 Task: Find connections with filter location Bry-sur-Marne with filter topic #Moneywith filter profile language German with filter current company M. Gheewala Global HR Consultants with filter school Universiteit Maastricht with filter industry Human Resources Services with filter service category Software Testing with filter keywords title Dog Walker / Pet Sitter
Action: Mouse moved to (677, 95)
Screenshot: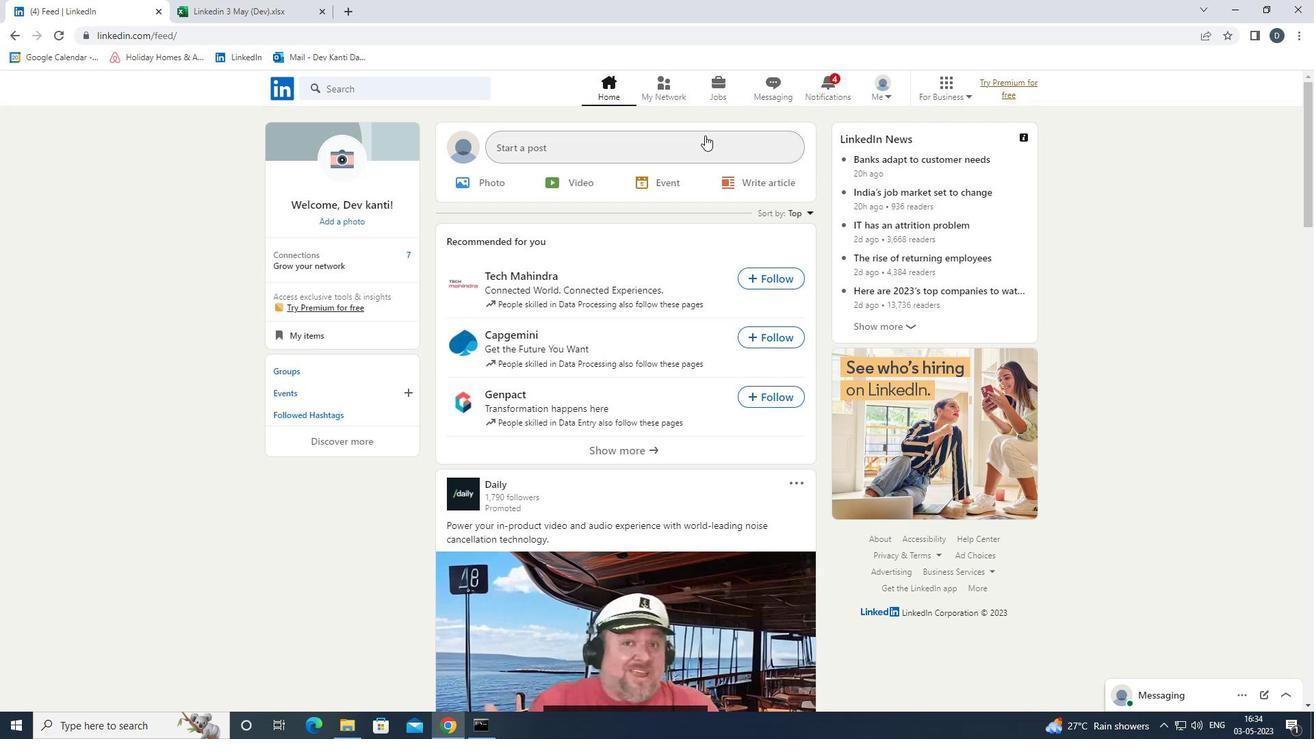 
Action: Mouse pressed left at (677, 95)
Screenshot: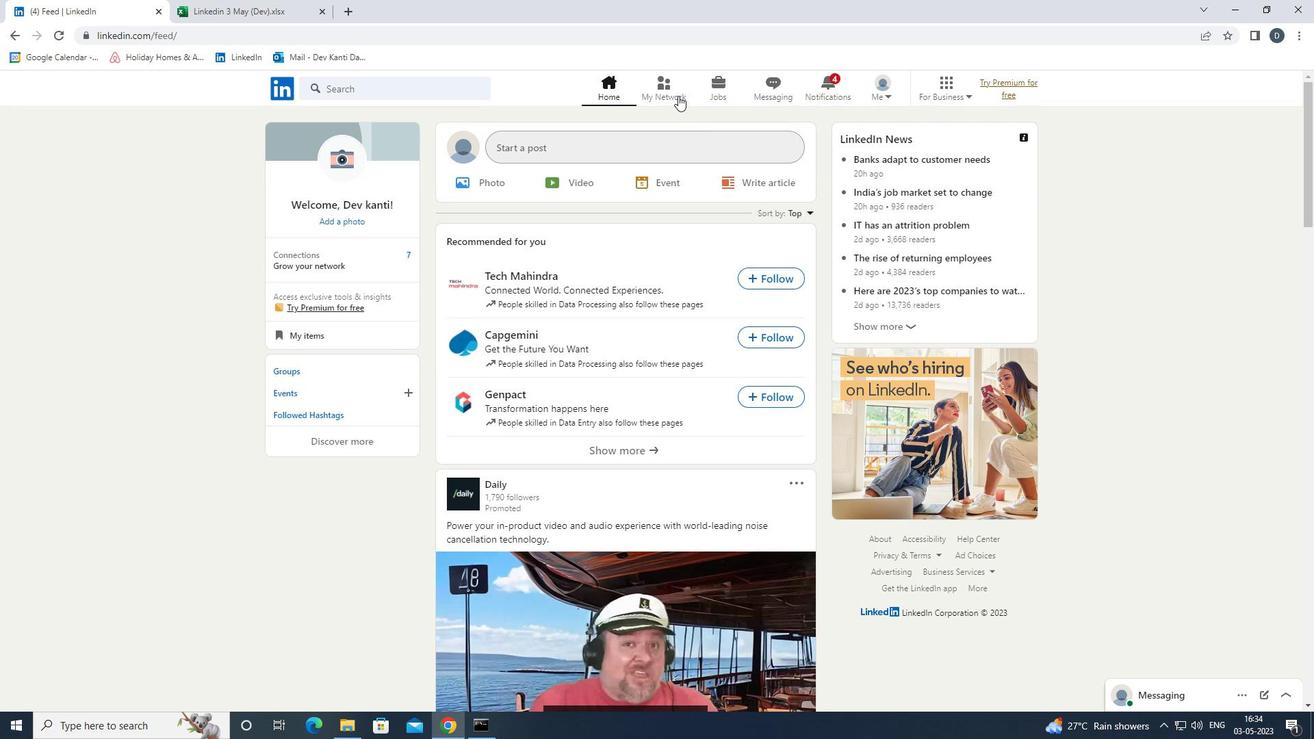 
Action: Mouse moved to (451, 167)
Screenshot: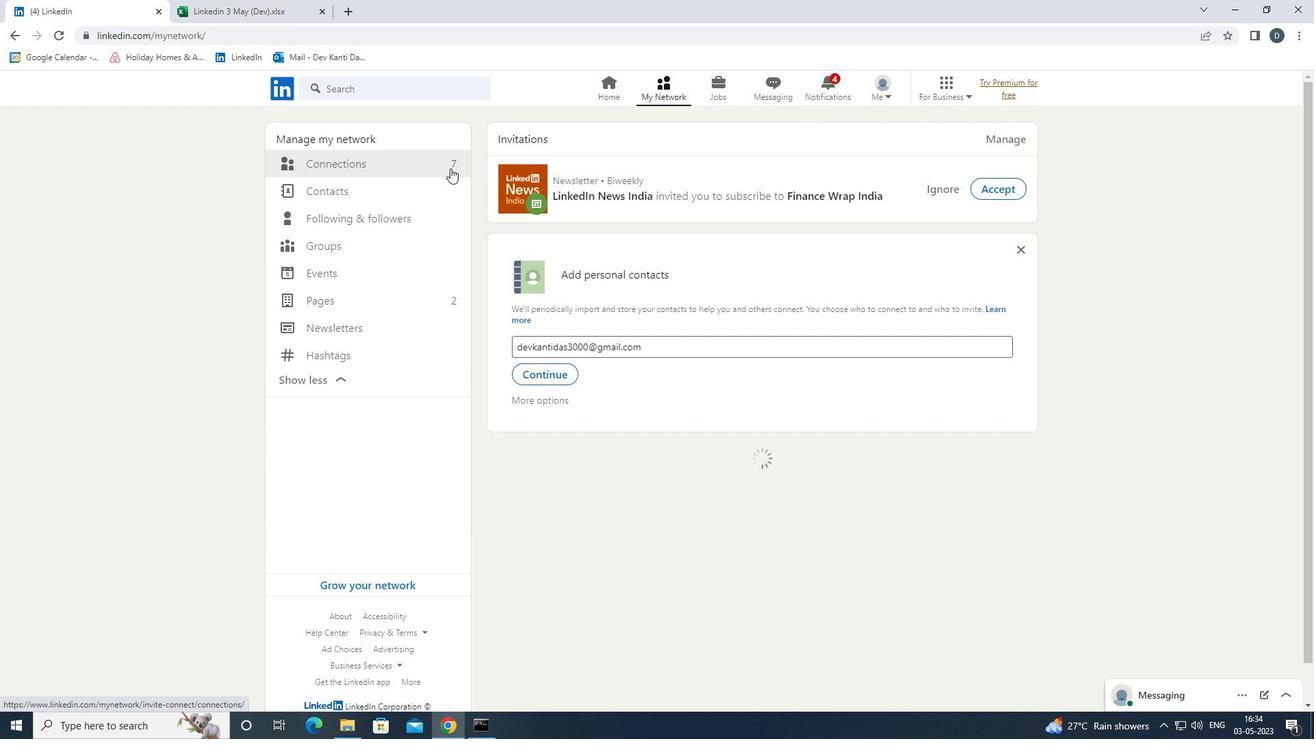 
Action: Mouse pressed left at (451, 167)
Screenshot: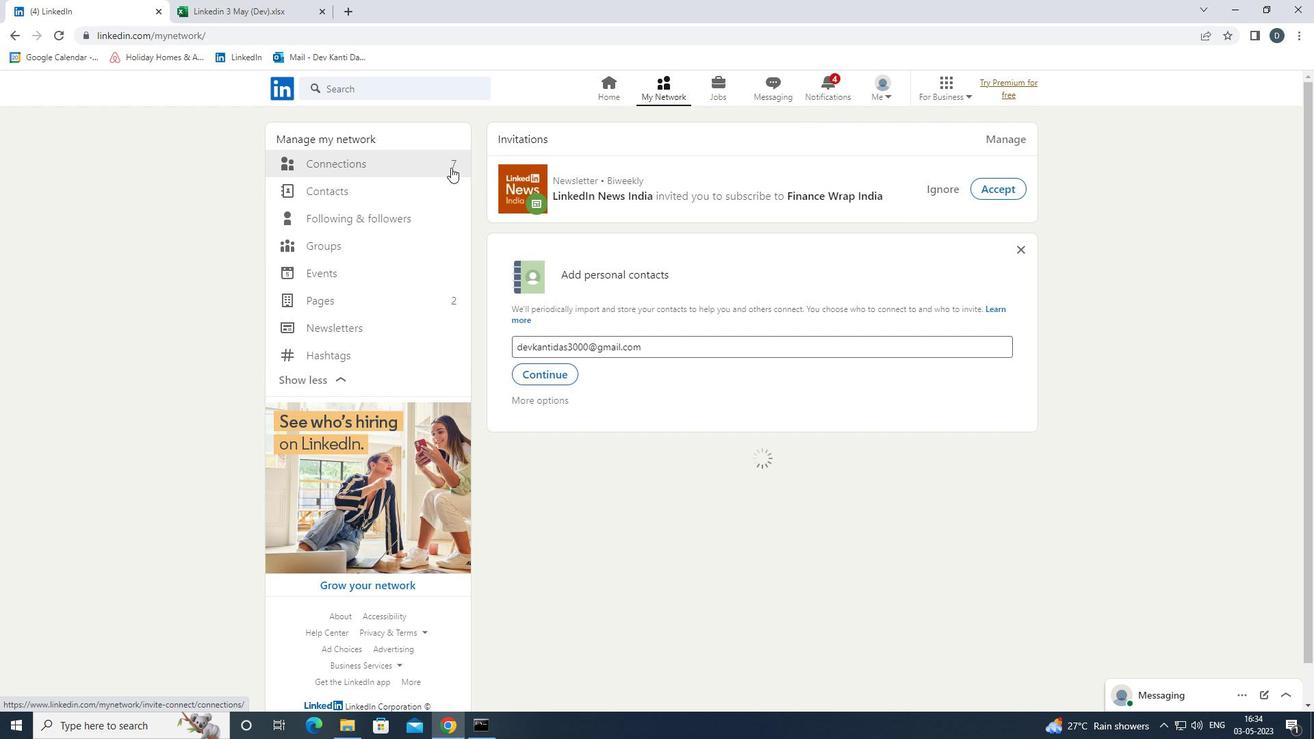 
Action: Mouse moved to (808, 165)
Screenshot: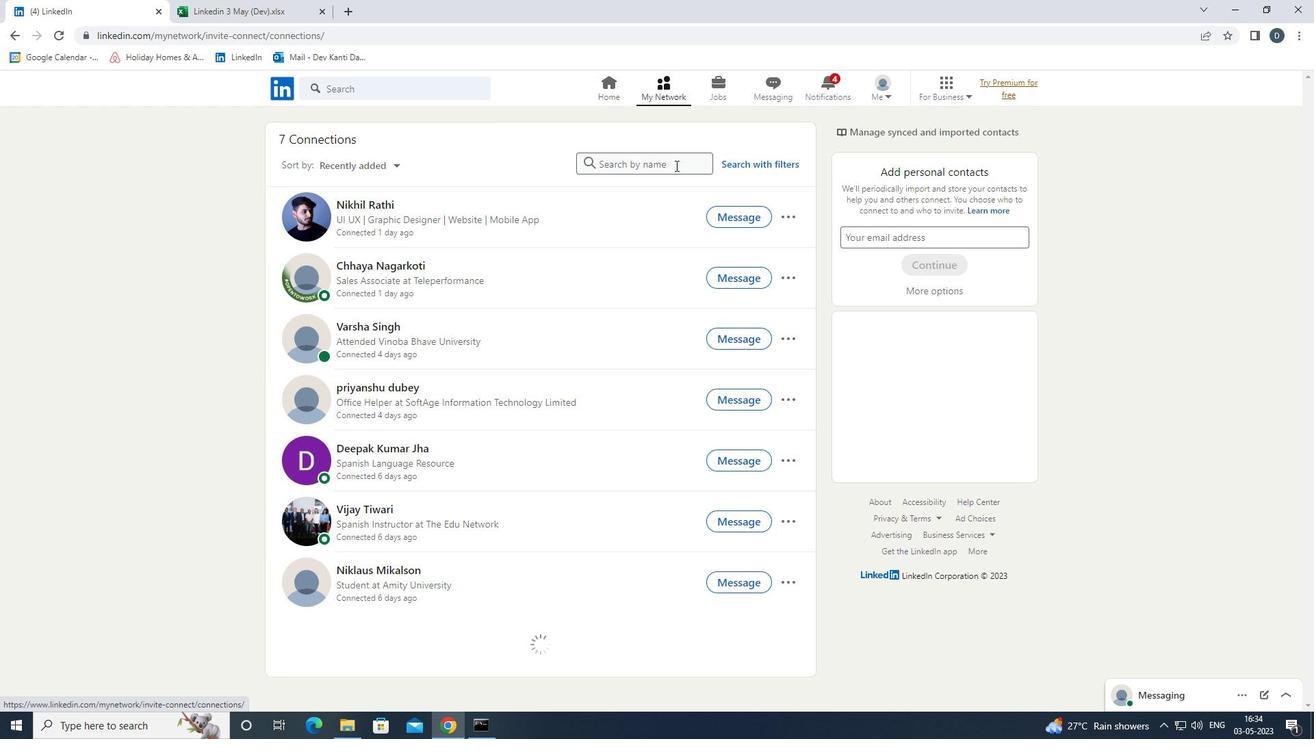 
Action: Mouse pressed left at (808, 165)
Screenshot: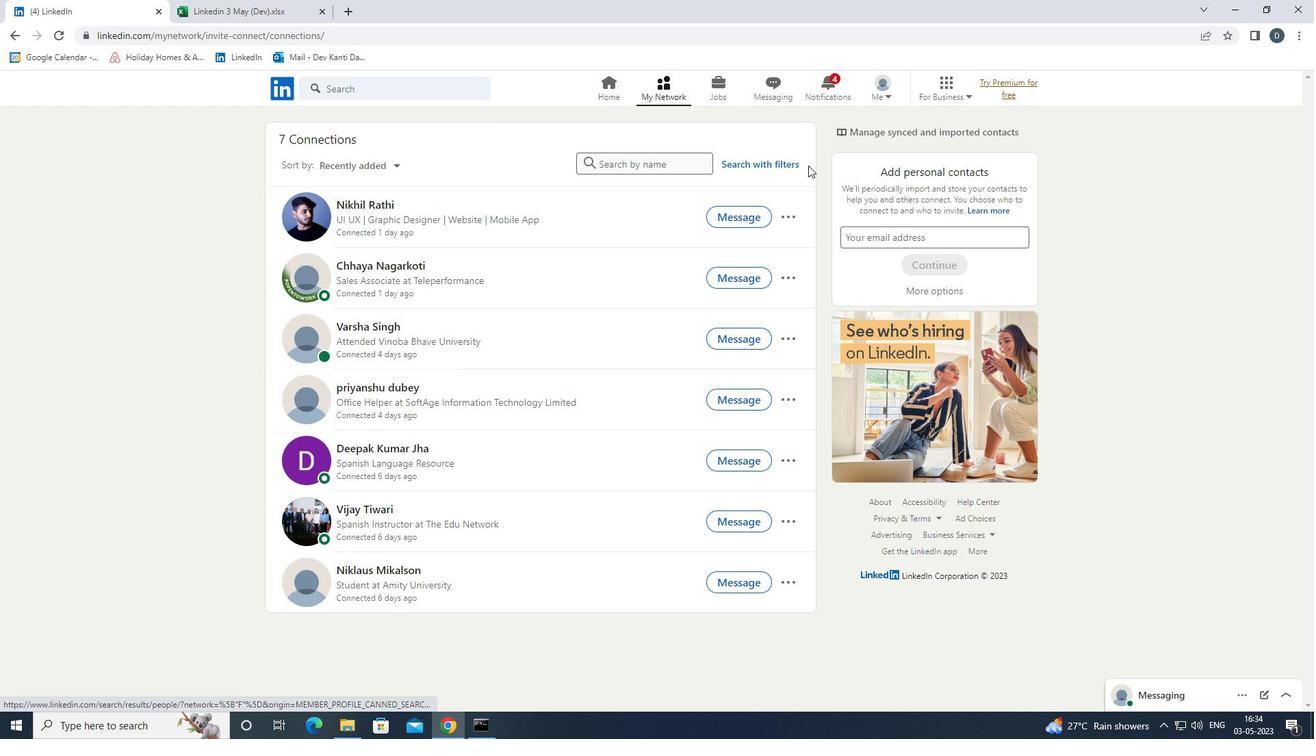 
Action: Mouse moved to (780, 165)
Screenshot: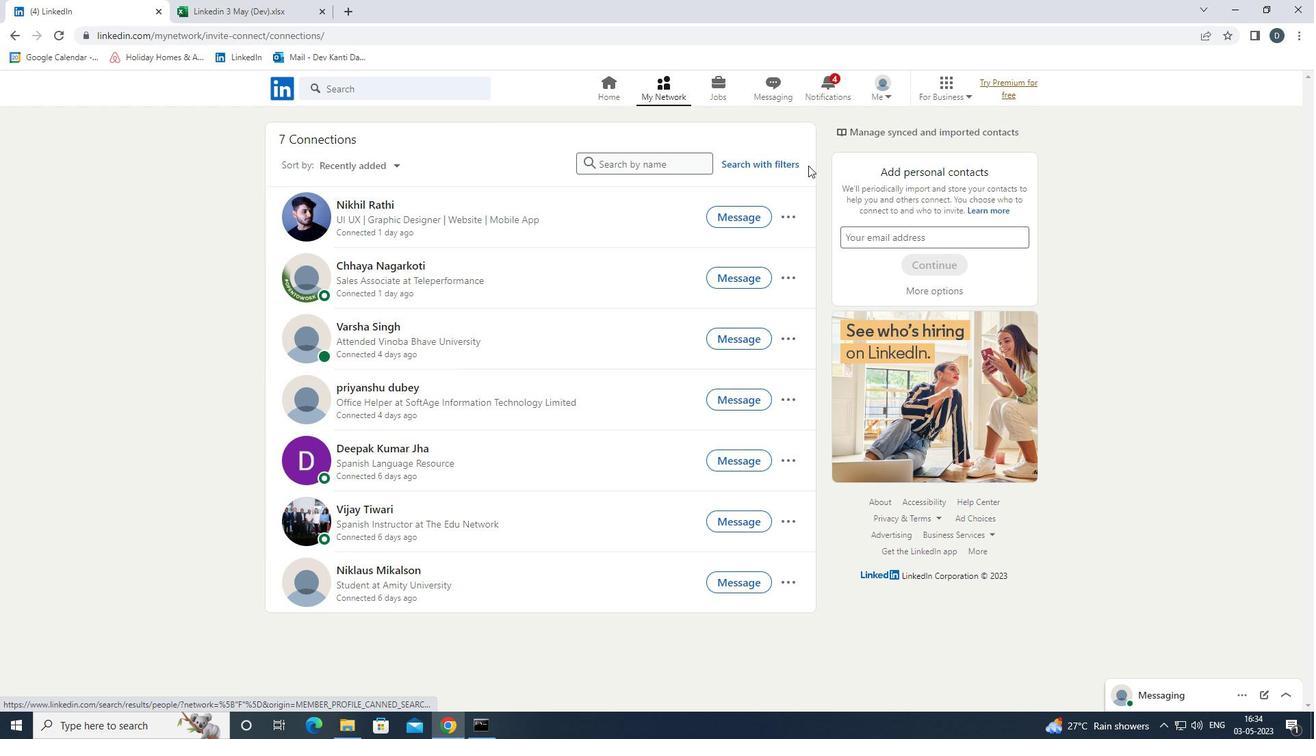 
Action: Mouse pressed left at (780, 165)
Screenshot: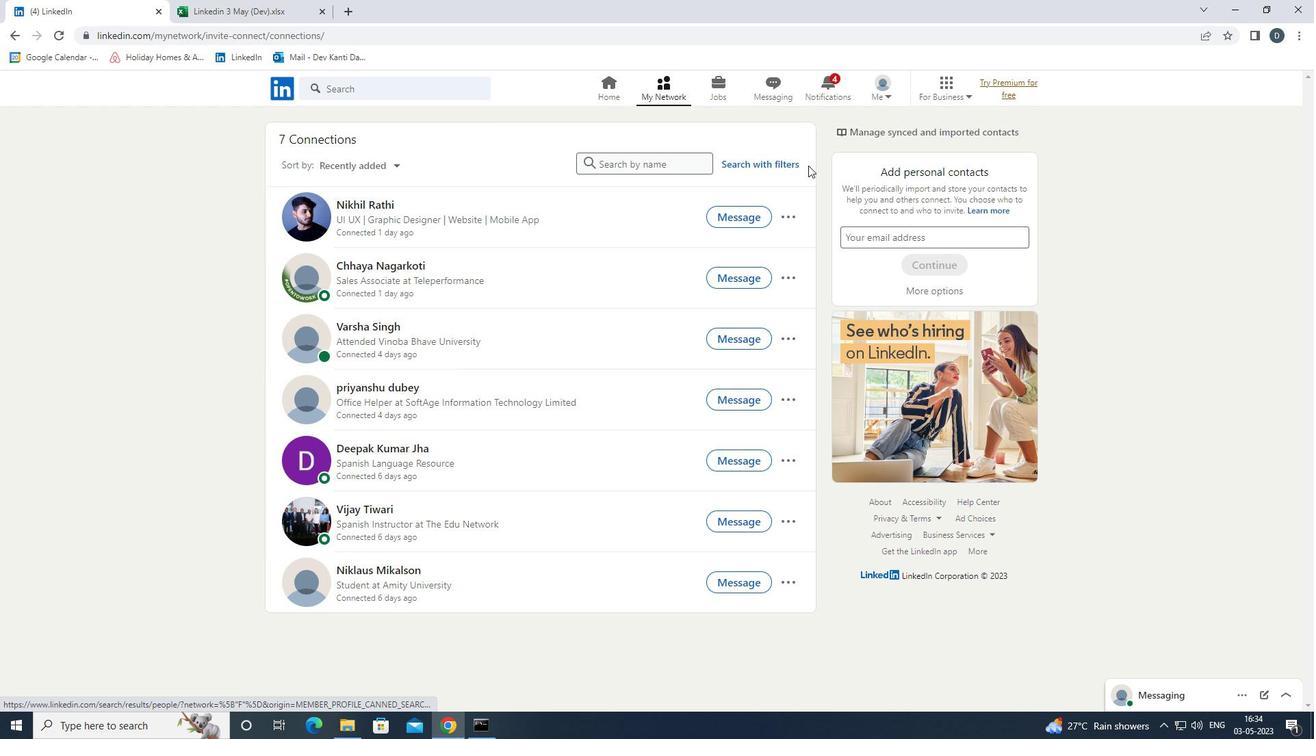 
Action: Mouse moved to (699, 124)
Screenshot: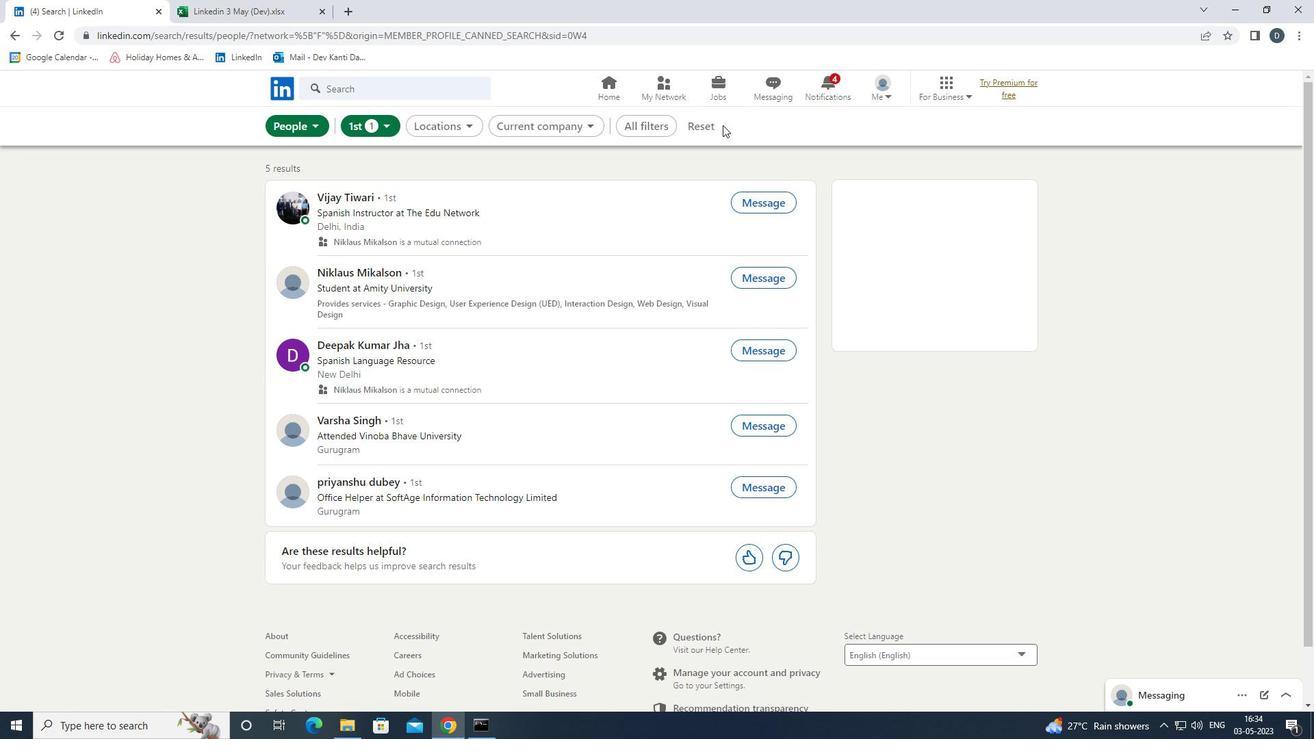 
Action: Mouse pressed left at (699, 124)
Screenshot: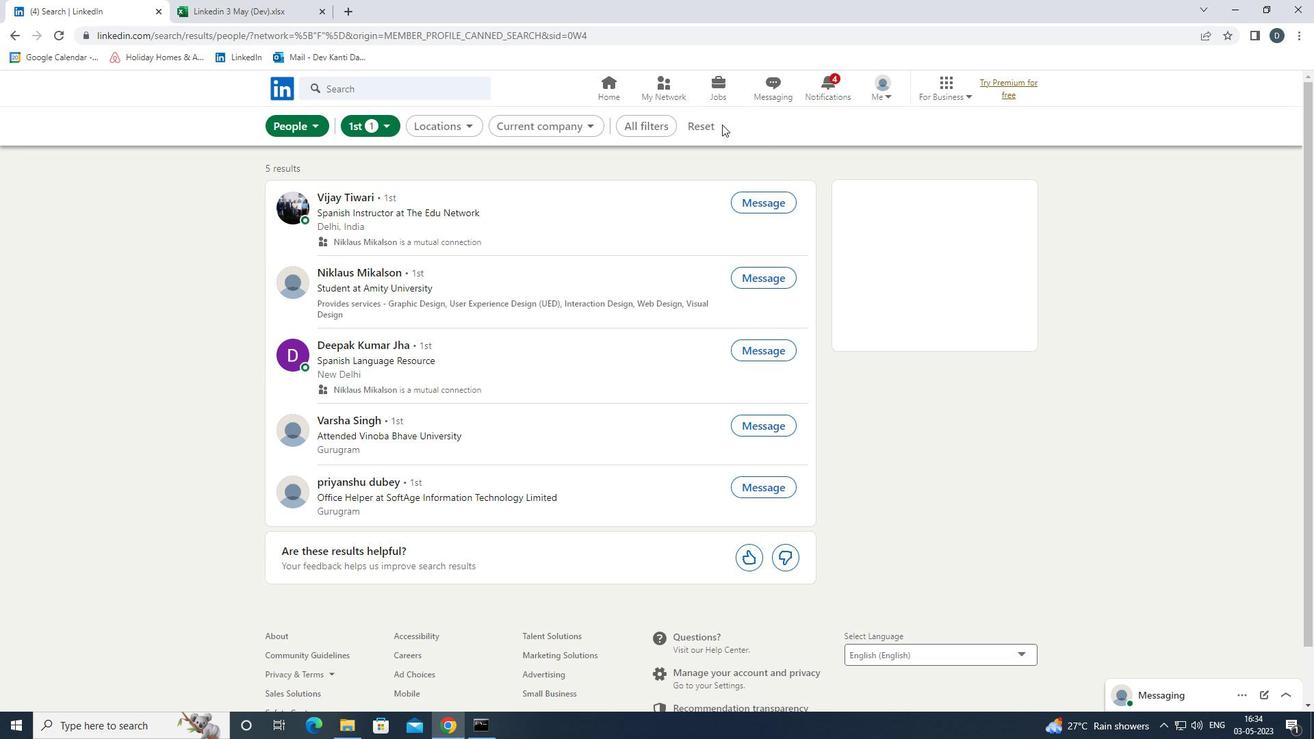 
Action: Mouse moved to (684, 126)
Screenshot: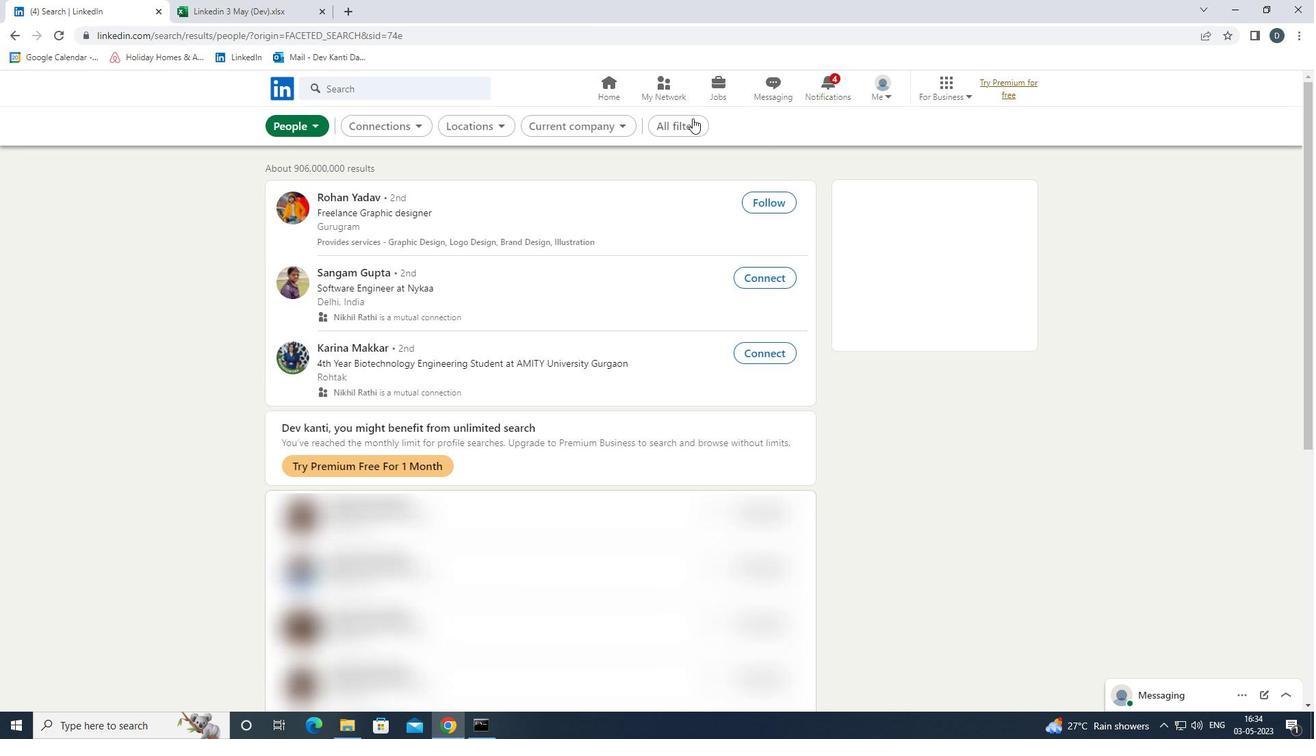 
Action: Mouse pressed left at (684, 126)
Screenshot: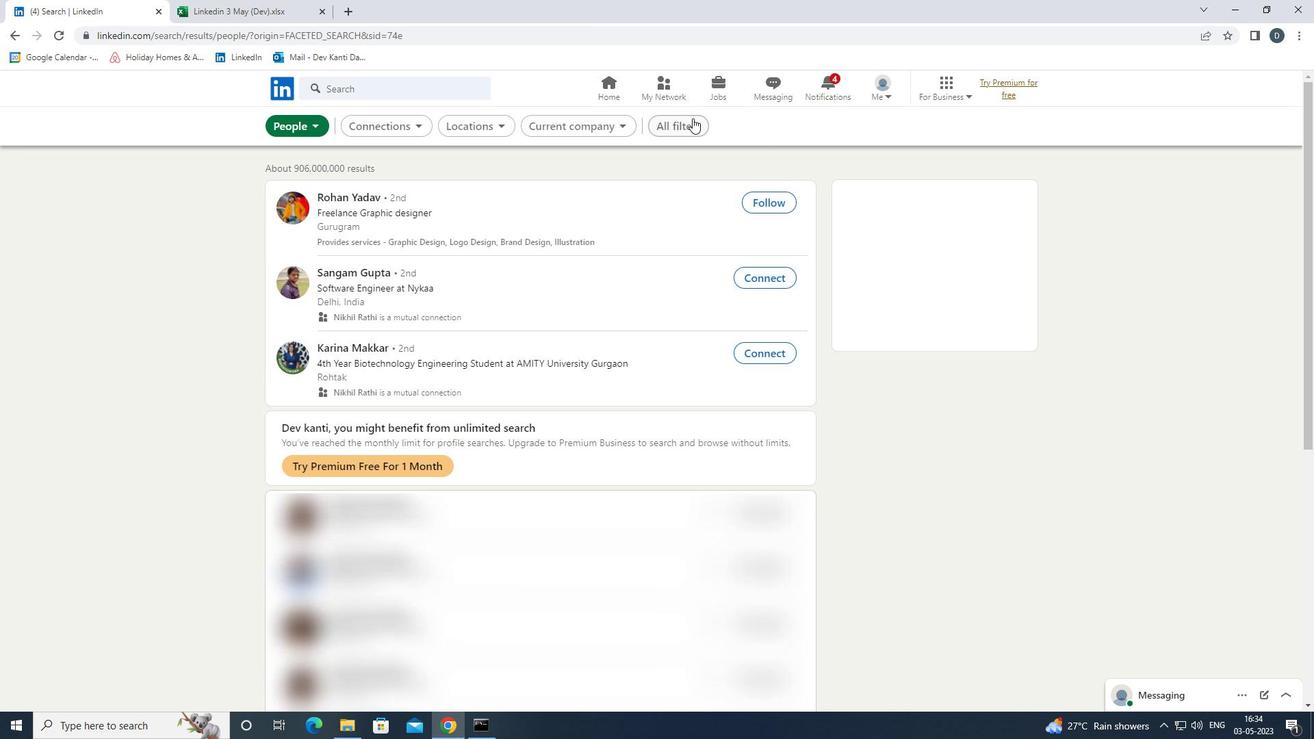 
Action: Mouse moved to (1204, 358)
Screenshot: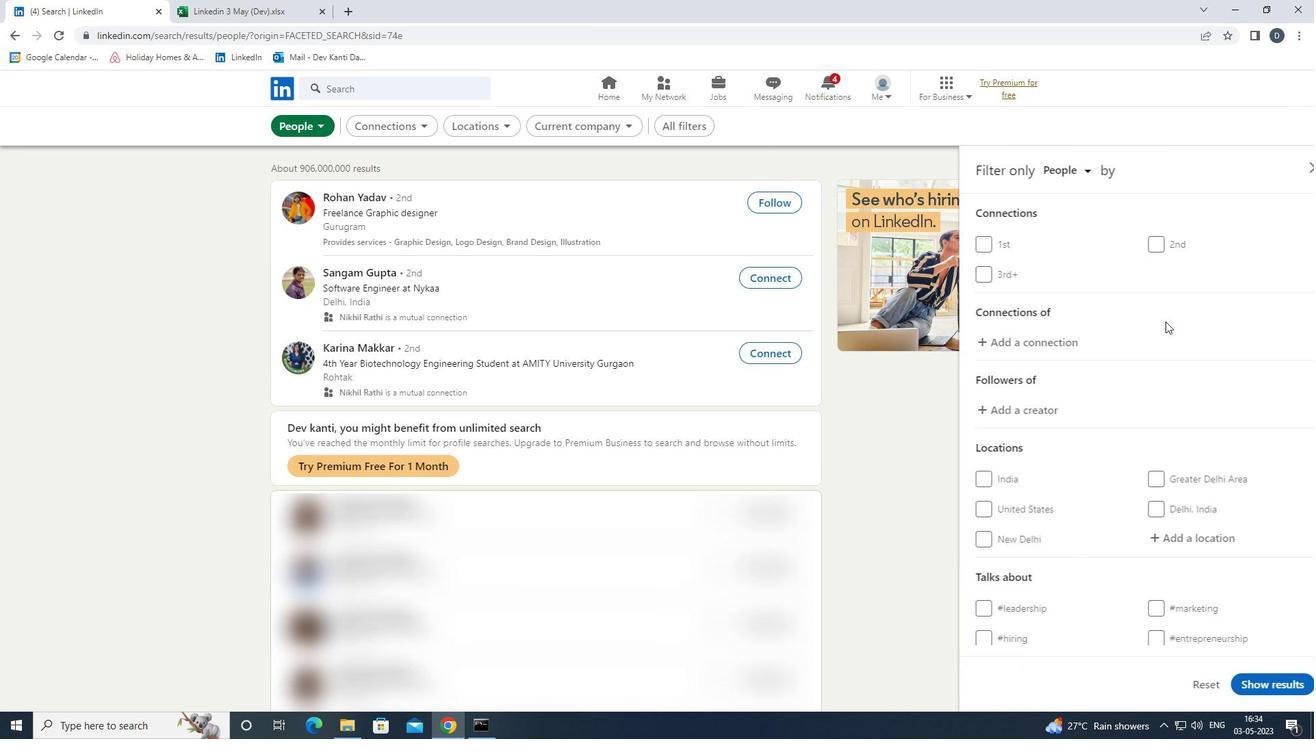 
Action: Mouse scrolled (1204, 358) with delta (0, 0)
Screenshot: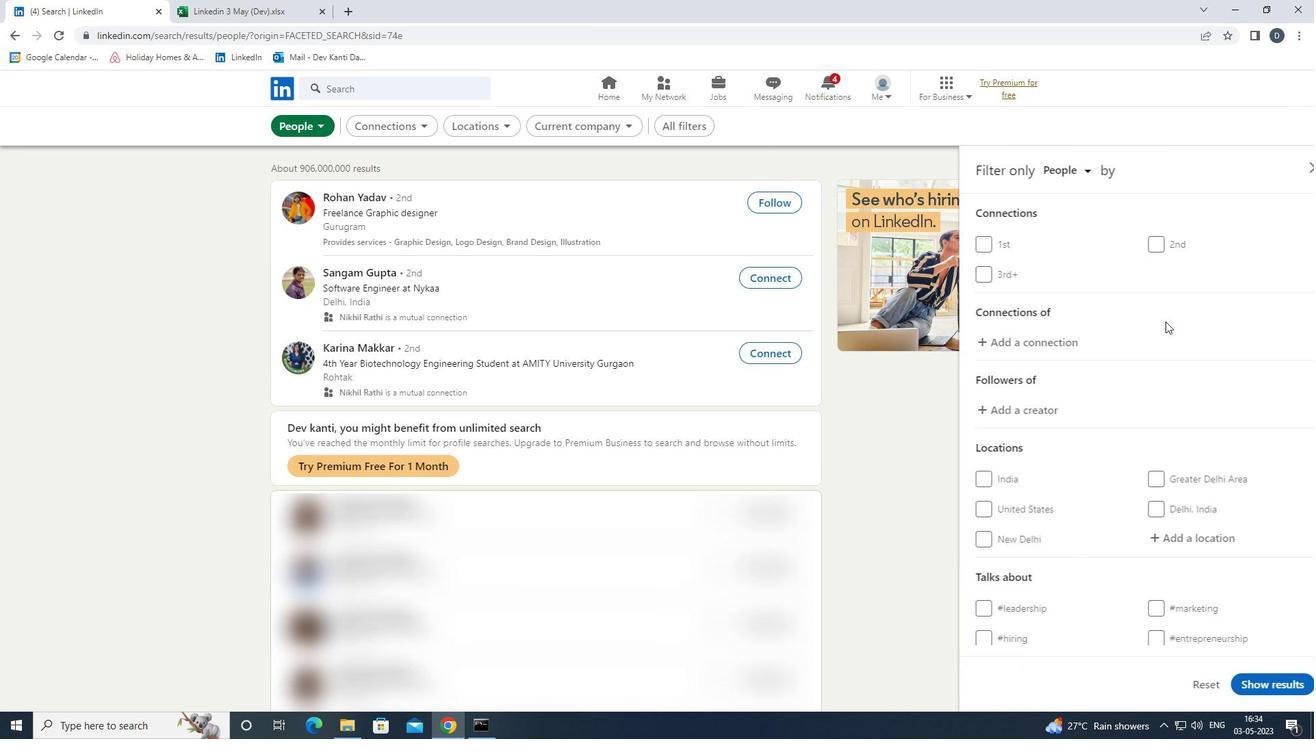 
Action: Mouse scrolled (1204, 358) with delta (0, 0)
Screenshot: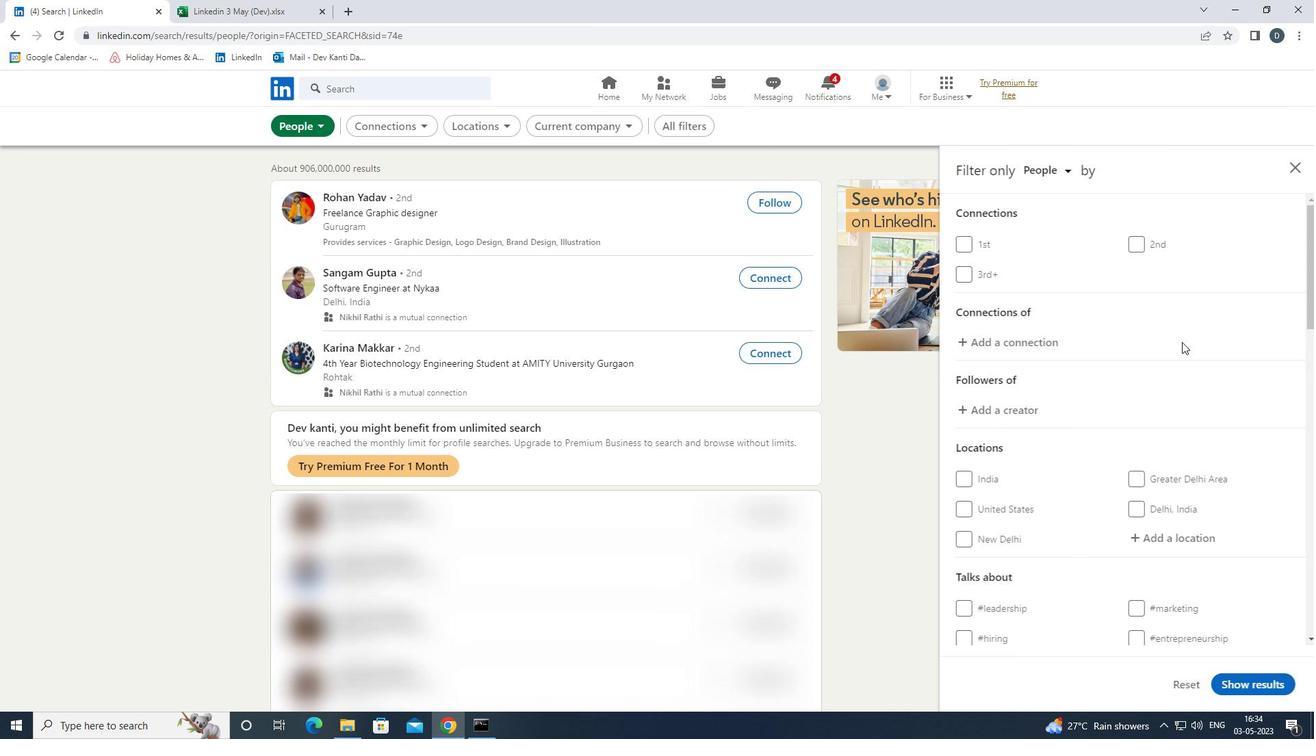 
Action: Mouse moved to (1182, 400)
Screenshot: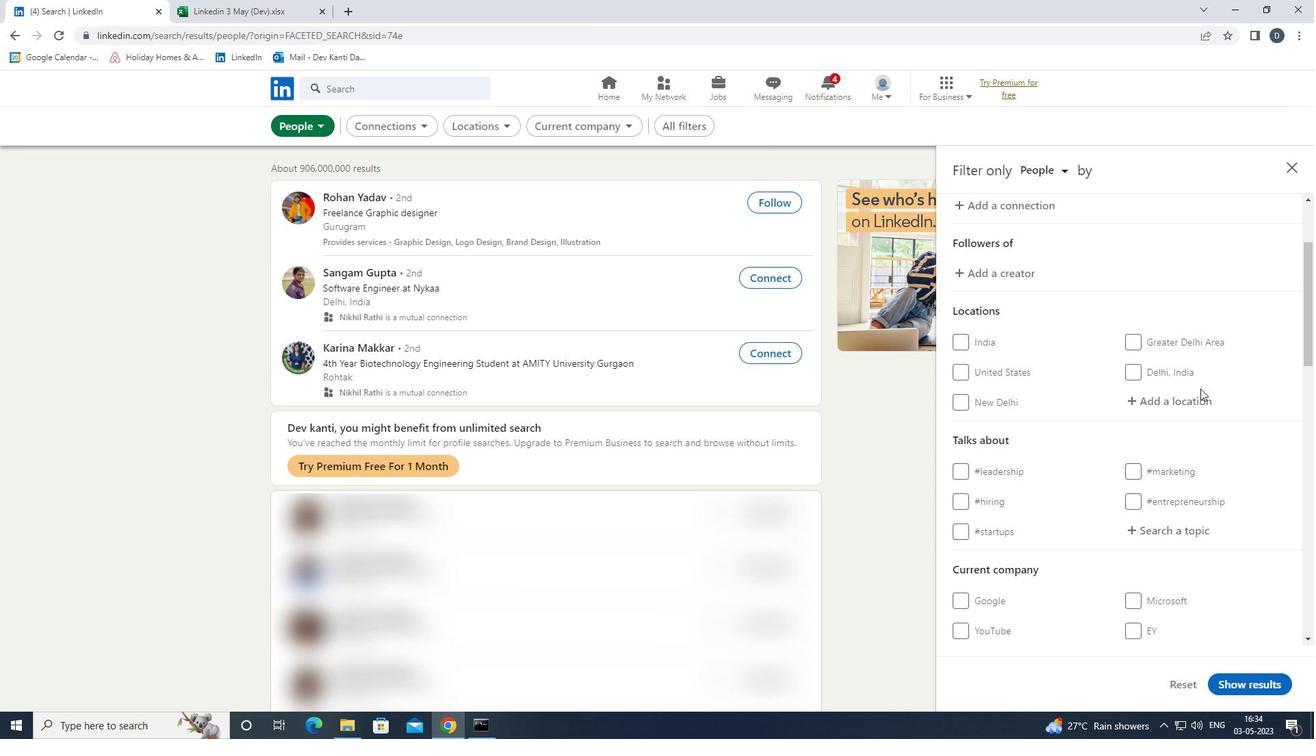 
Action: Mouse pressed left at (1182, 400)
Screenshot: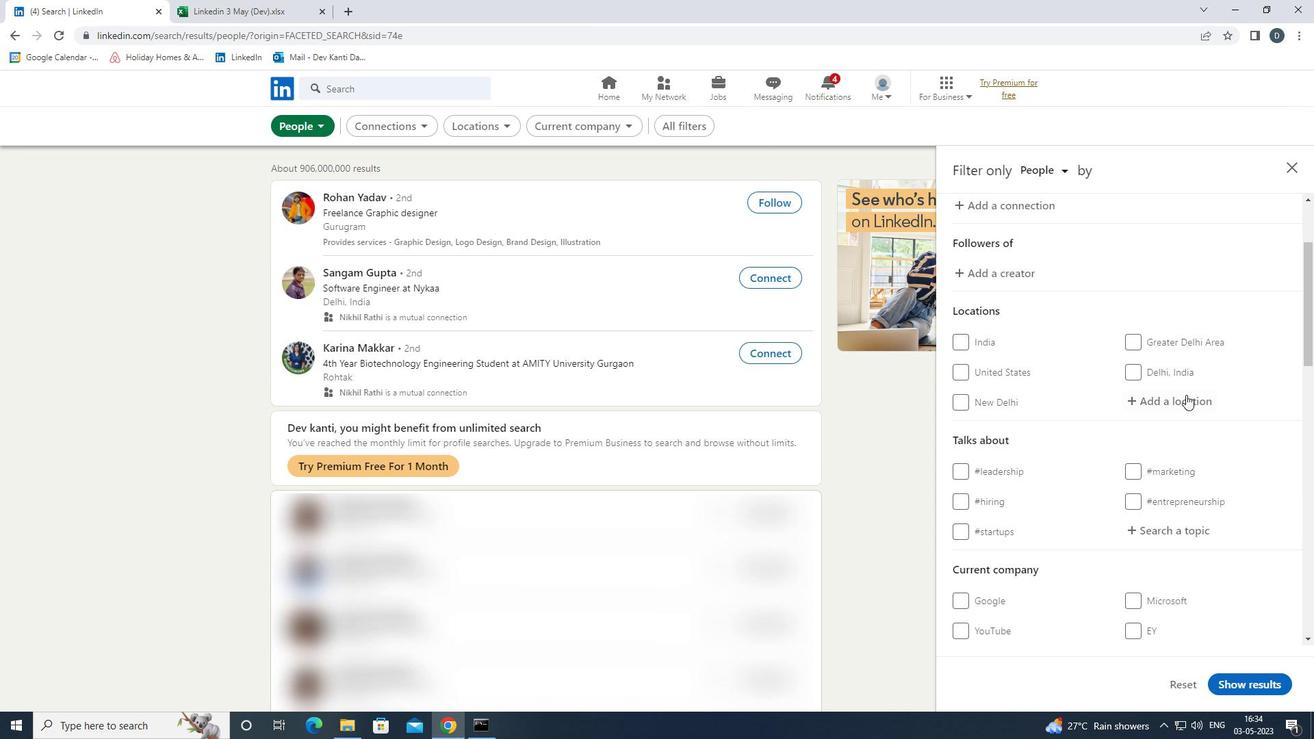 
Action: Mouse moved to (1175, 393)
Screenshot: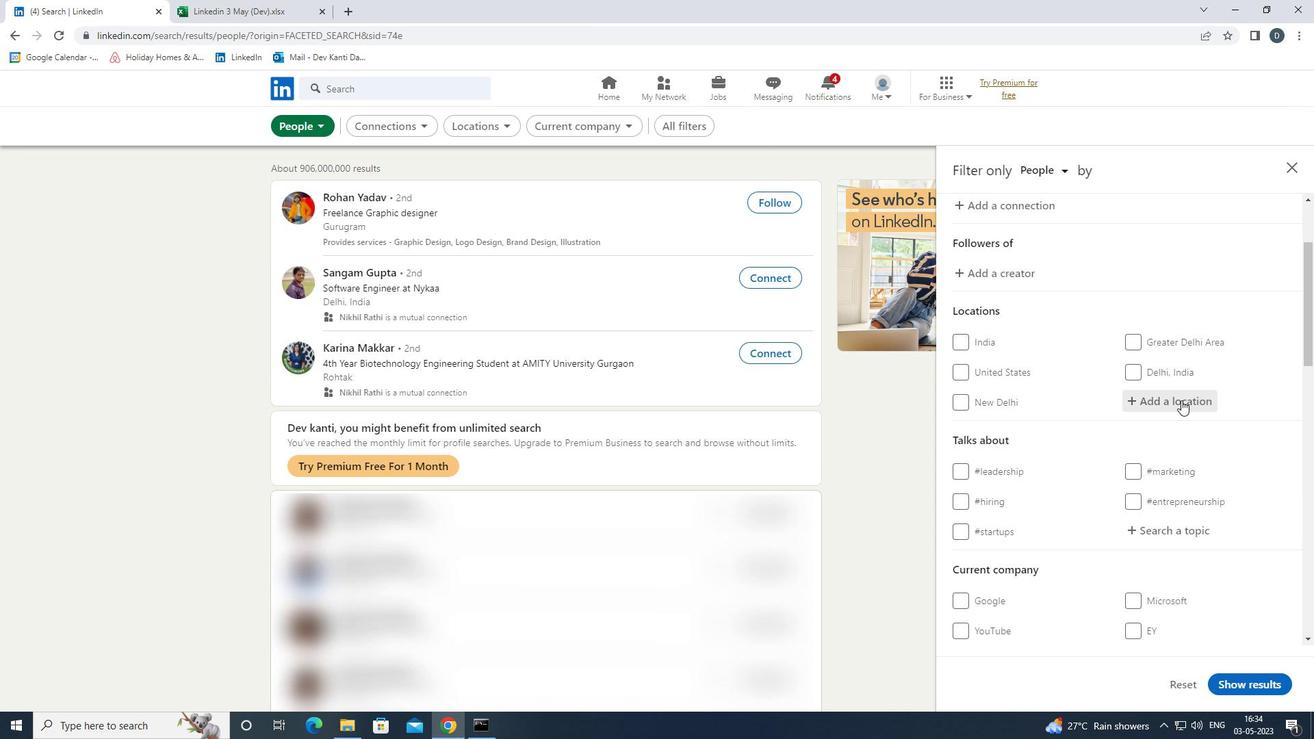 
Action: Key pressed <Key.shift><Key.shift>BRY-<Key.shift>SUR<Key.backspace><Key.backspace><Key.backspace>SUR-<Key.shift>MARNE<Key.enter>
Screenshot: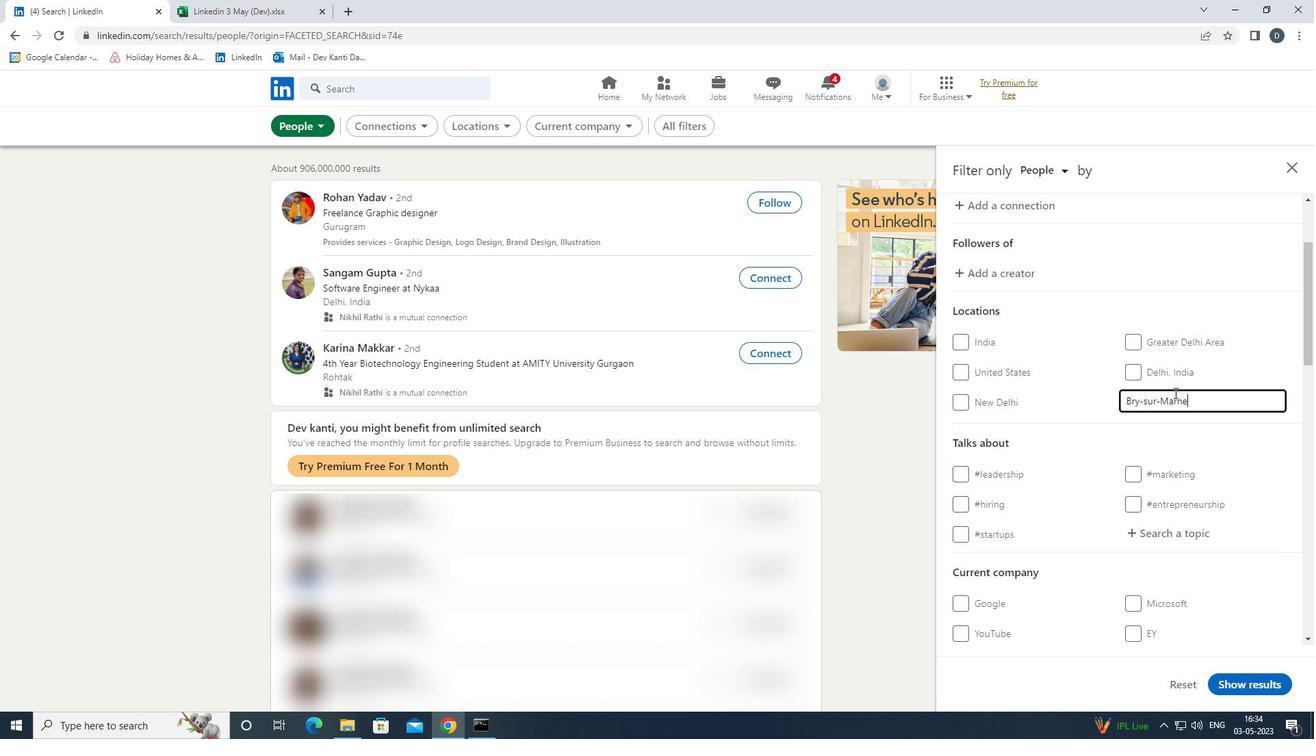 
Action: Mouse scrolled (1175, 392) with delta (0, 0)
Screenshot: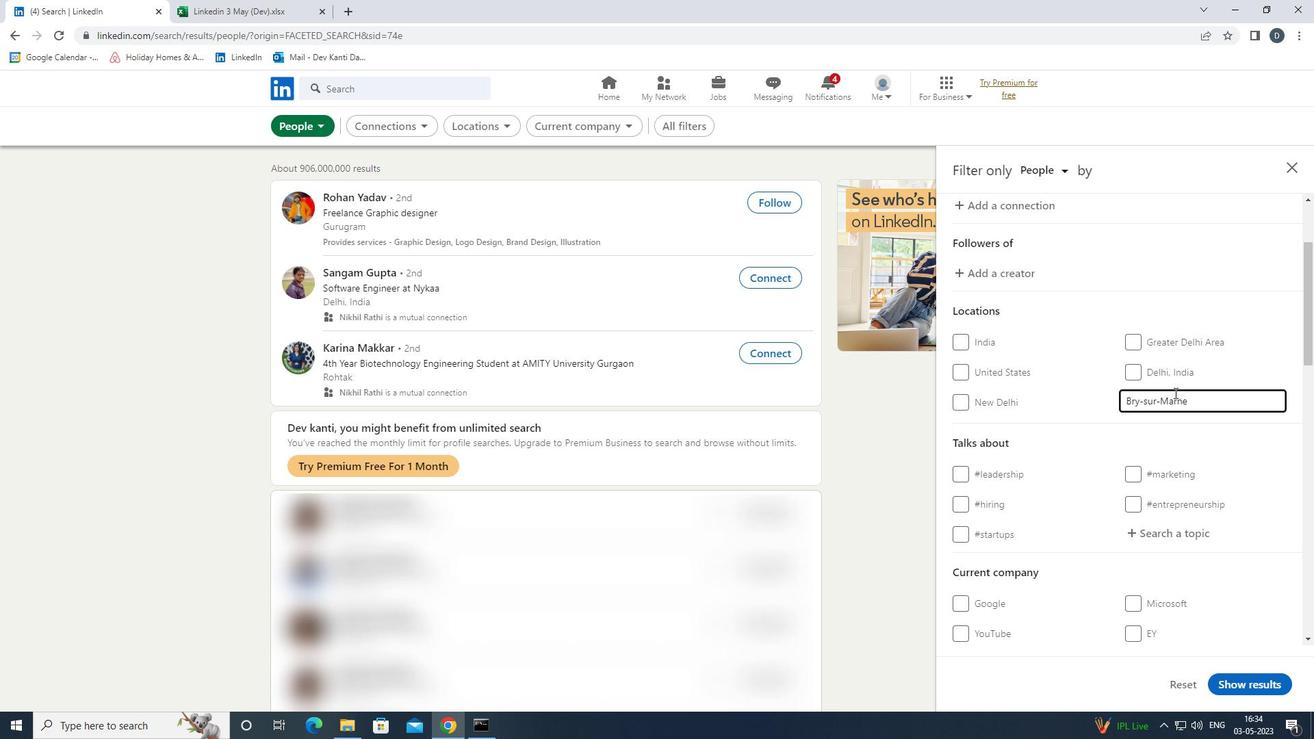 
Action: Mouse scrolled (1175, 392) with delta (0, 0)
Screenshot: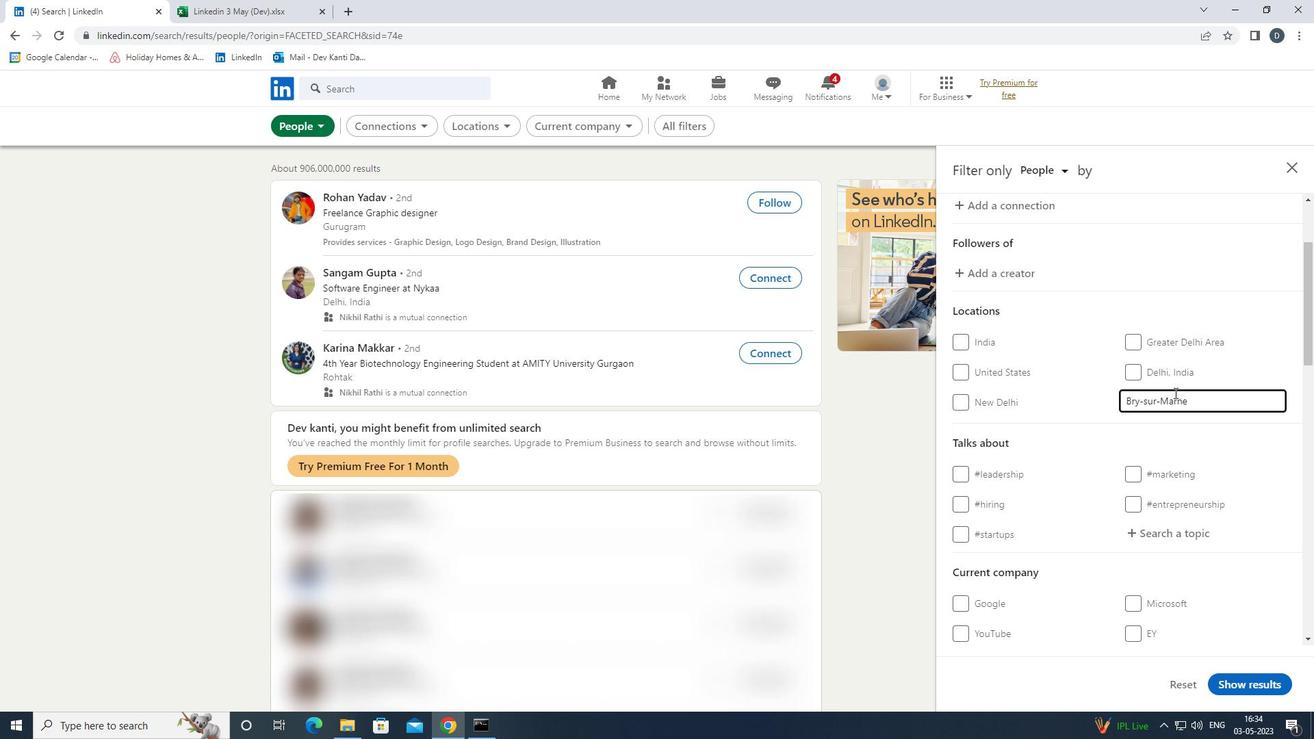 
Action: Mouse moved to (1176, 393)
Screenshot: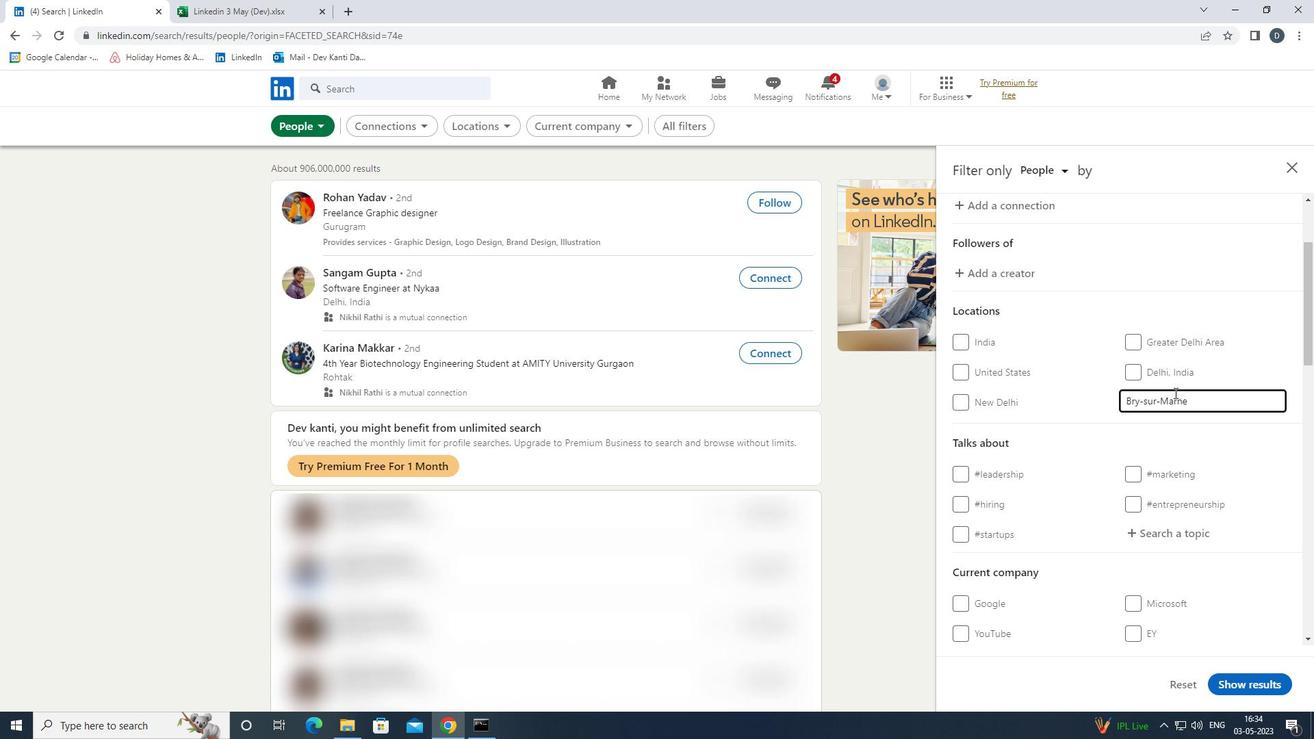 
Action: Mouse scrolled (1176, 393) with delta (0, 0)
Screenshot: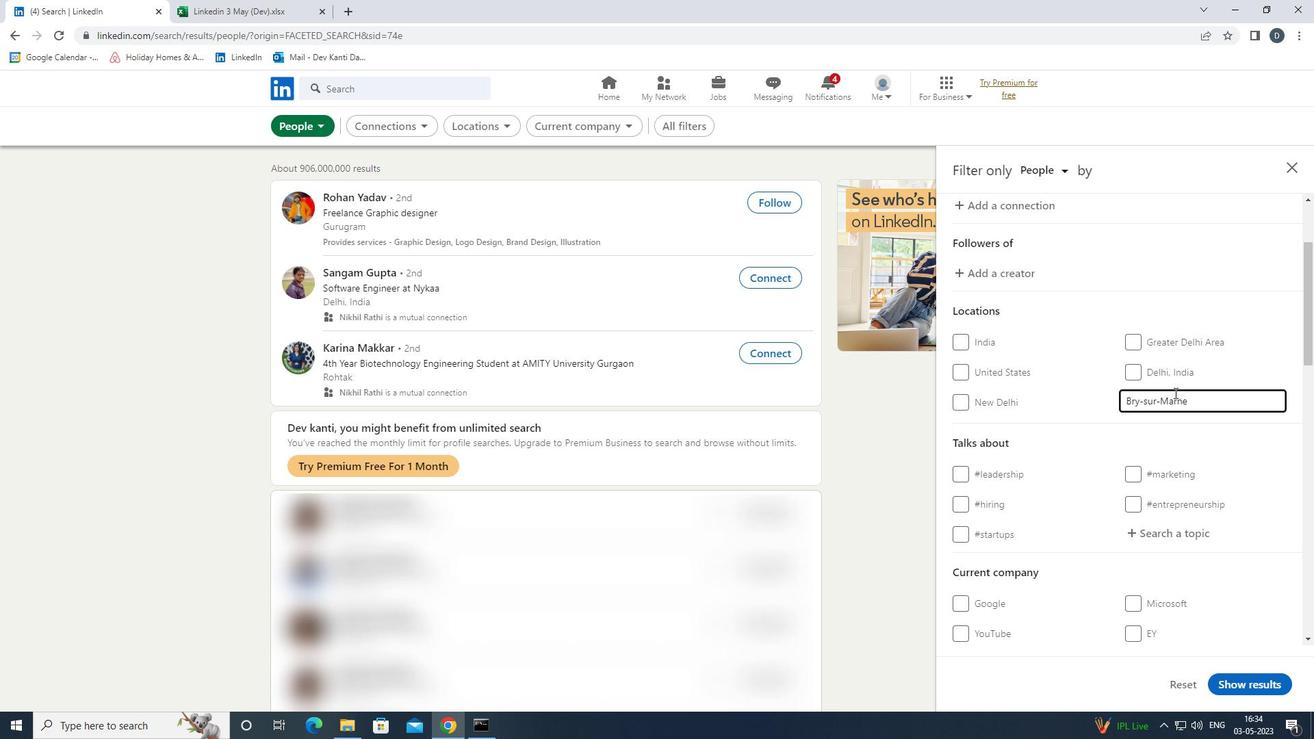 
Action: Mouse moved to (1169, 328)
Screenshot: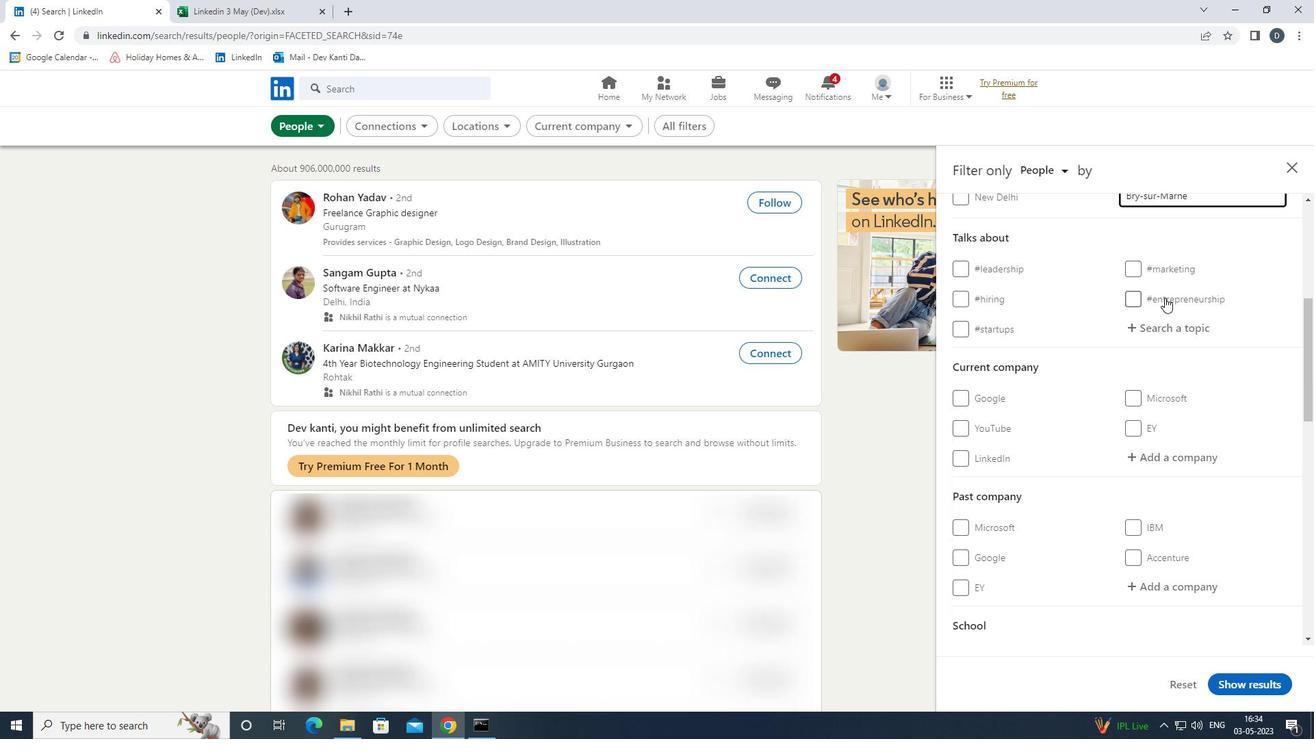 
Action: Mouse pressed left at (1169, 328)
Screenshot: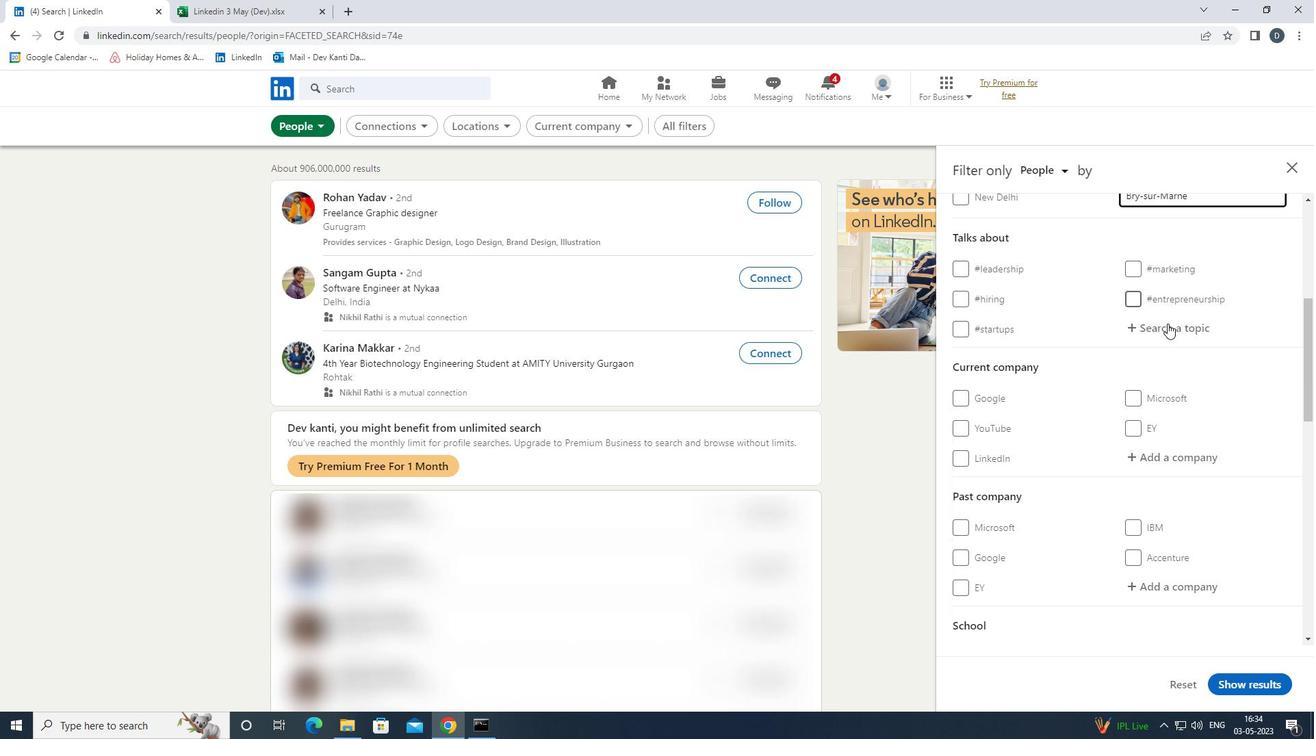 
Action: Mouse moved to (1169, 328)
Screenshot: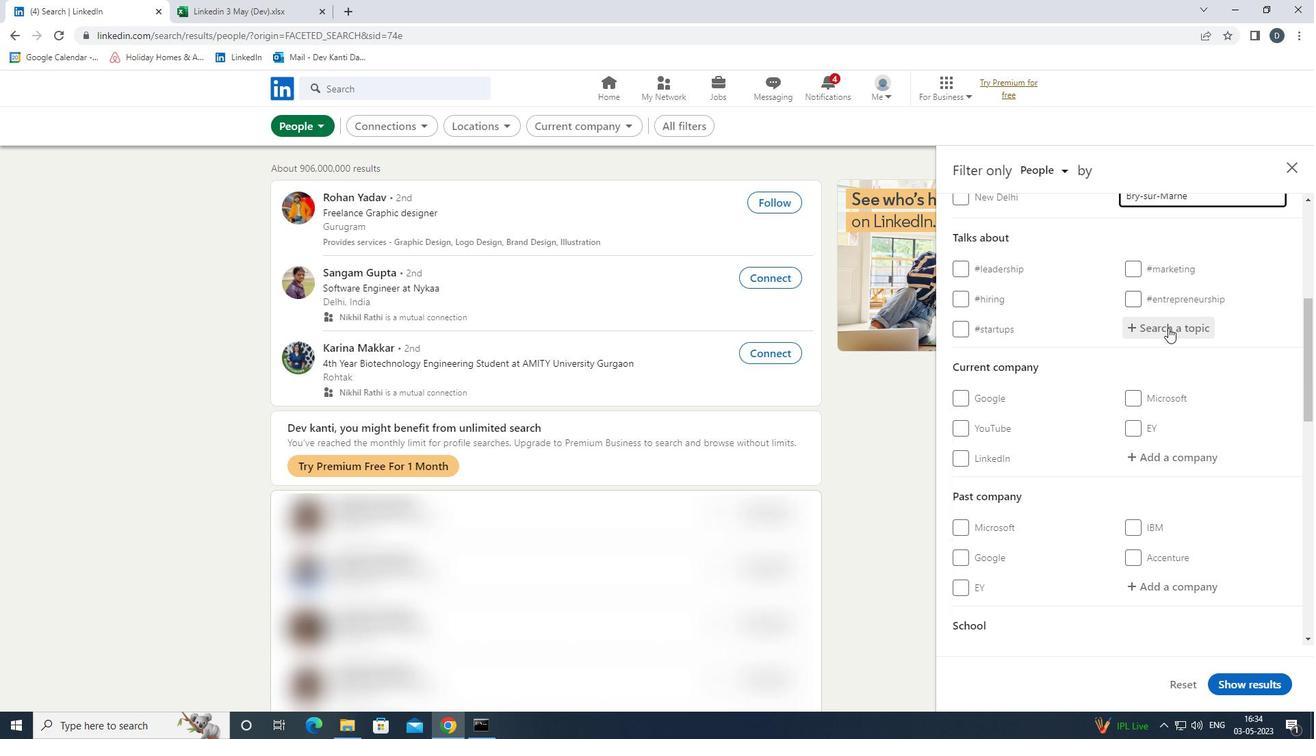 
Action: Key pressed <Key.shift>MONEY<Key.down><Key.enter>
Screenshot: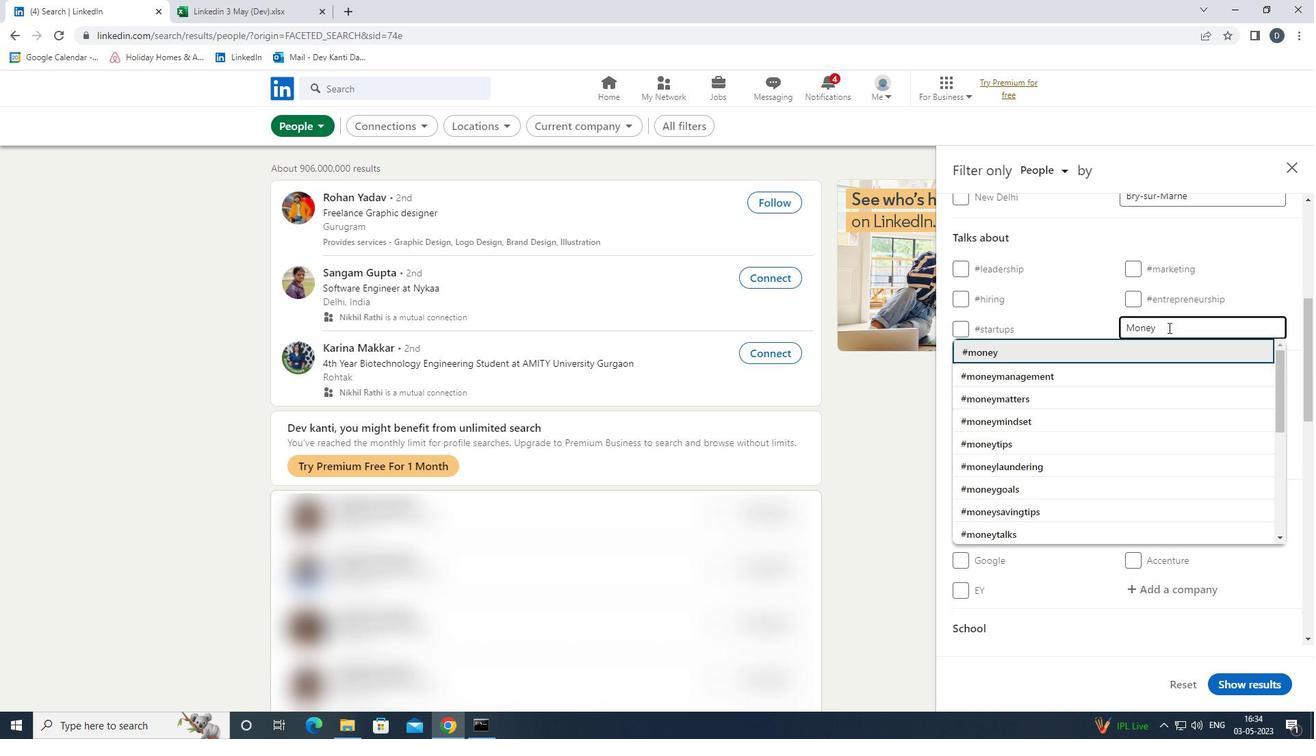 
Action: Mouse moved to (1156, 310)
Screenshot: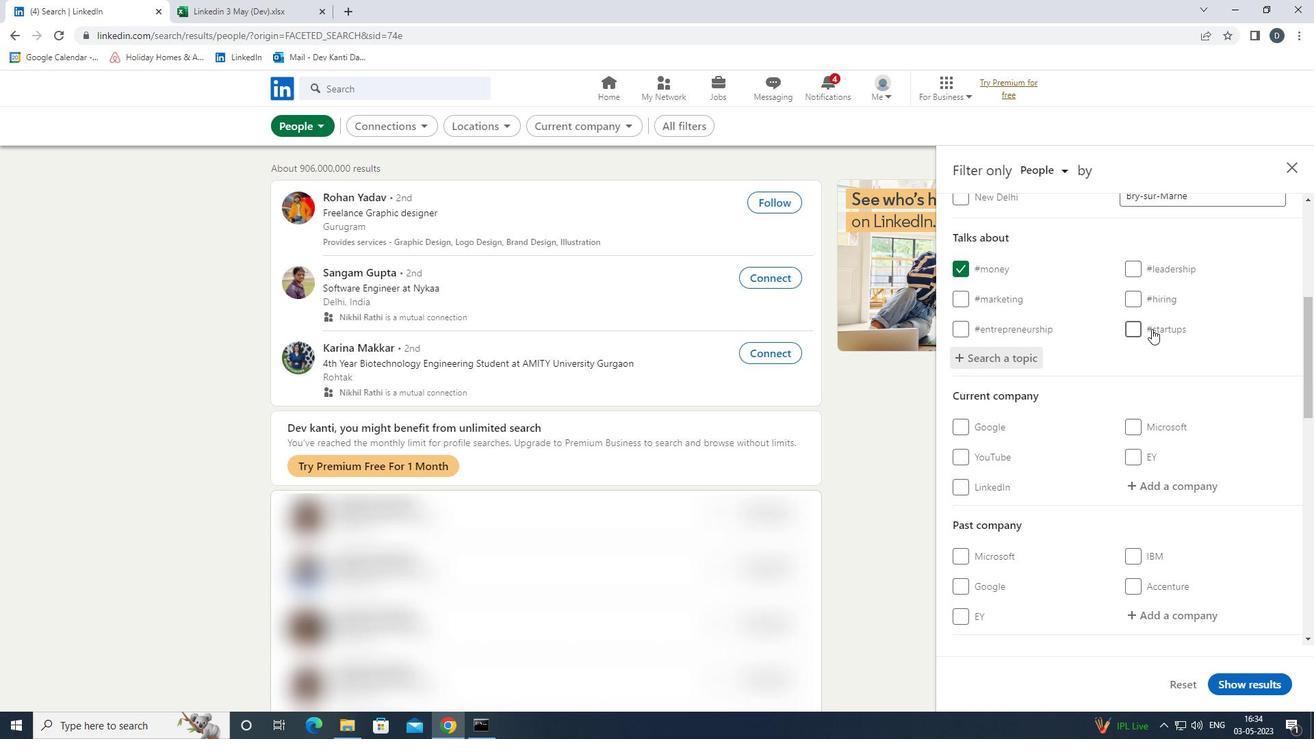 
Action: Mouse scrolled (1156, 310) with delta (0, 0)
Screenshot: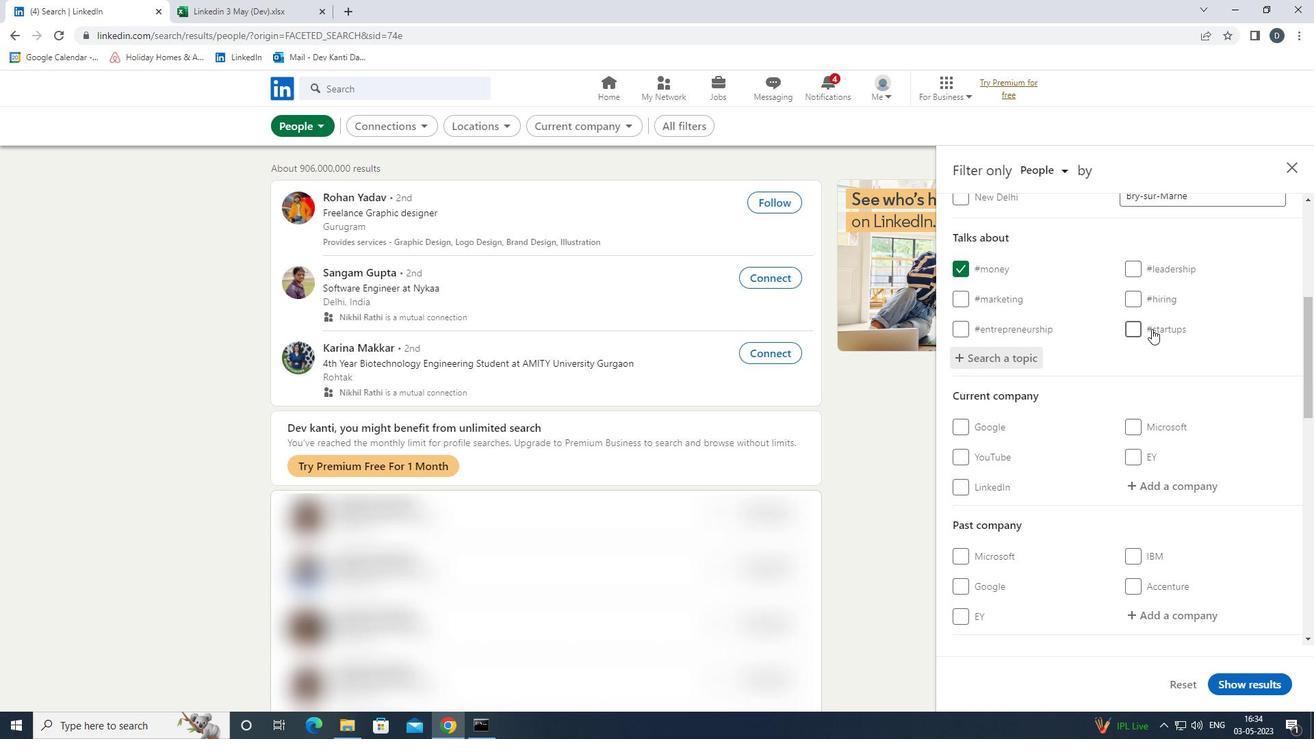 
Action: Mouse scrolled (1156, 310) with delta (0, 0)
Screenshot: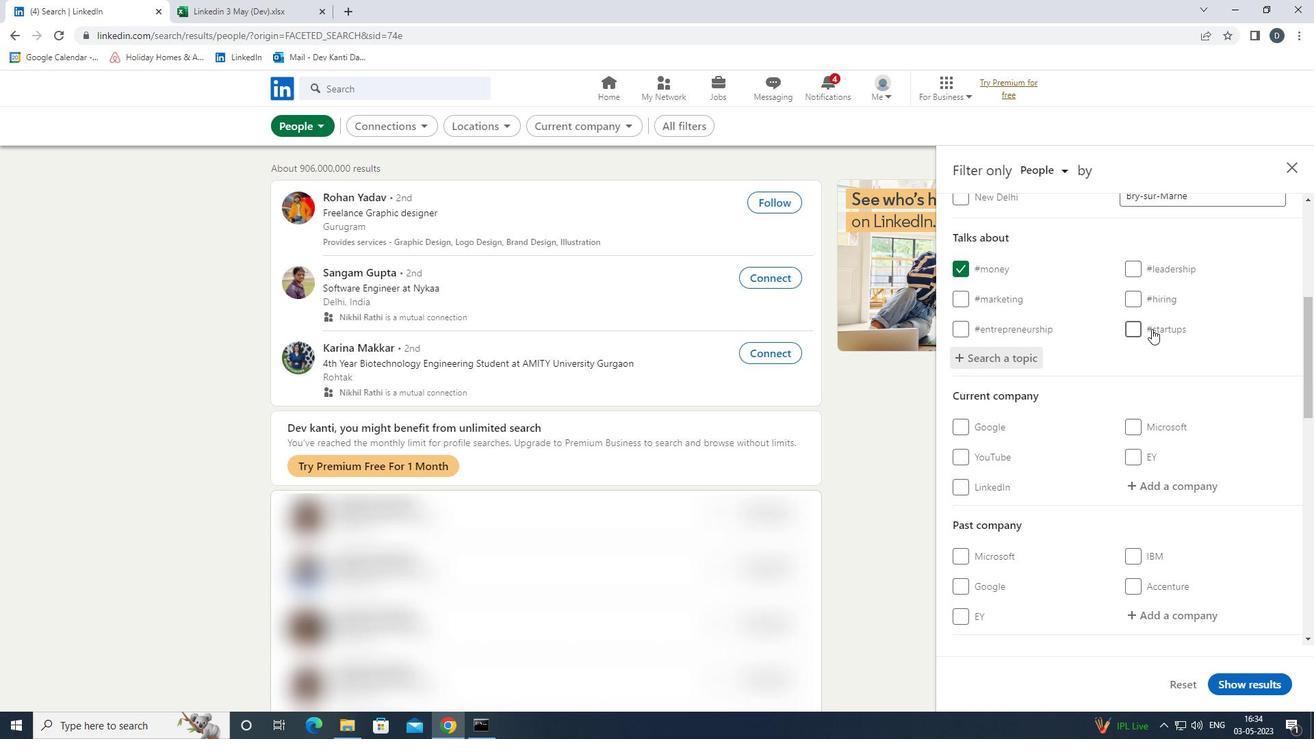 
Action: Mouse moved to (1156, 310)
Screenshot: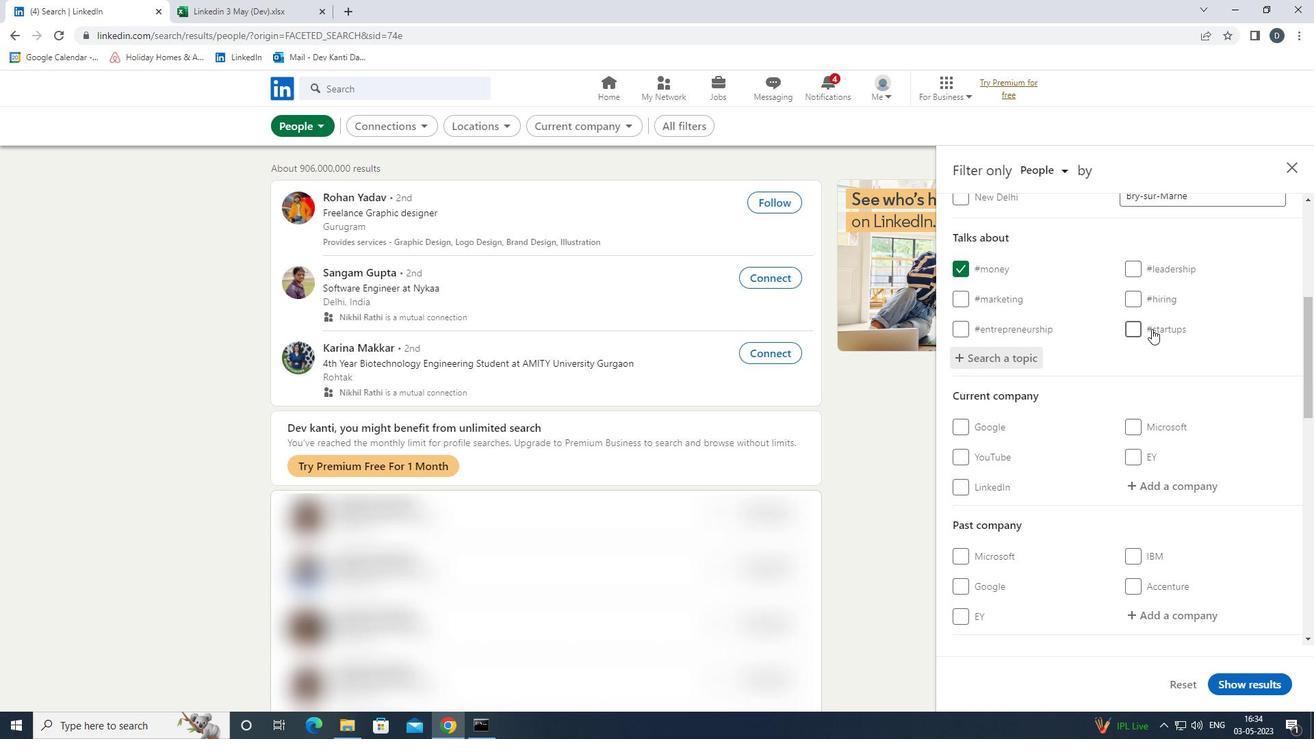 
Action: Mouse scrolled (1156, 310) with delta (0, 0)
Screenshot: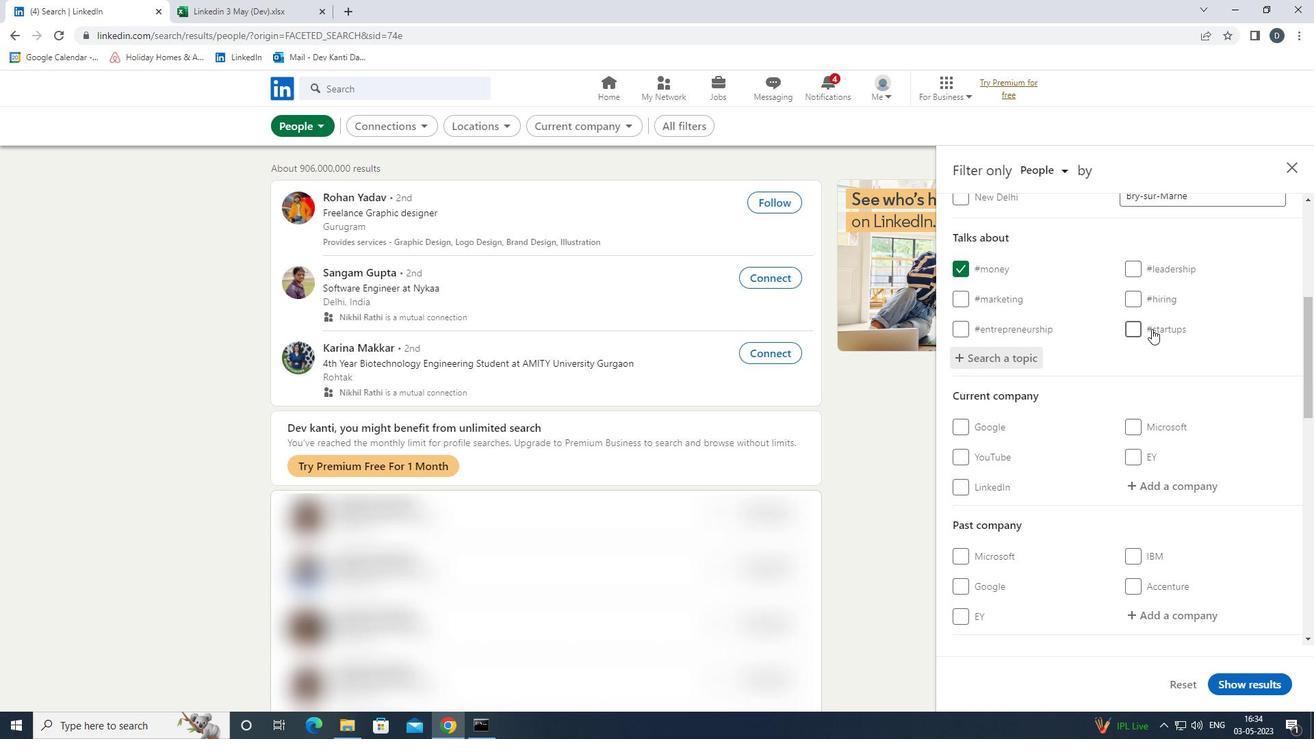 
Action: Mouse scrolled (1156, 310) with delta (0, 0)
Screenshot: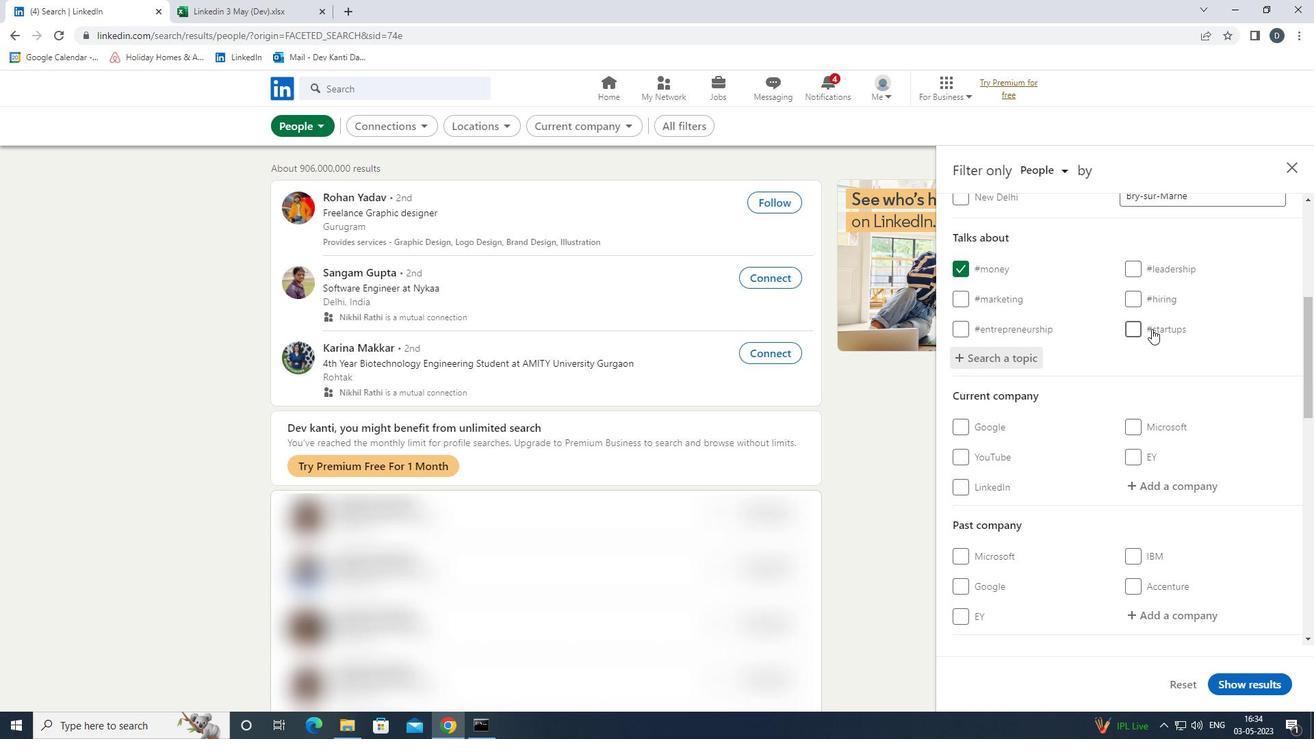 
Action: Mouse scrolled (1156, 310) with delta (0, 0)
Screenshot: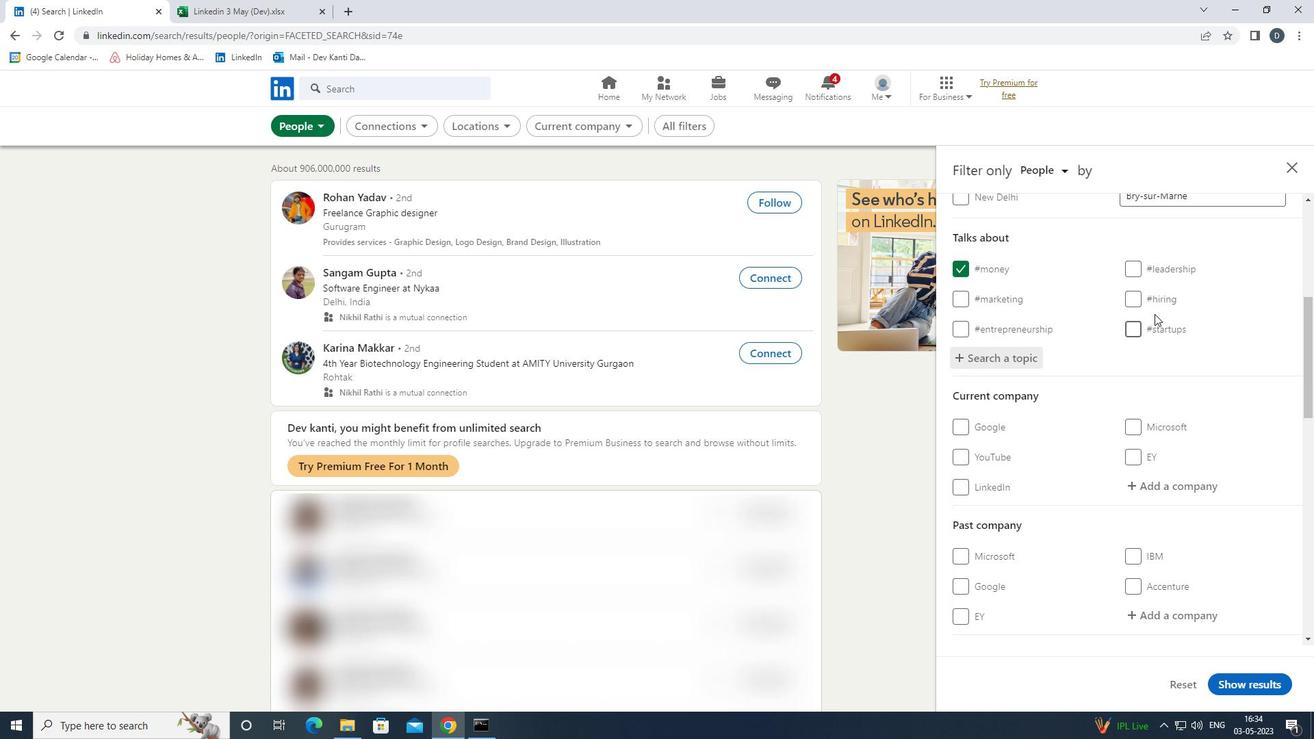 
Action: Mouse scrolled (1156, 310) with delta (0, 0)
Screenshot: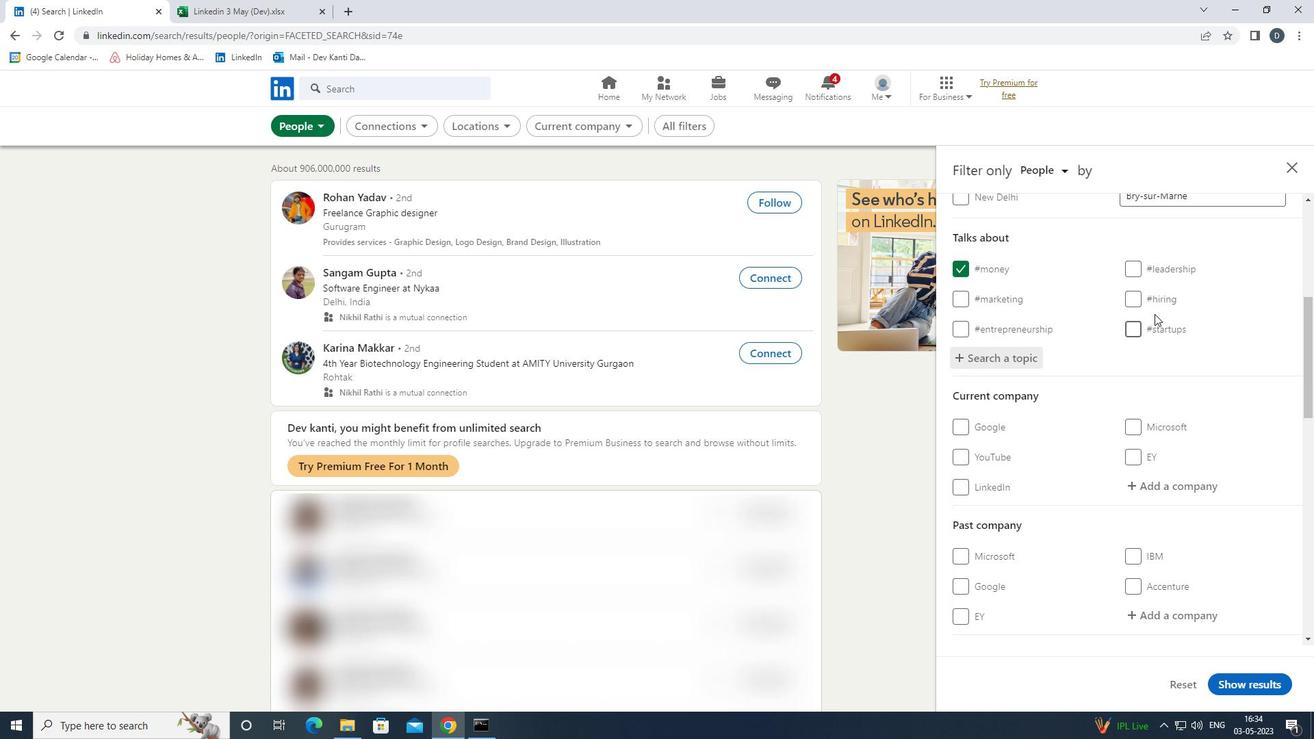 
Action: Mouse moved to (1143, 358)
Screenshot: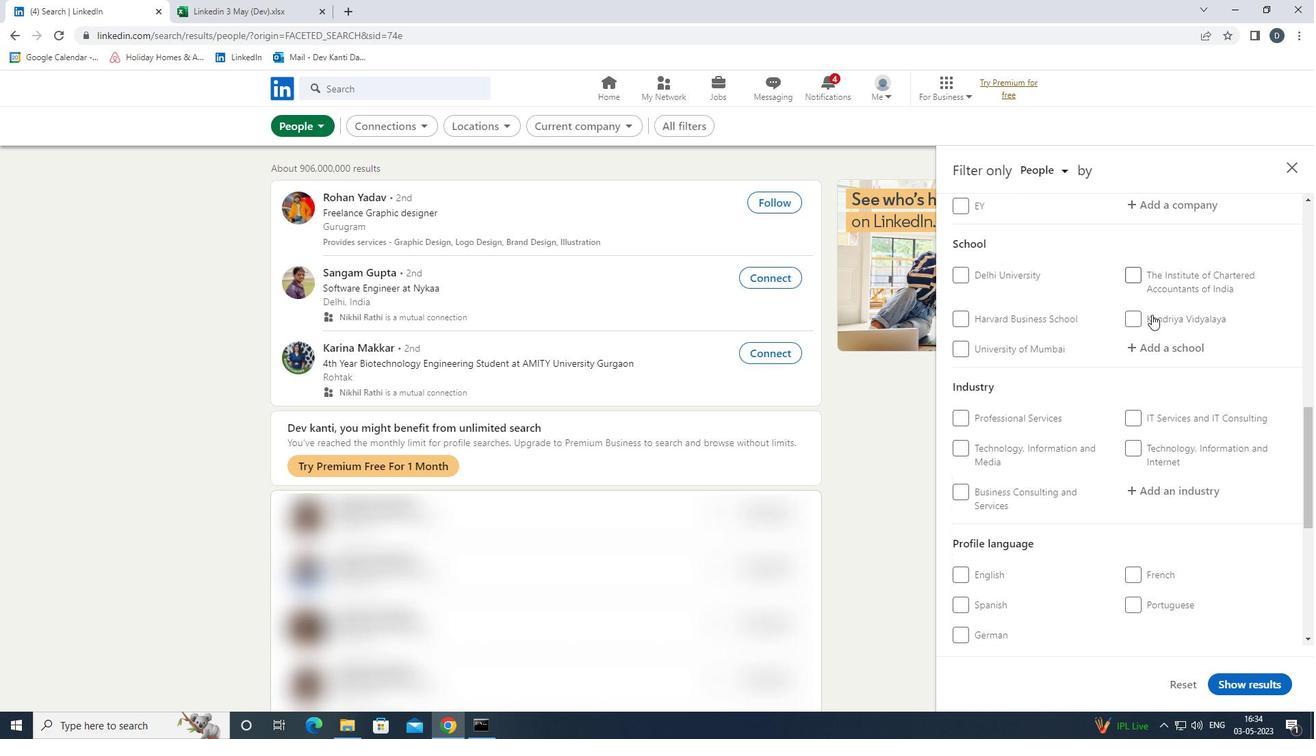 
Action: Mouse scrolled (1143, 357) with delta (0, 0)
Screenshot: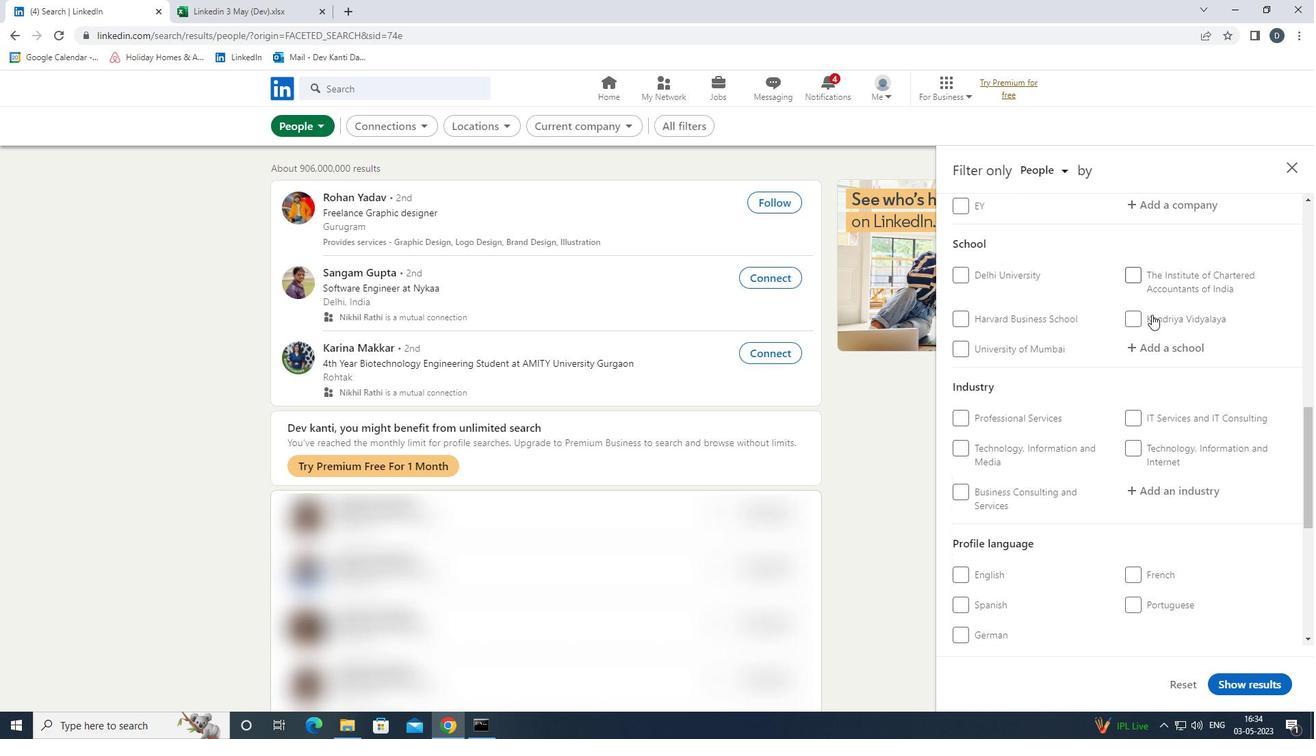 
Action: Mouse moved to (1143, 363)
Screenshot: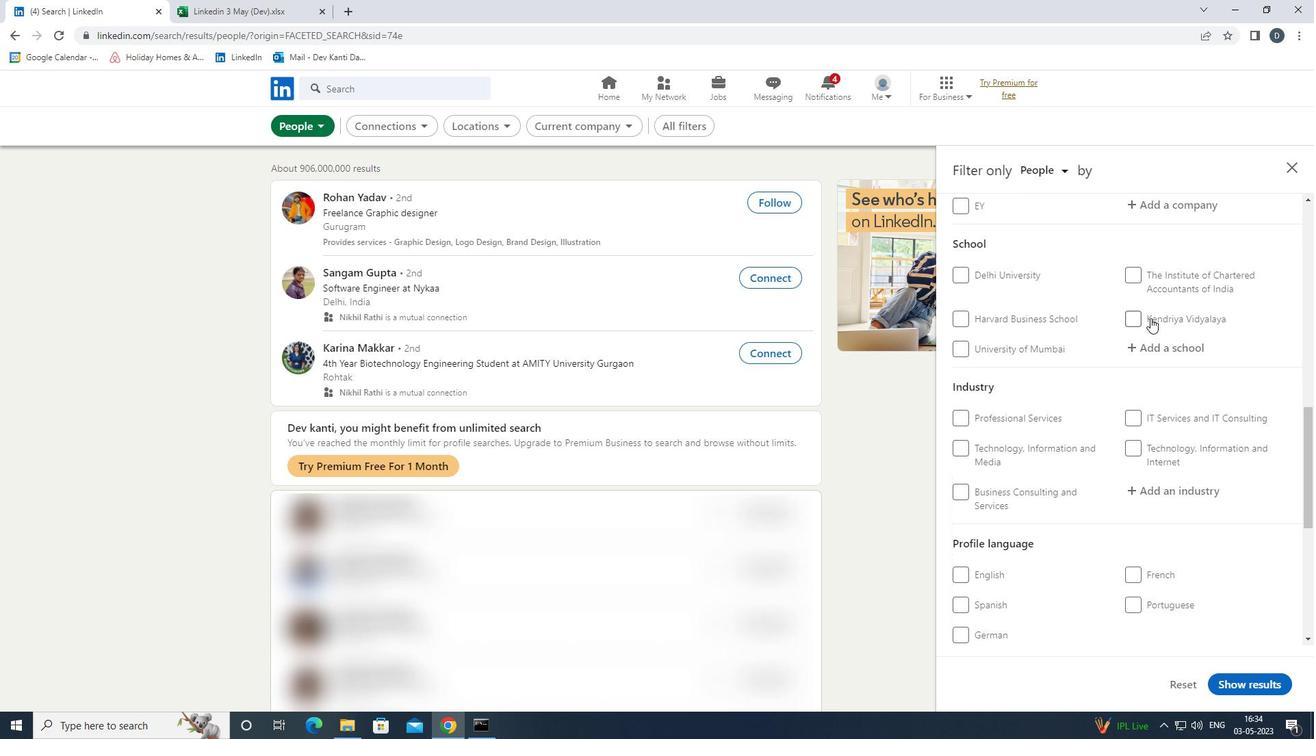 
Action: Mouse scrolled (1143, 362) with delta (0, 0)
Screenshot: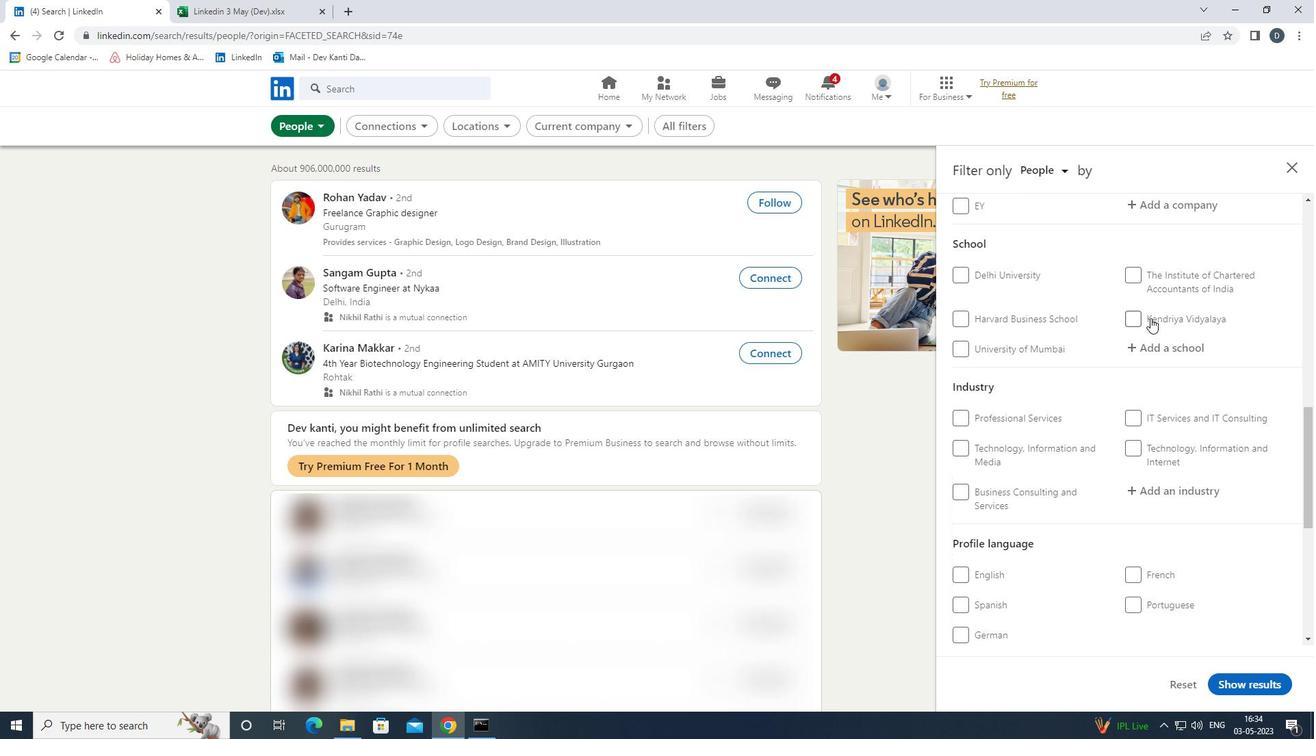 
Action: Mouse moved to (1143, 365)
Screenshot: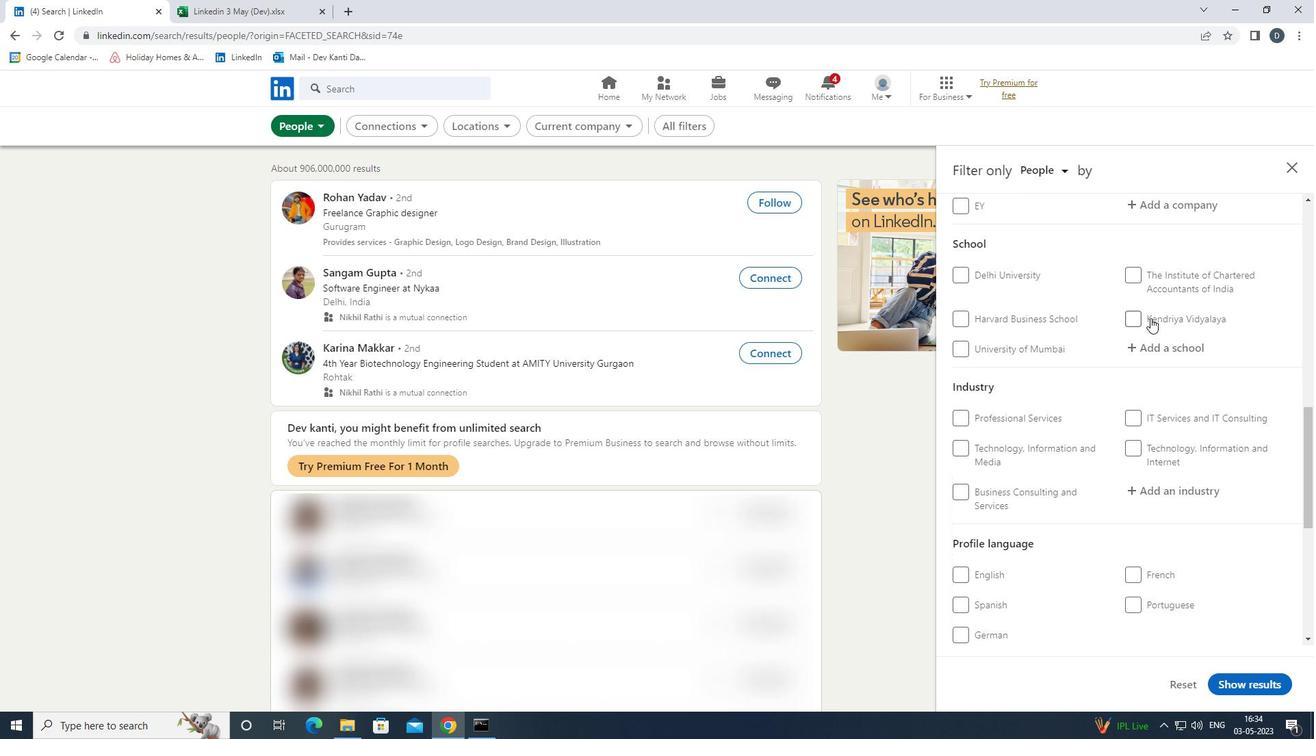 
Action: Mouse scrolled (1143, 365) with delta (0, 0)
Screenshot: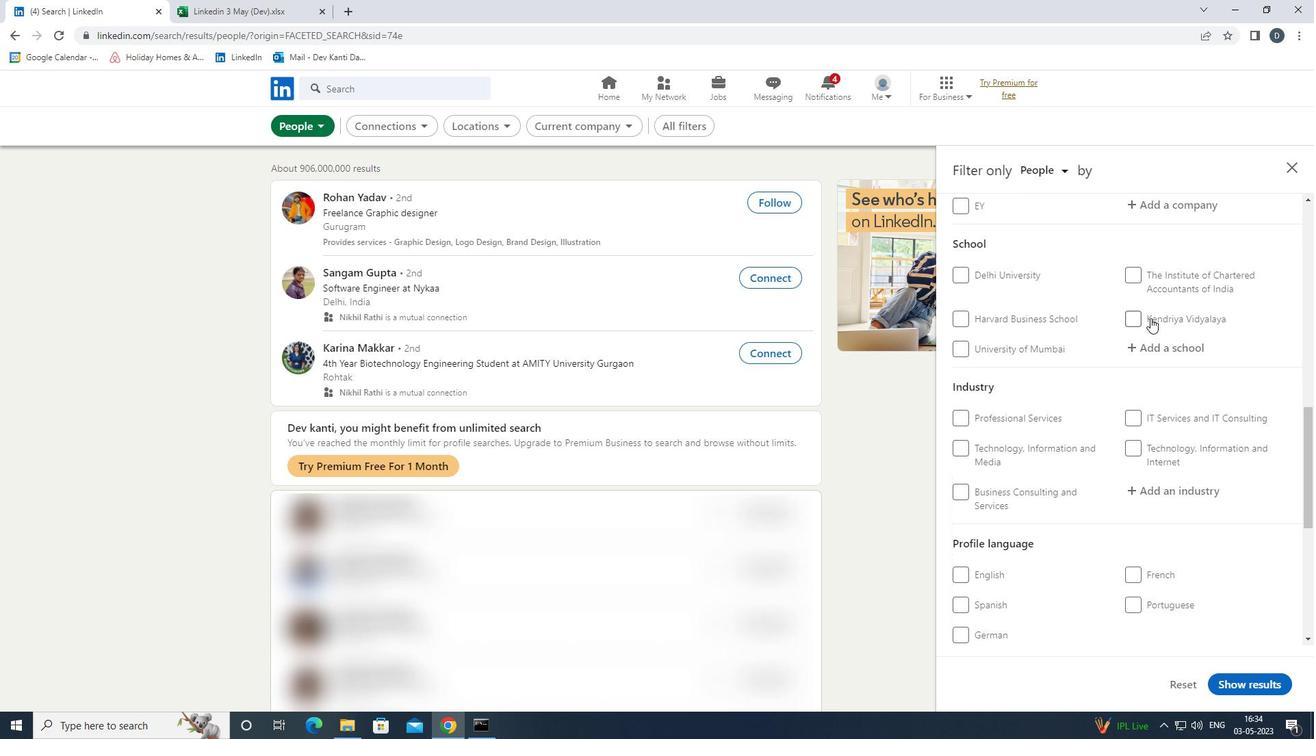 
Action: Mouse moved to (1143, 366)
Screenshot: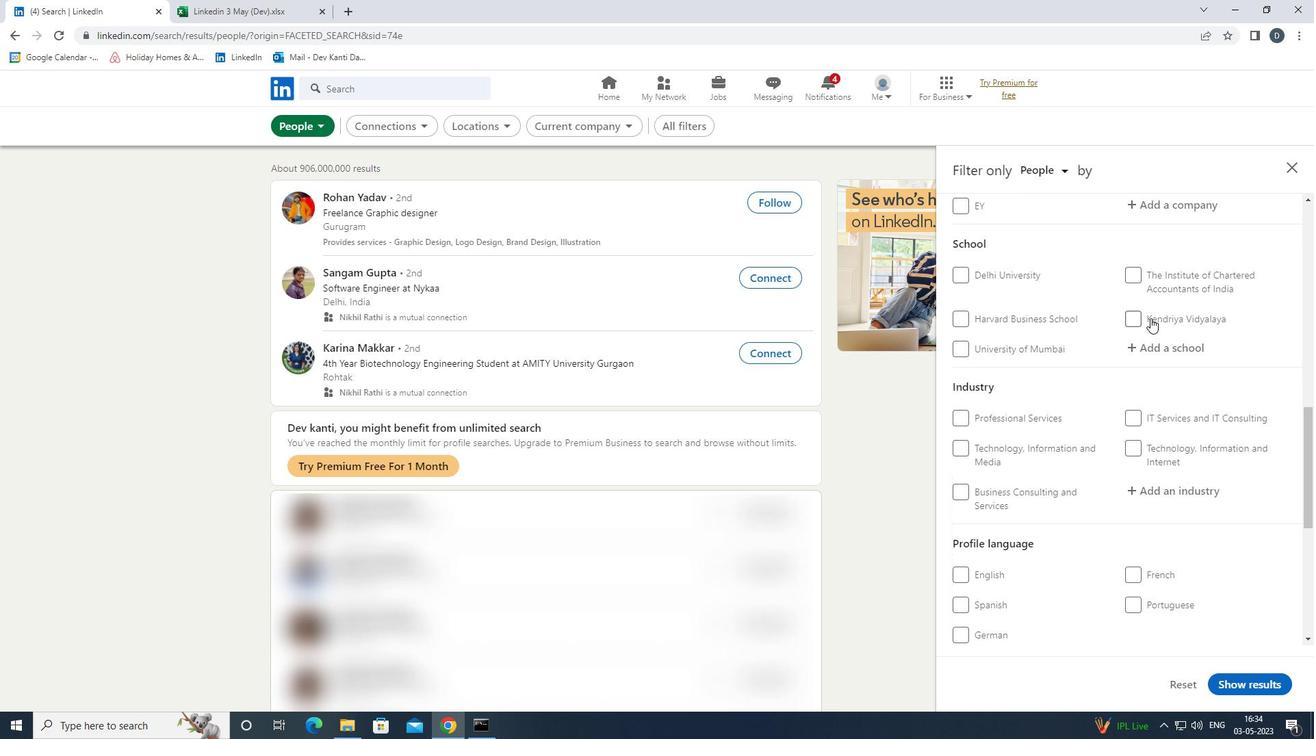 
Action: Mouse scrolled (1143, 365) with delta (0, 0)
Screenshot: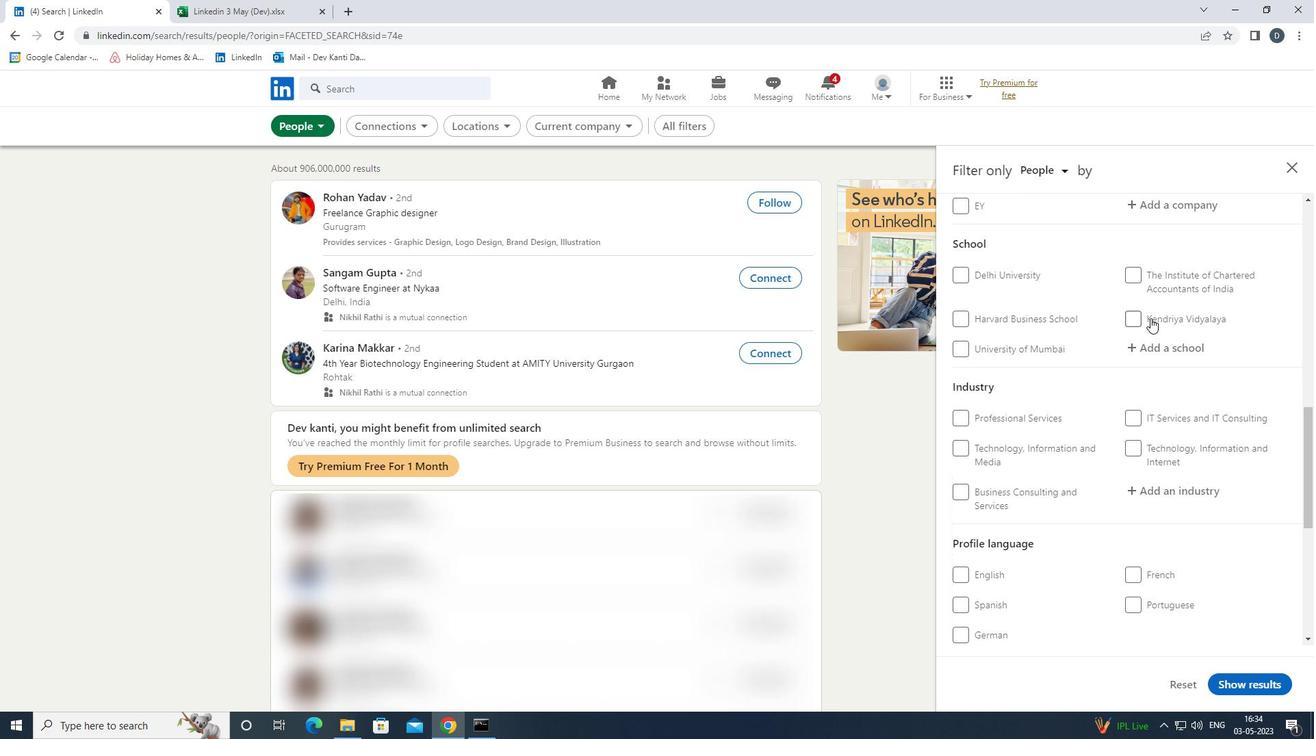 
Action: Mouse moved to (1144, 367)
Screenshot: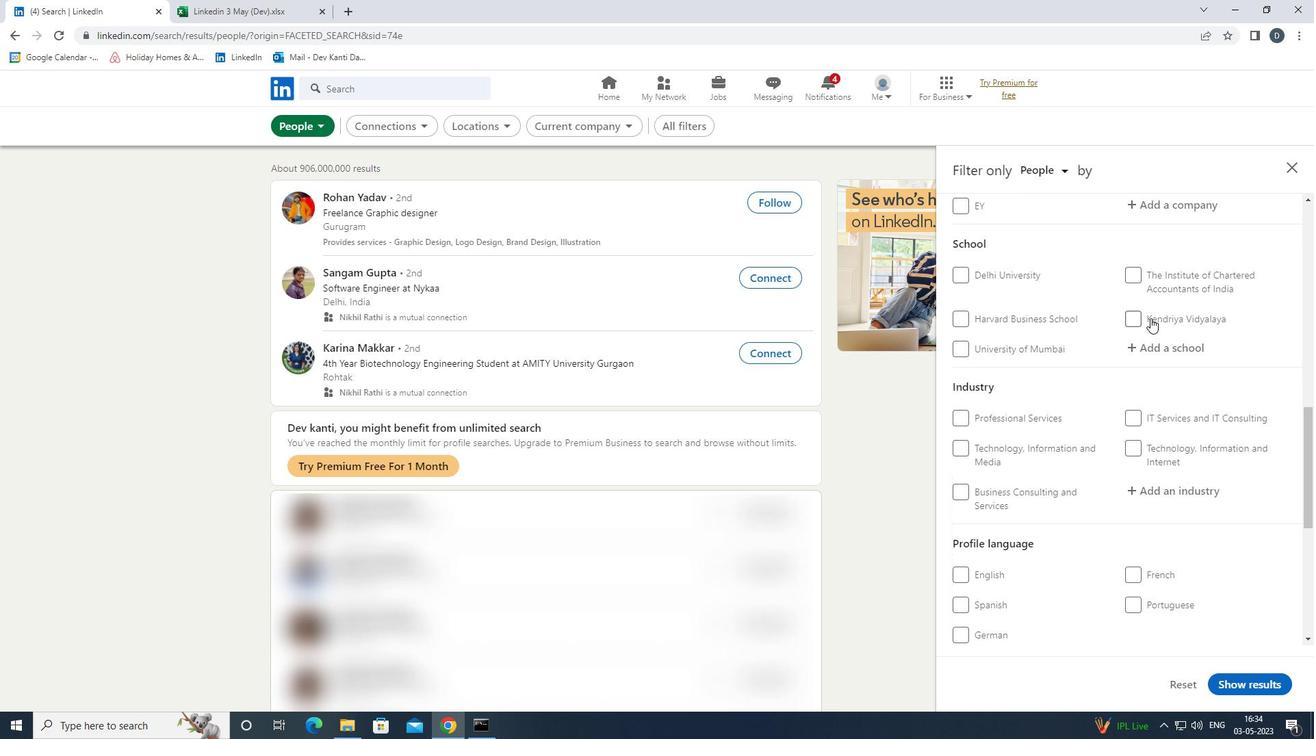 
Action: Mouse scrolled (1144, 366) with delta (0, 0)
Screenshot: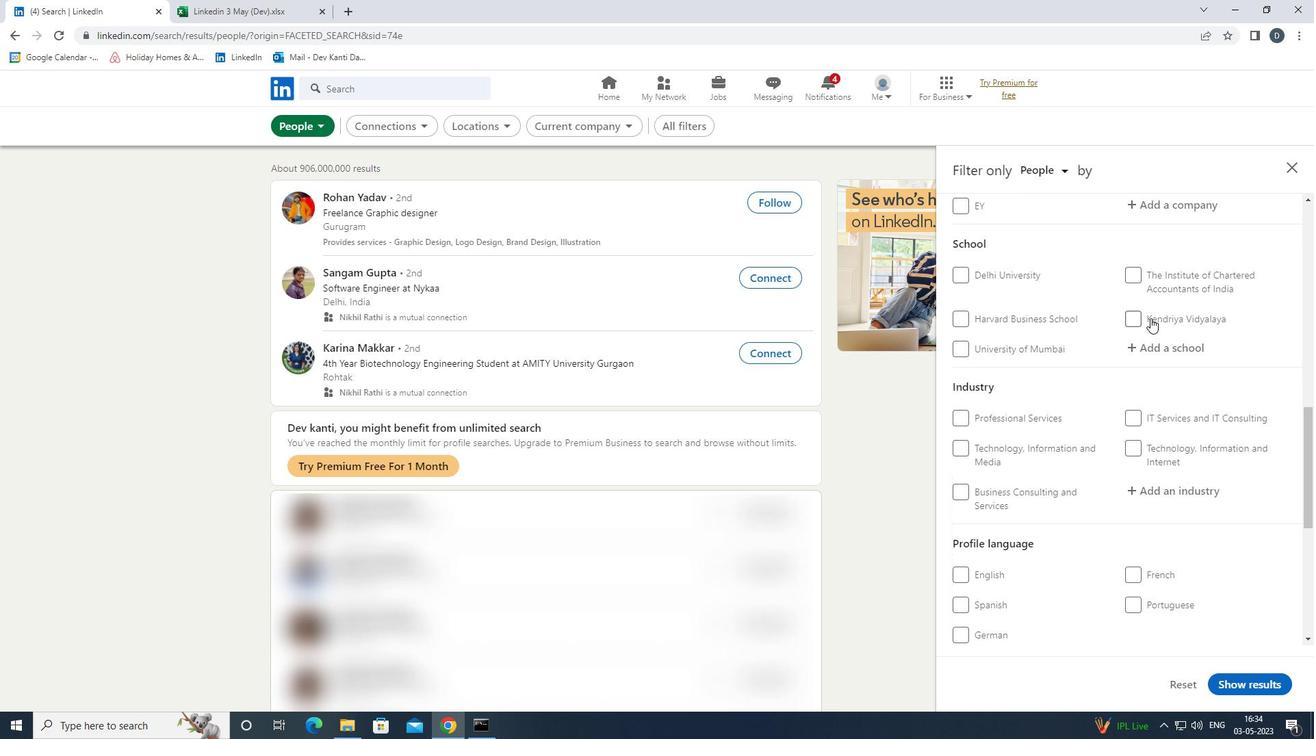 
Action: Mouse moved to (979, 291)
Screenshot: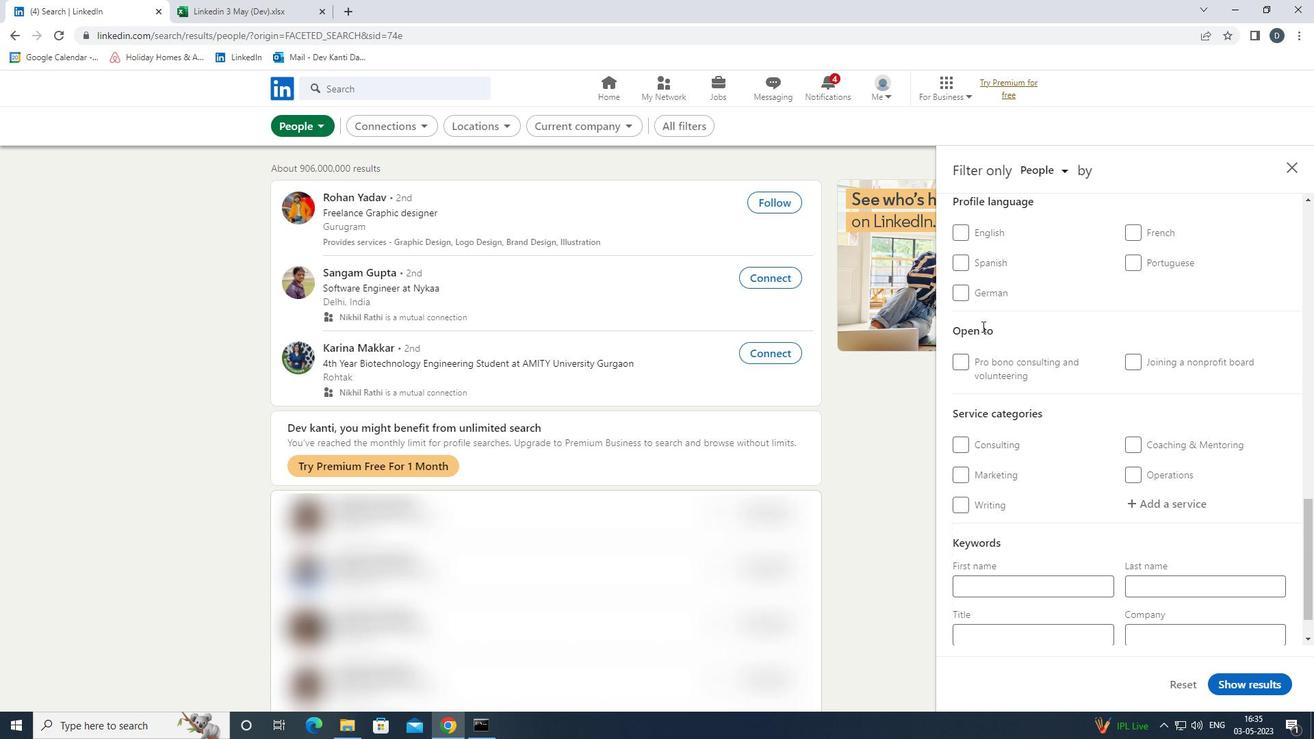 
Action: Mouse pressed left at (979, 291)
Screenshot: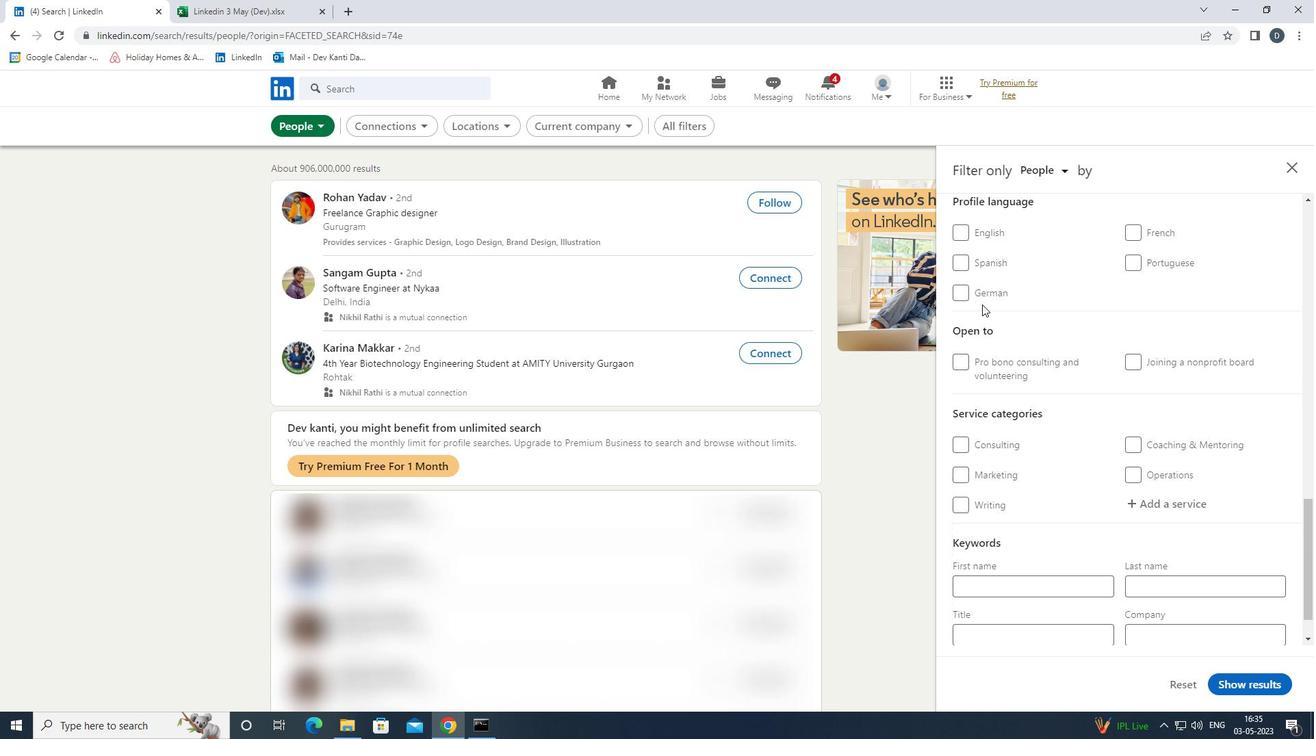 
Action: Mouse moved to (1048, 345)
Screenshot: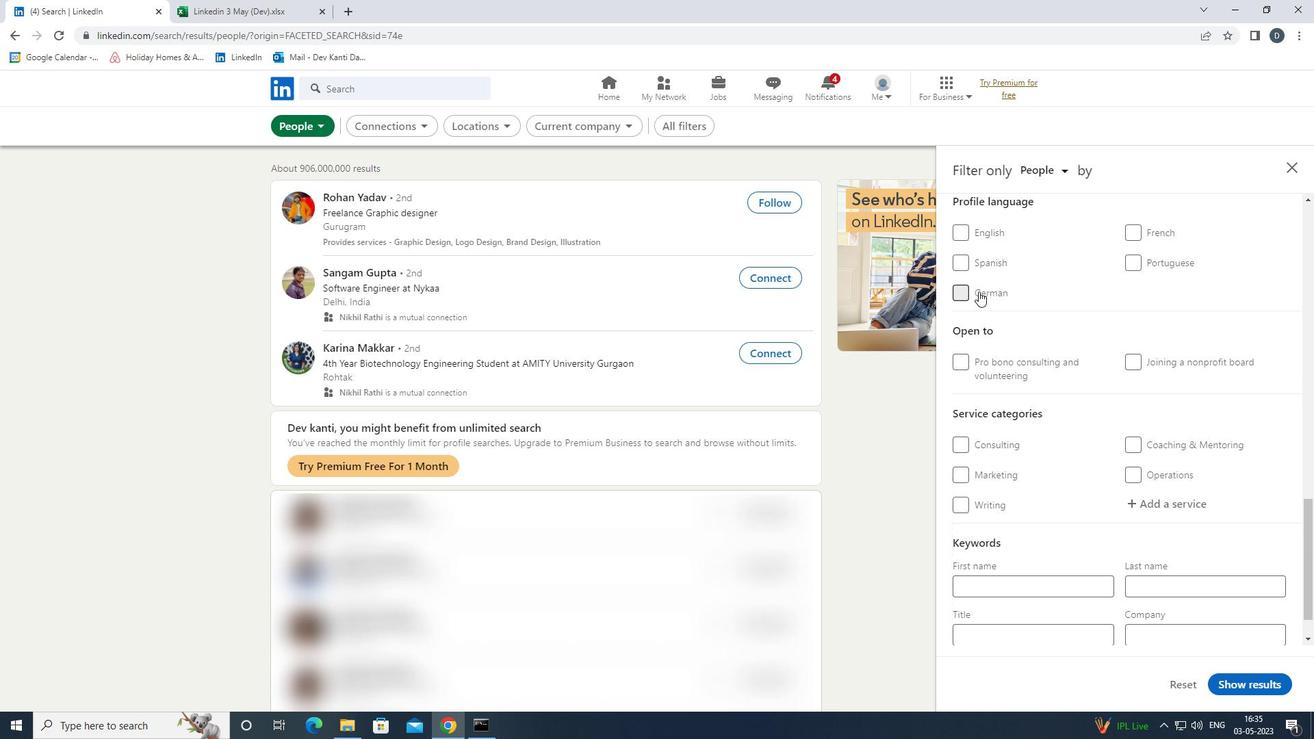 
Action: Mouse scrolled (1048, 346) with delta (0, 0)
Screenshot: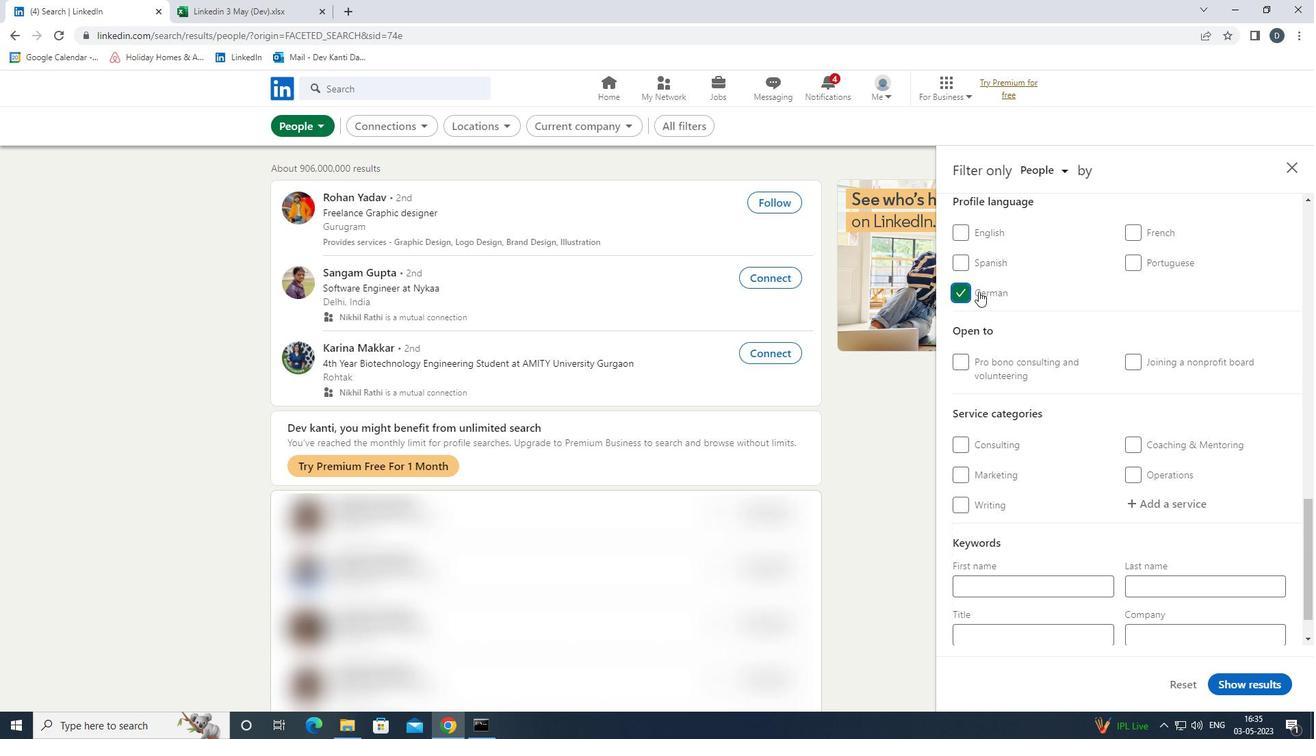 
Action: Mouse scrolled (1048, 346) with delta (0, 0)
Screenshot: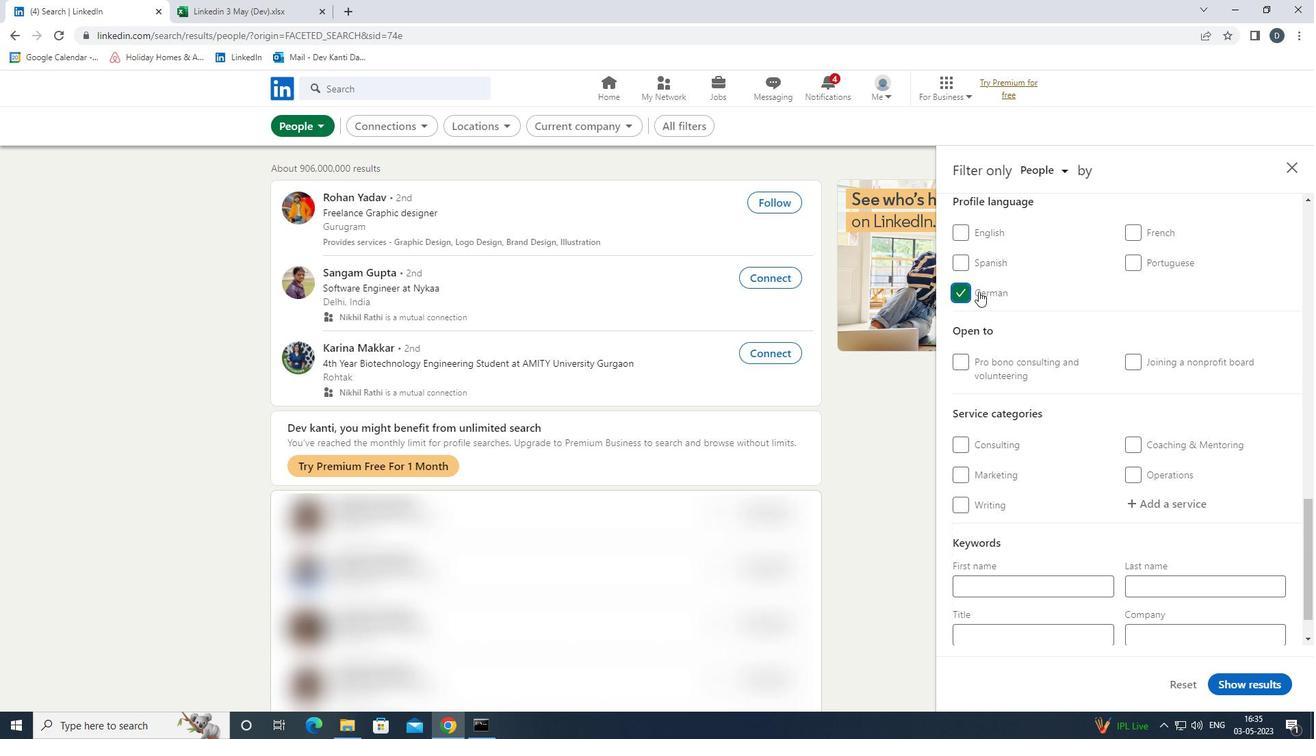 
Action: Mouse scrolled (1048, 346) with delta (0, 0)
Screenshot: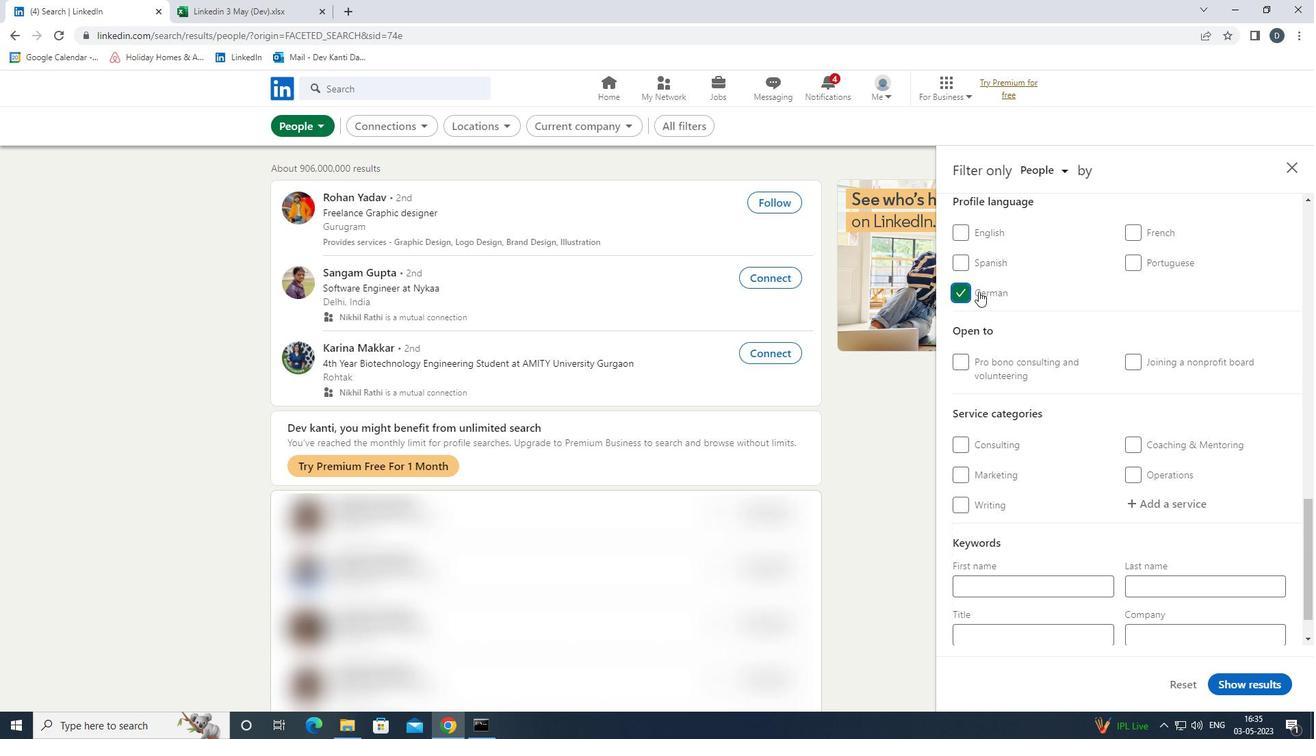 
Action: Mouse scrolled (1048, 346) with delta (0, 0)
Screenshot: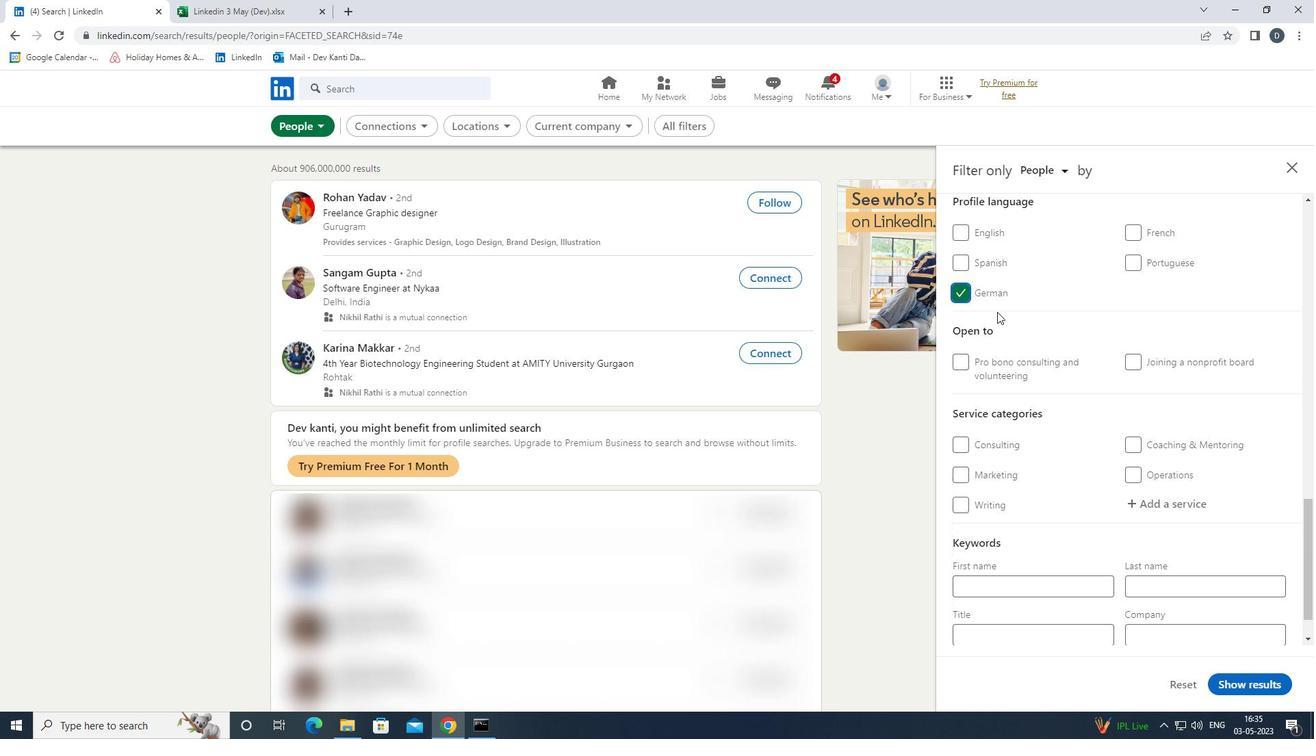 
Action: Mouse scrolled (1048, 346) with delta (0, 0)
Screenshot: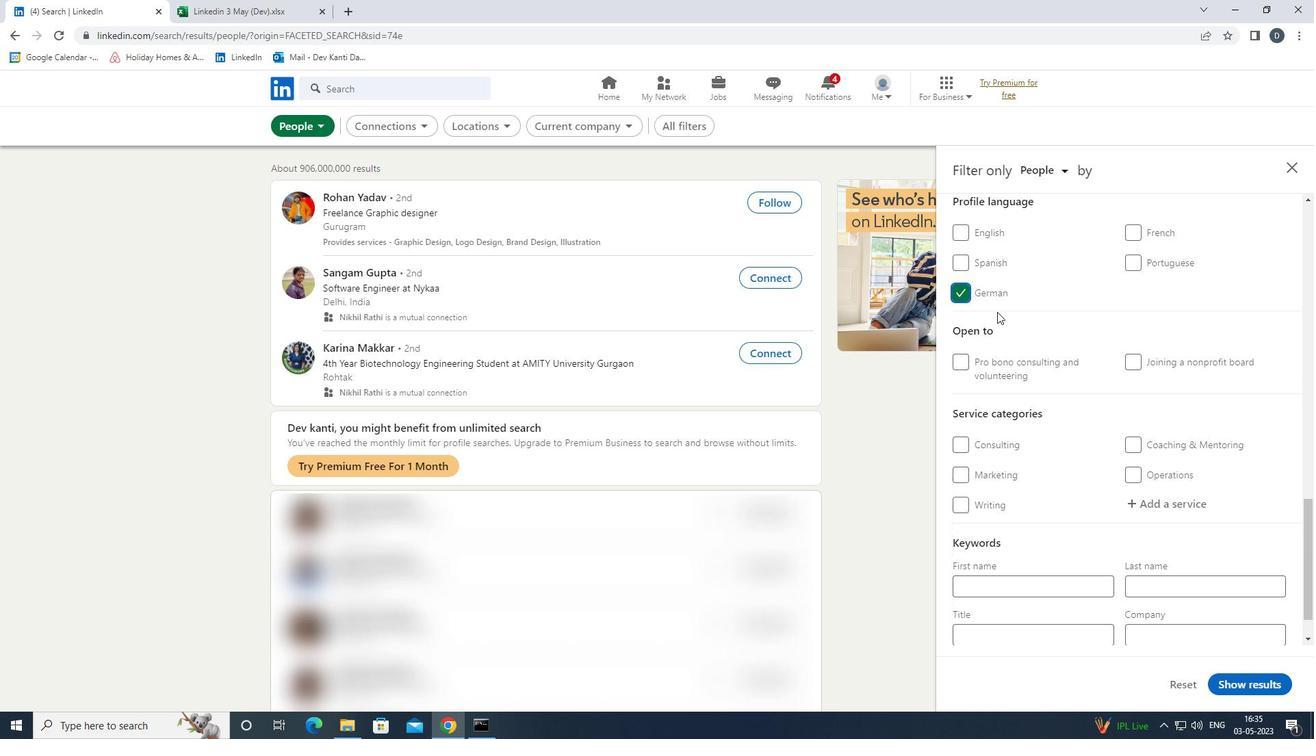 
Action: Mouse scrolled (1048, 346) with delta (0, 0)
Screenshot: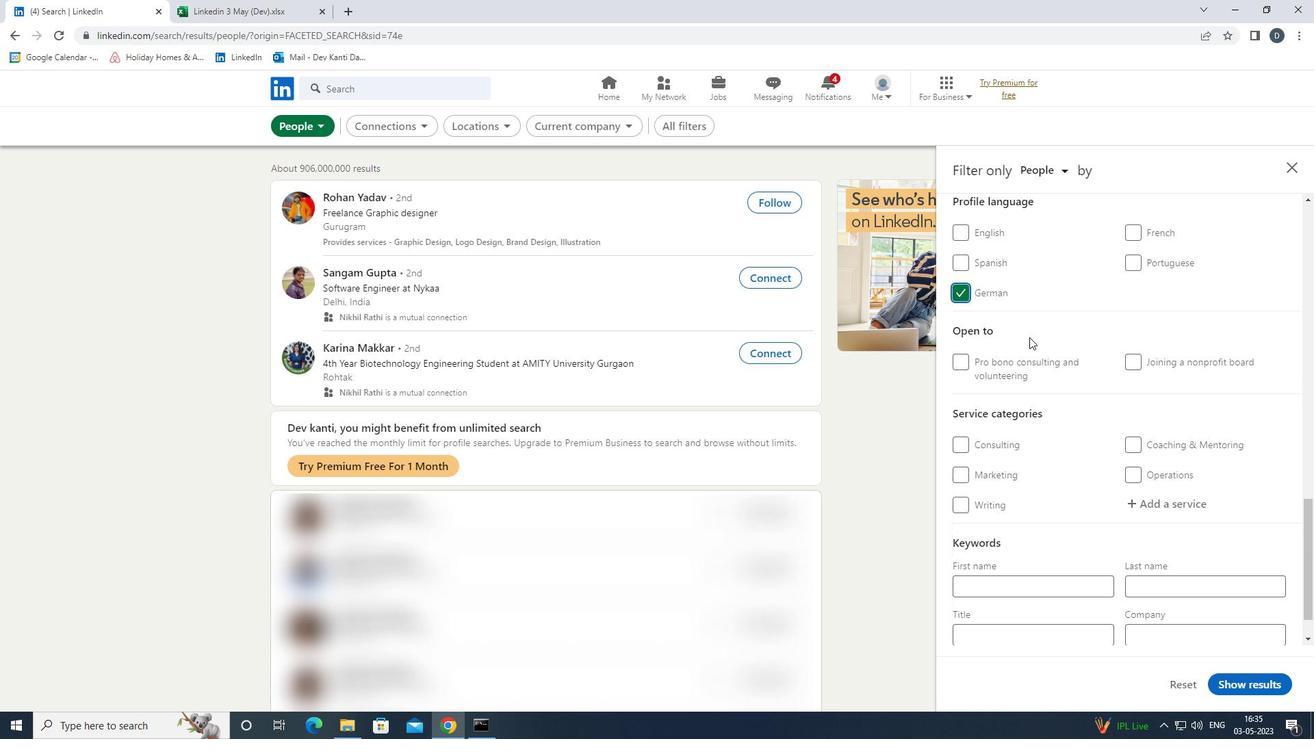 
Action: Mouse moved to (1054, 347)
Screenshot: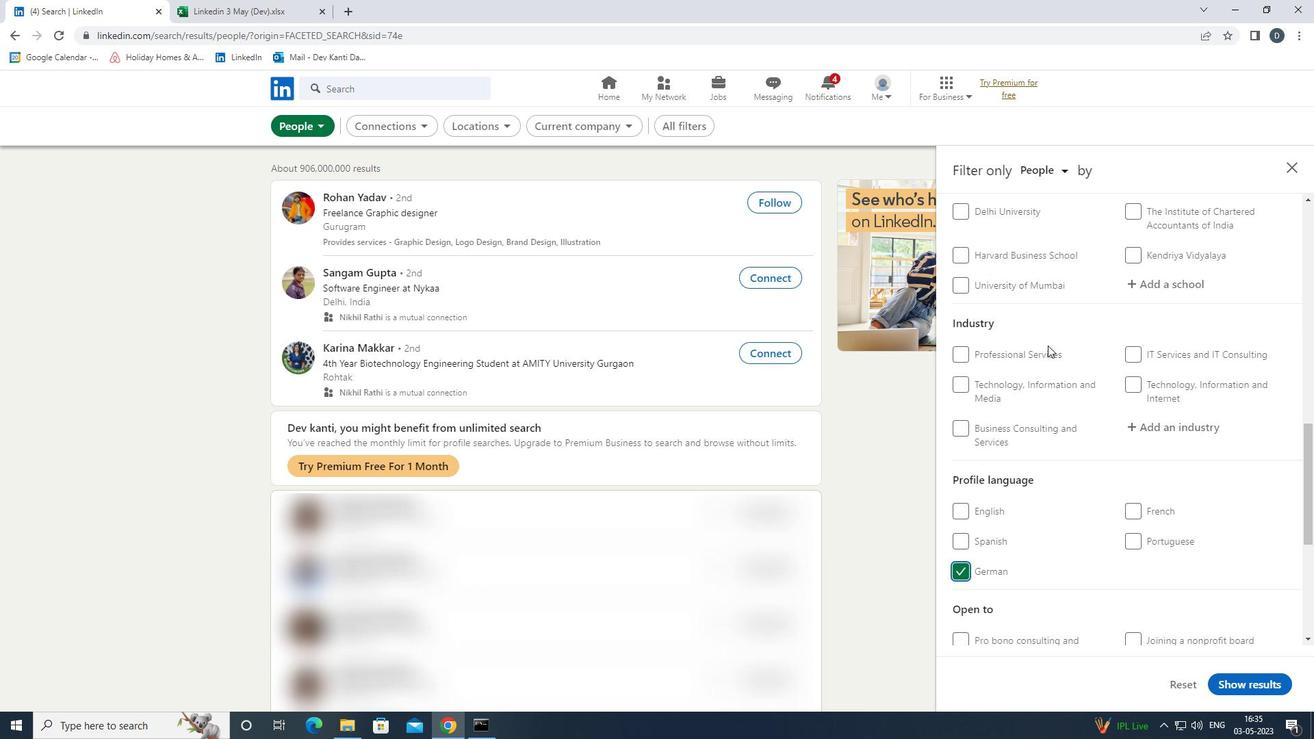 
Action: Mouse scrolled (1054, 347) with delta (0, 0)
Screenshot: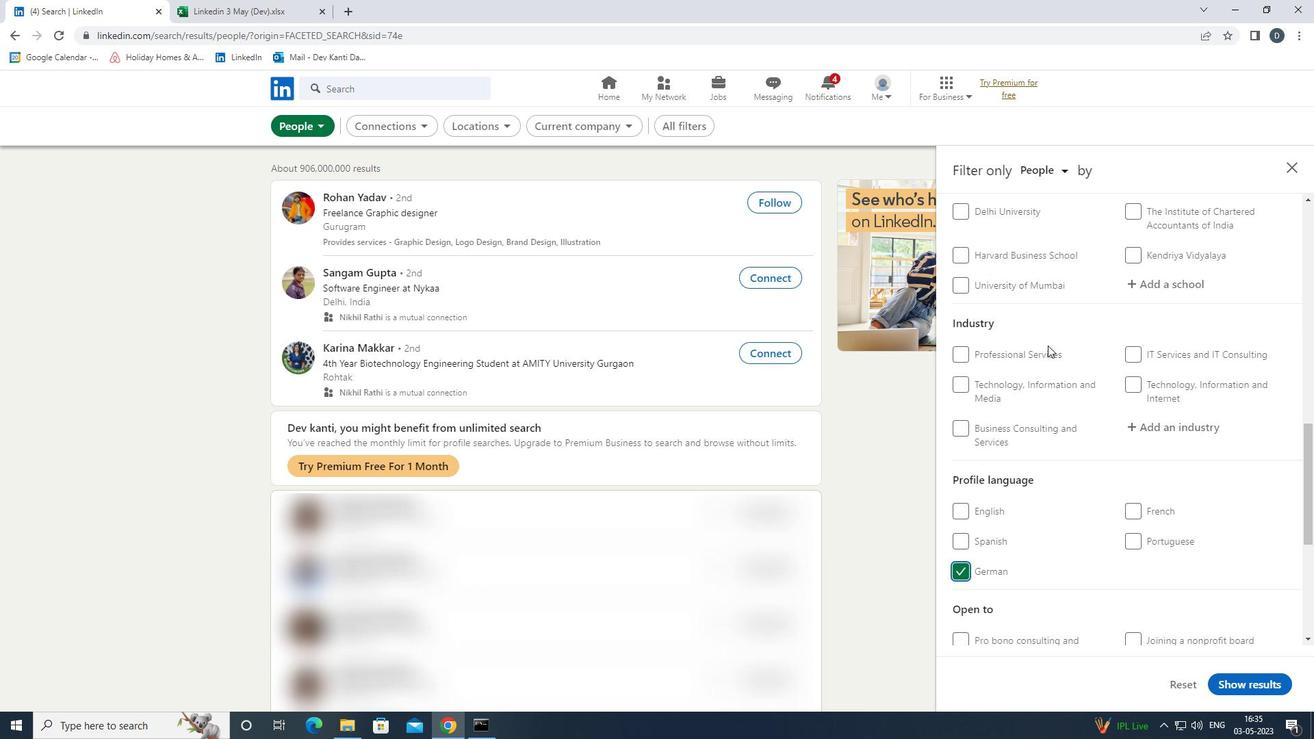 
Action: Mouse scrolled (1054, 347) with delta (0, 0)
Screenshot: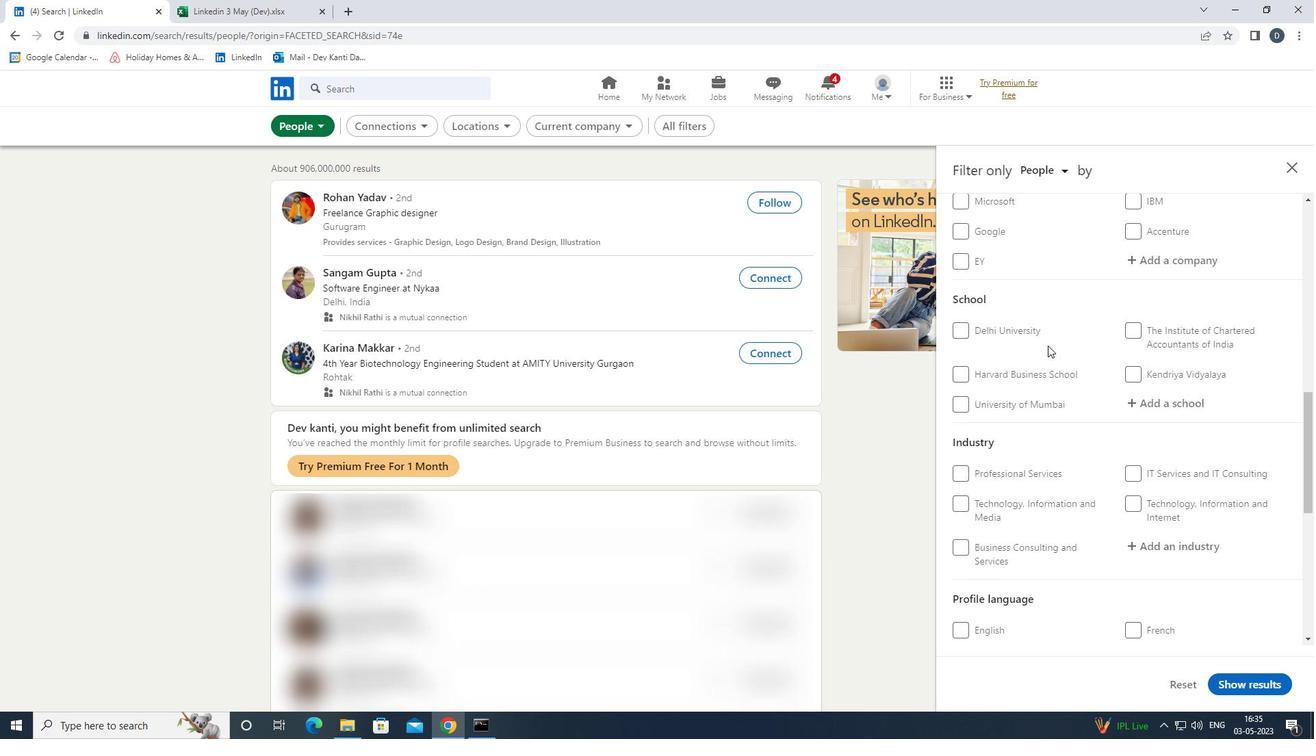 
Action: Mouse scrolled (1054, 347) with delta (0, 0)
Screenshot: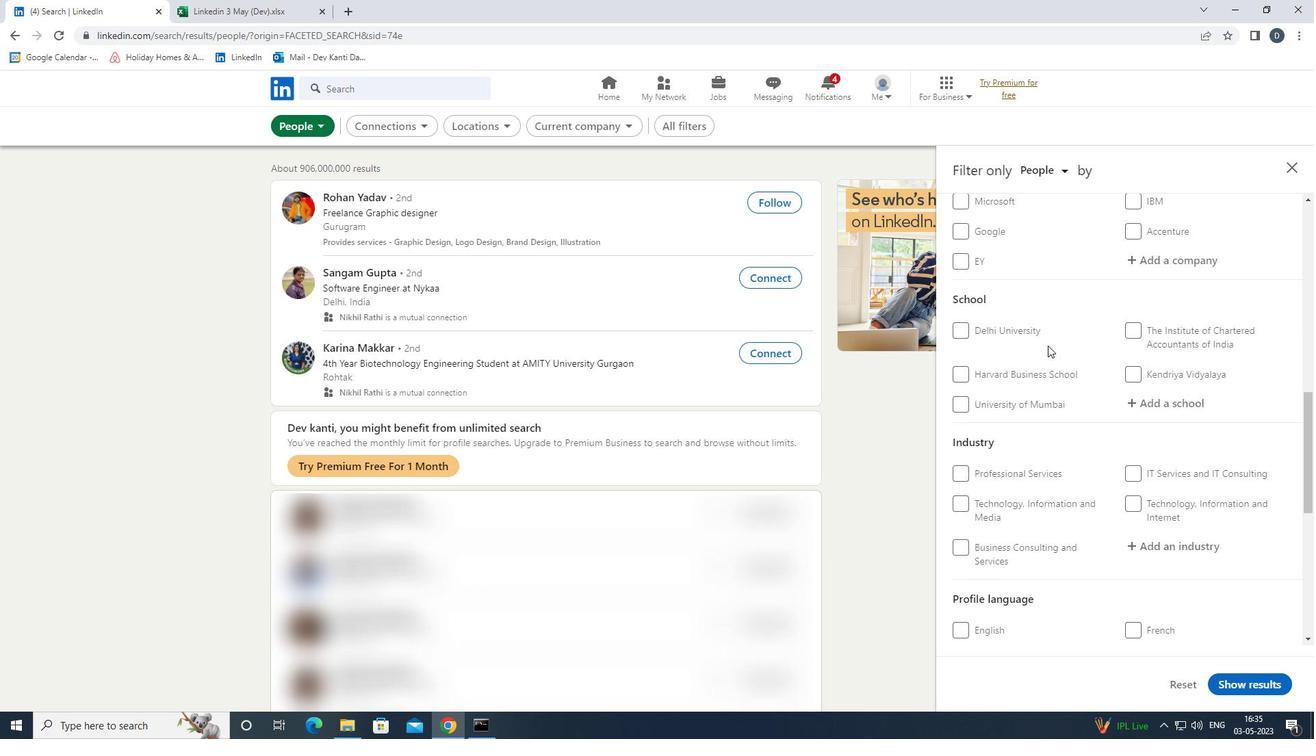 
Action: Mouse scrolled (1054, 347) with delta (0, 0)
Screenshot: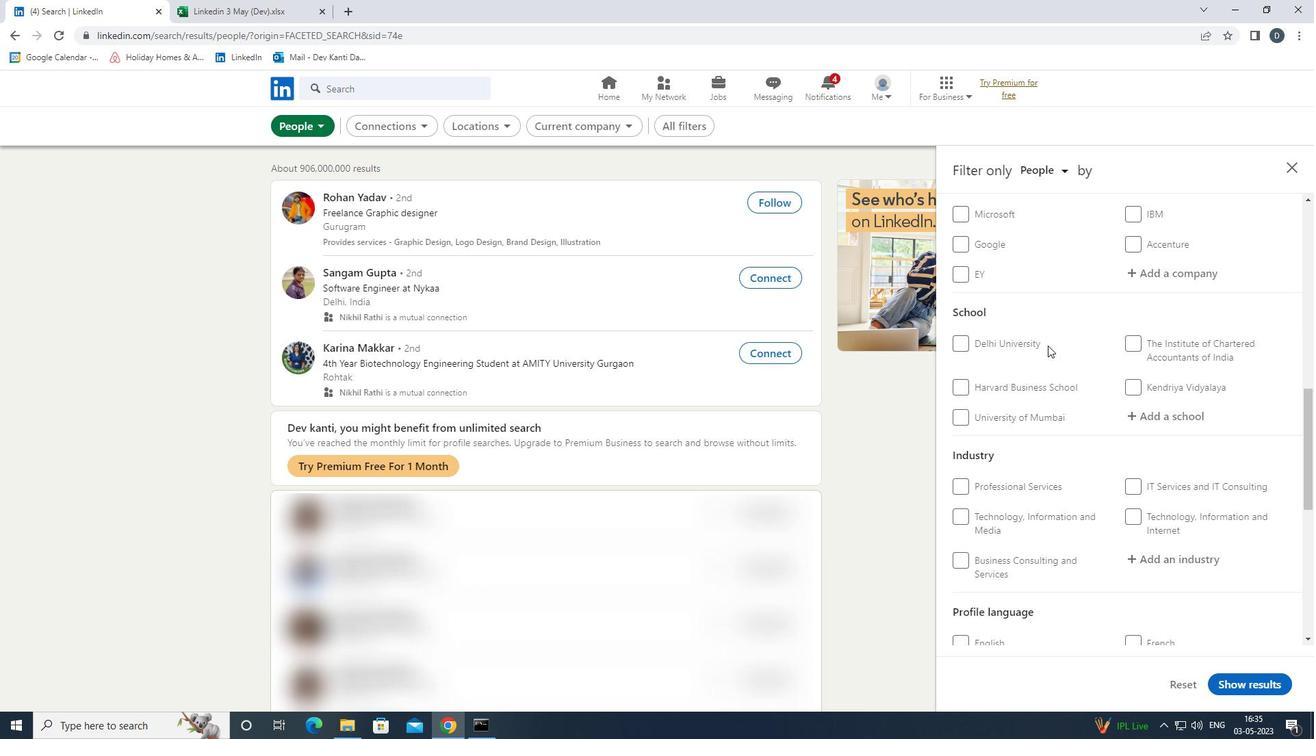 
Action: Mouse moved to (1173, 419)
Screenshot: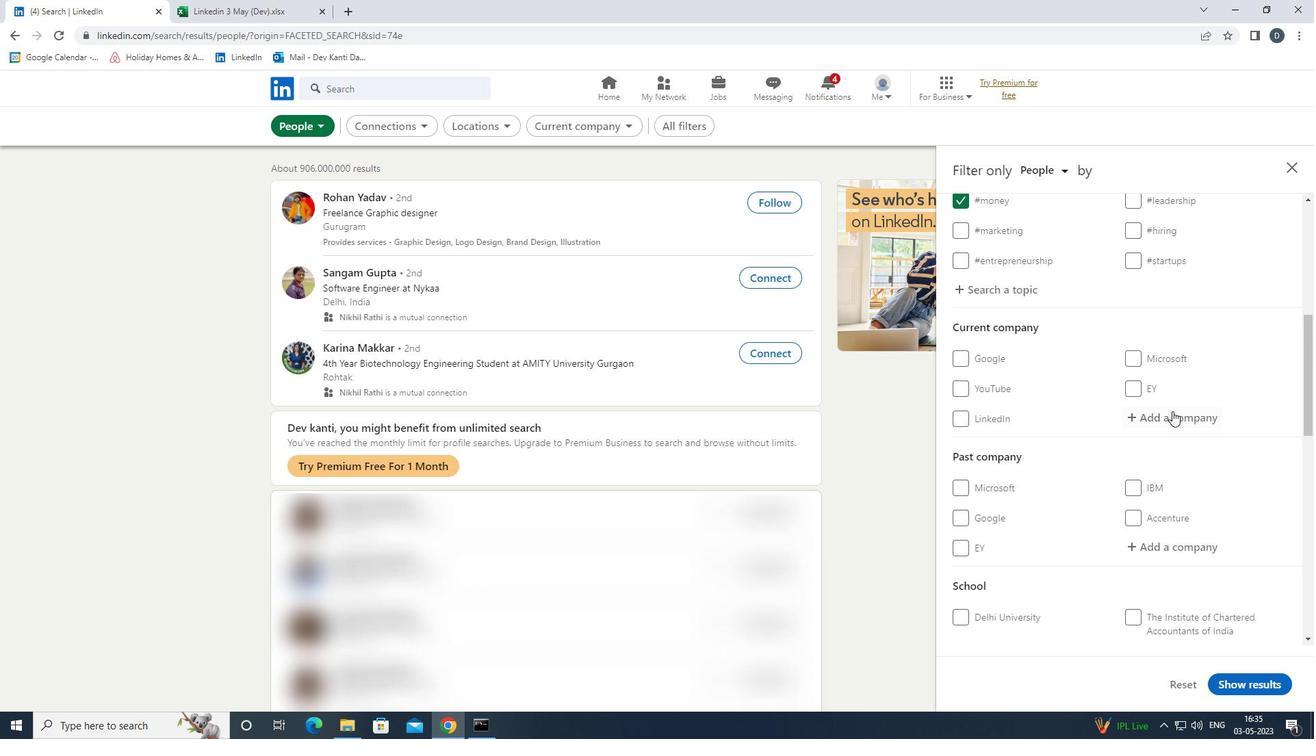 
Action: Mouse pressed left at (1173, 419)
Screenshot: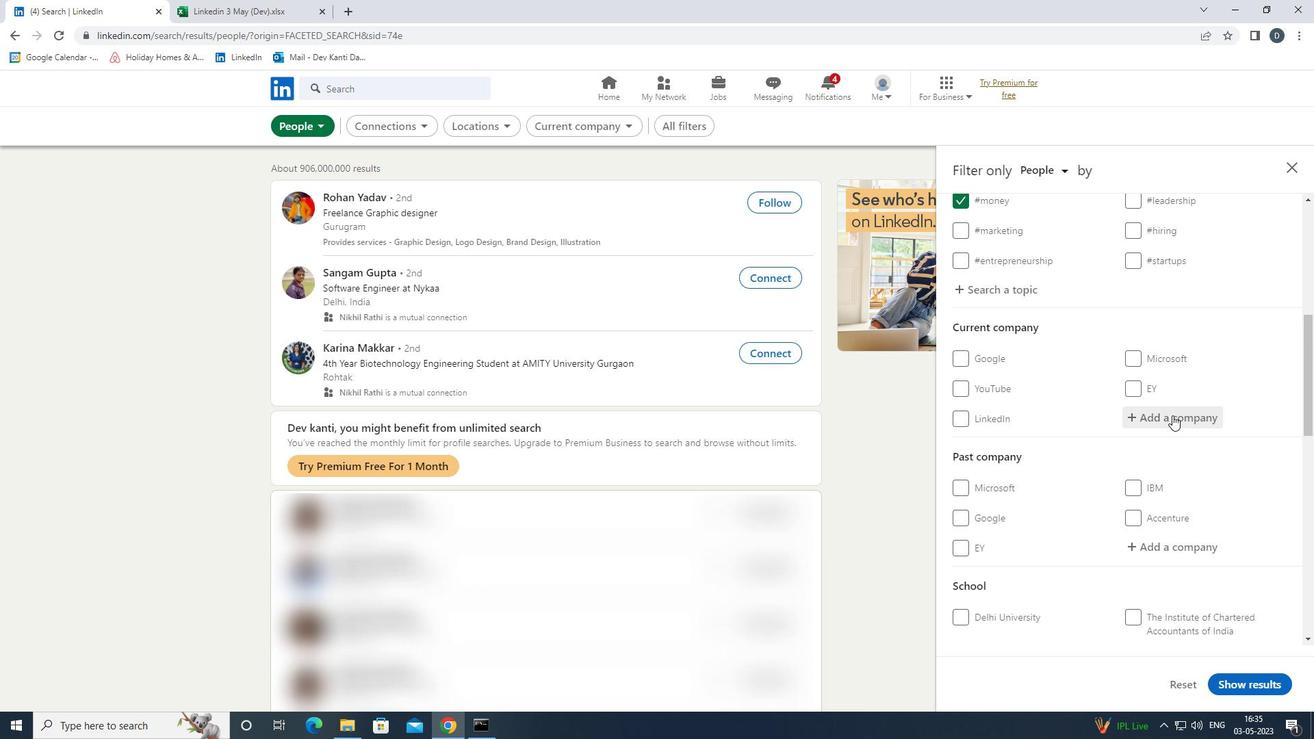 
Action: Key pressed <Key.shift><Key.shift><Key.shift><Key.shift>M.<Key.space><Key.shift>GHEEWLA<Key.backspace>A<Key.backspace><Key.backspace>A<Key.down><Key.enter>
Screenshot: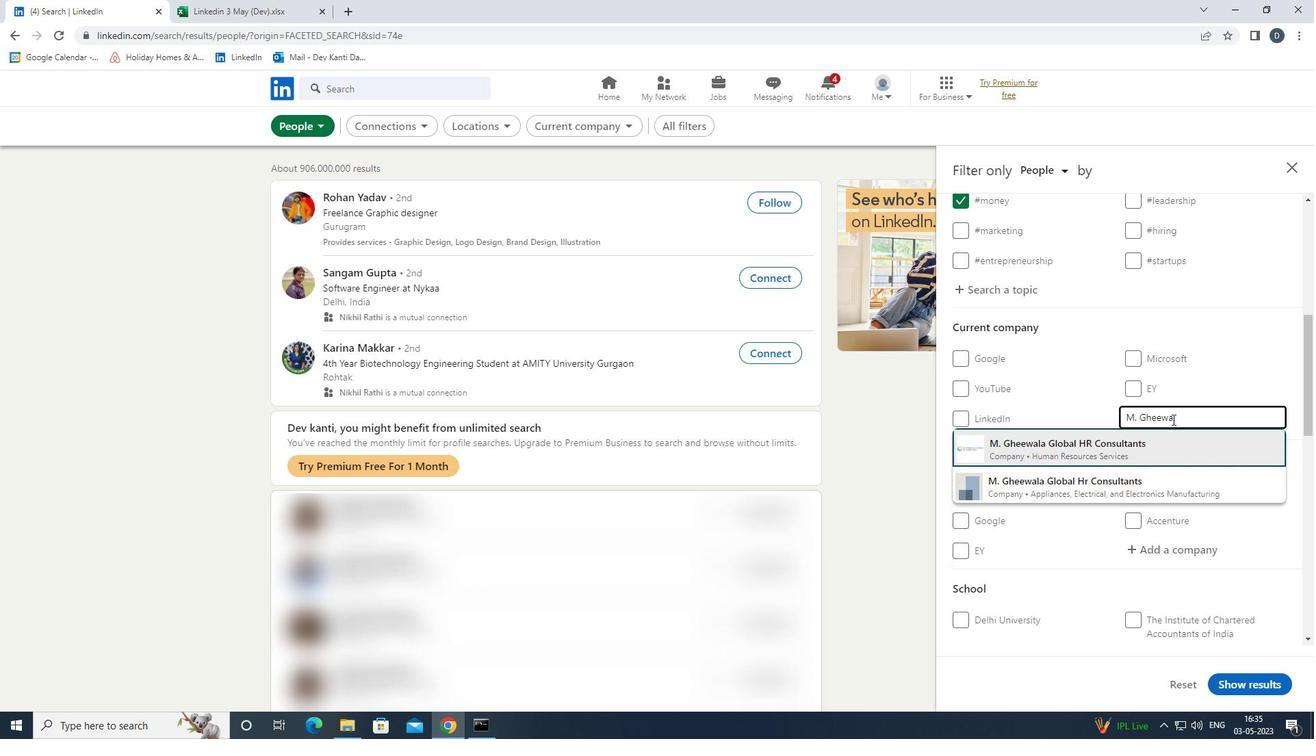 
Action: Mouse scrolled (1173, 419) with delta (0, 0)
Screenshot: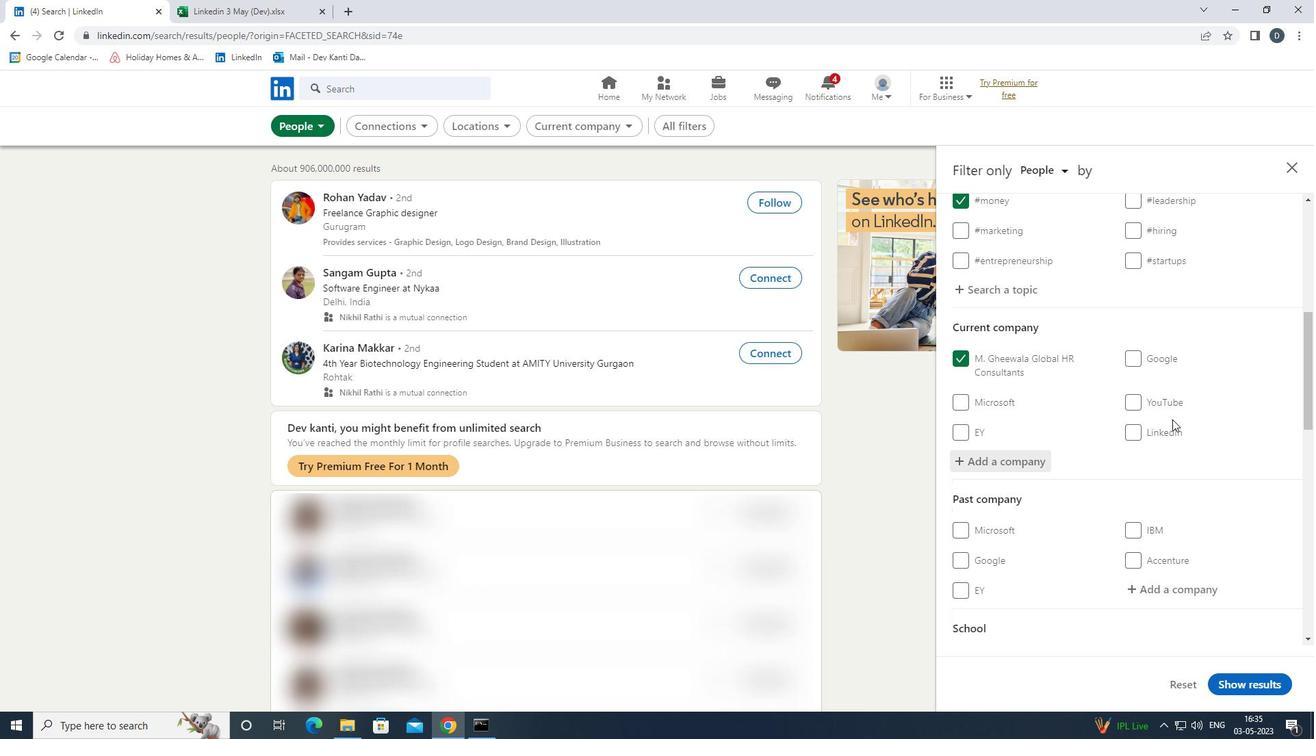 
Action: Mouse moved to (1173, 423)
Screenshot: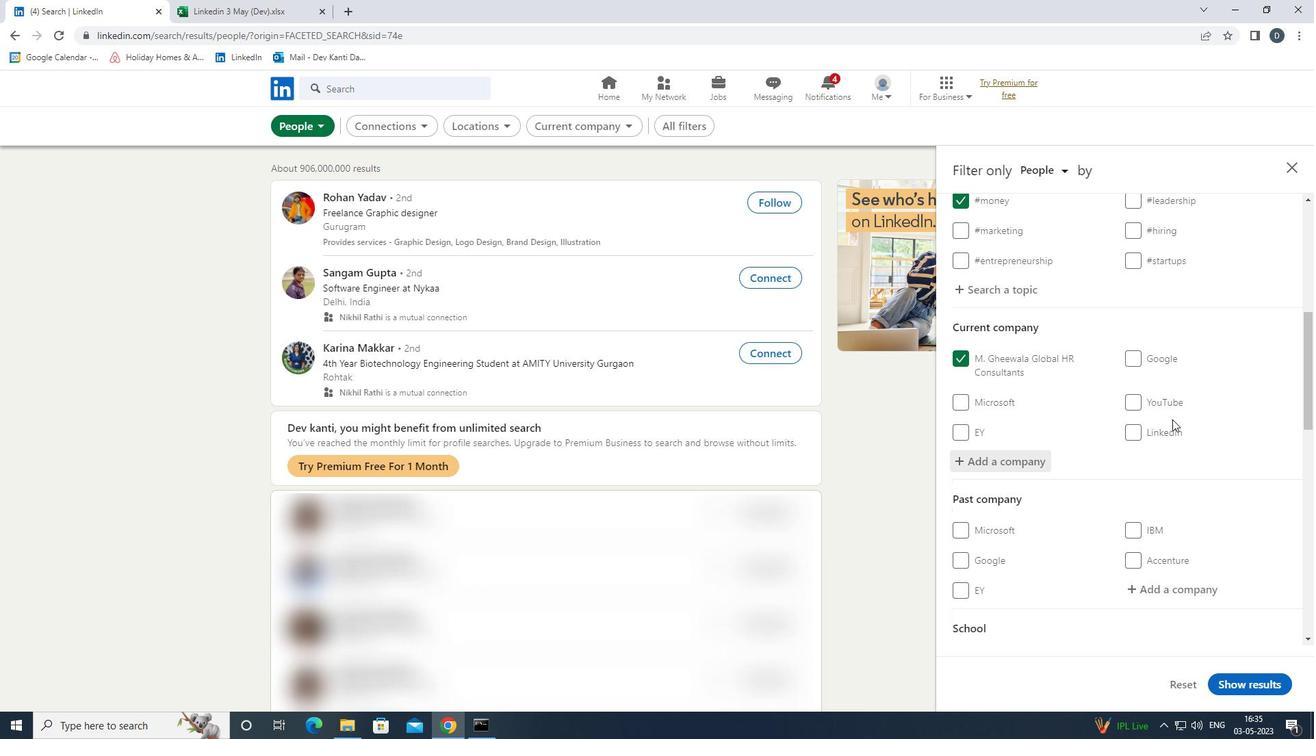 
Action: Mouse scrolled (1173, 423) with delta (0, 0)
Screenshot: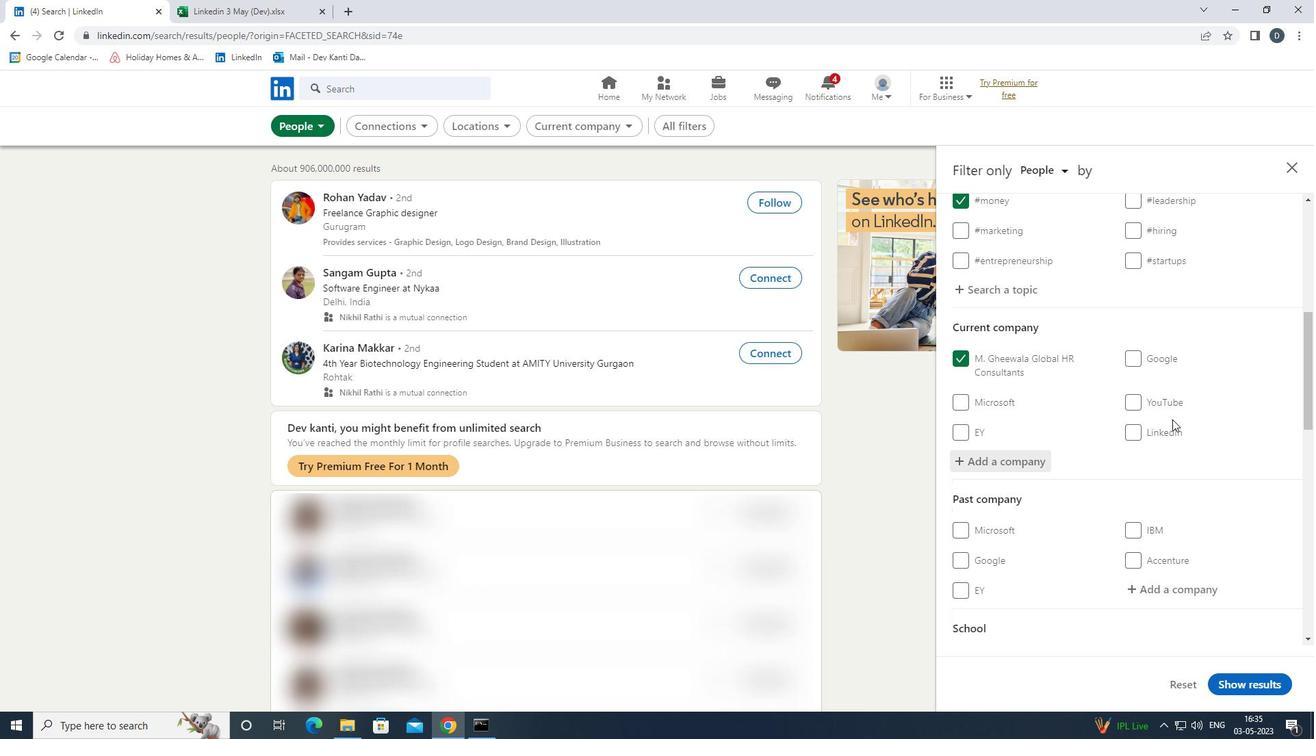 
Action: Mouse moved to (1173, 424)
Screenshot: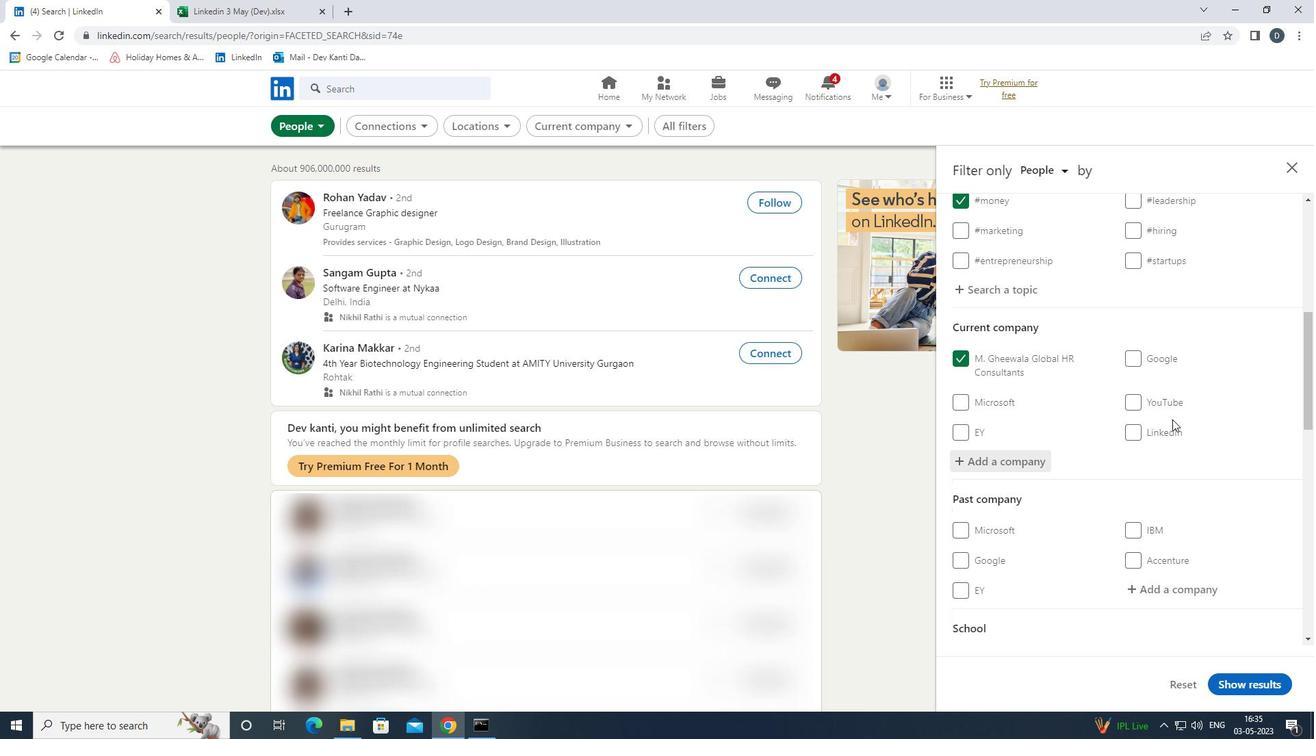 
Action: Mouse scrolled (1173, 423) with delta (0, 0)
Screenshot: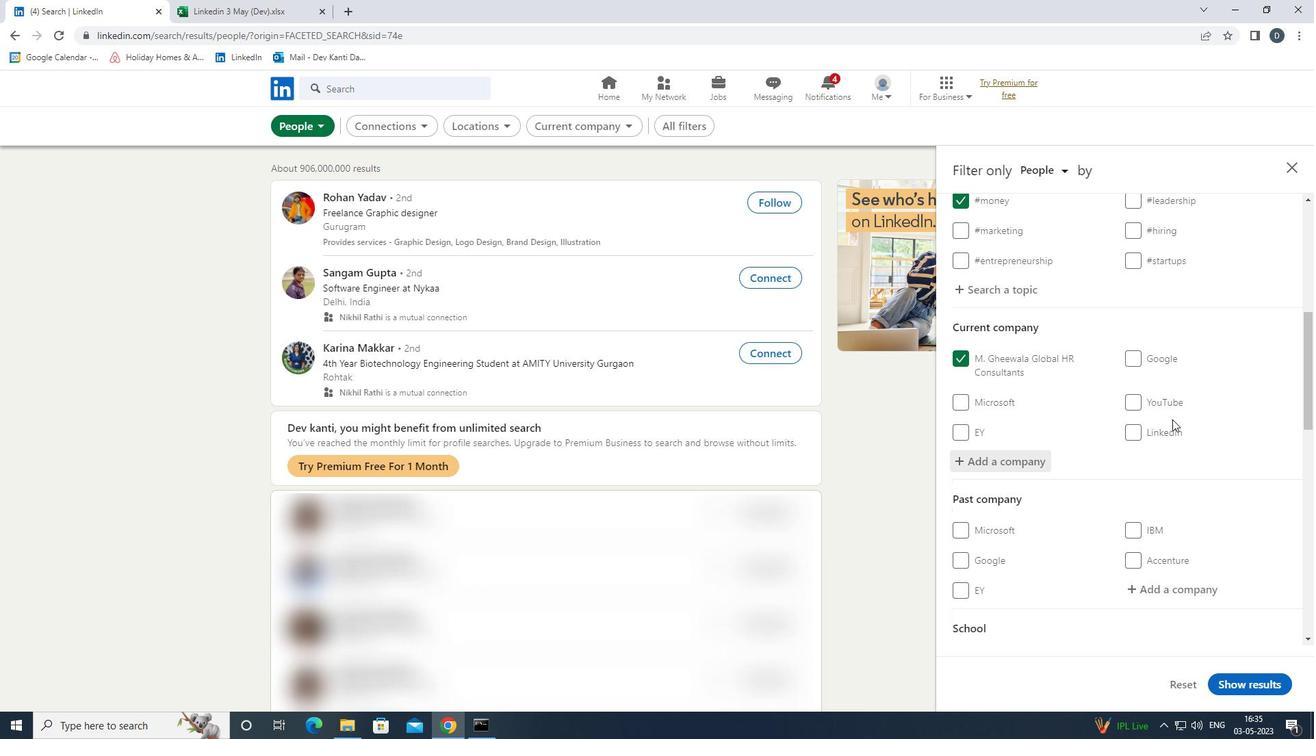 
Action: Mouse moved to (1164, 521)
Screenshot: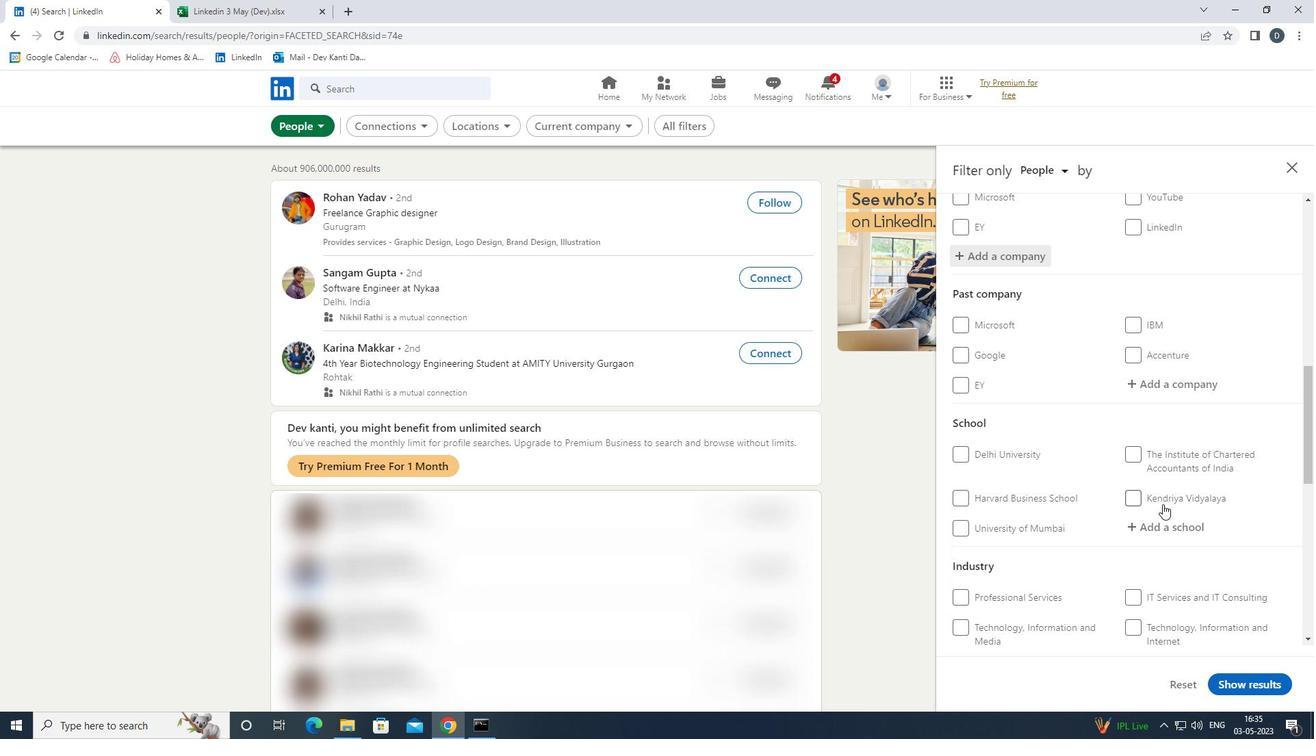 
Action: Mouse pressed left at (1164, 521)
Screenshot: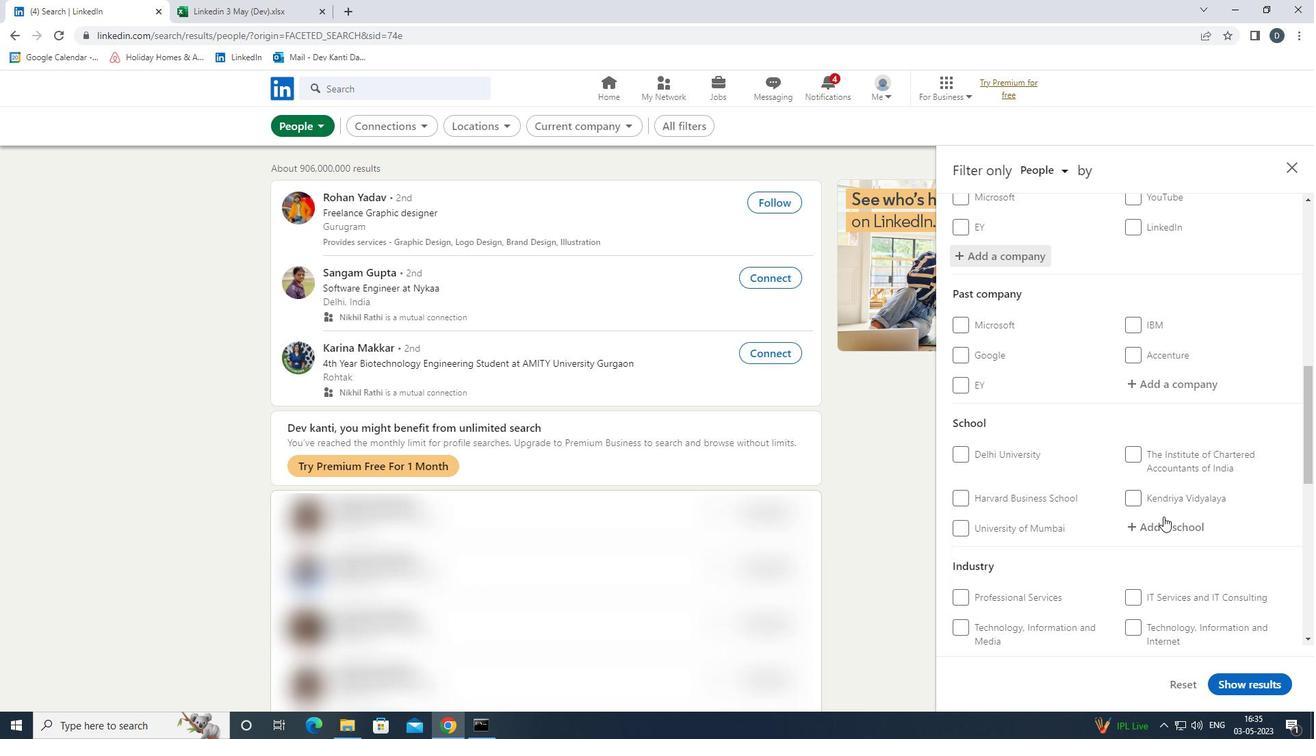 
Action: Key pressed <Key.shift>UNIVERSITEIT<Key.space><Key.shift><Key.shift><Key.shift>MAAST<Key.down><Key.enter>
Screenshot: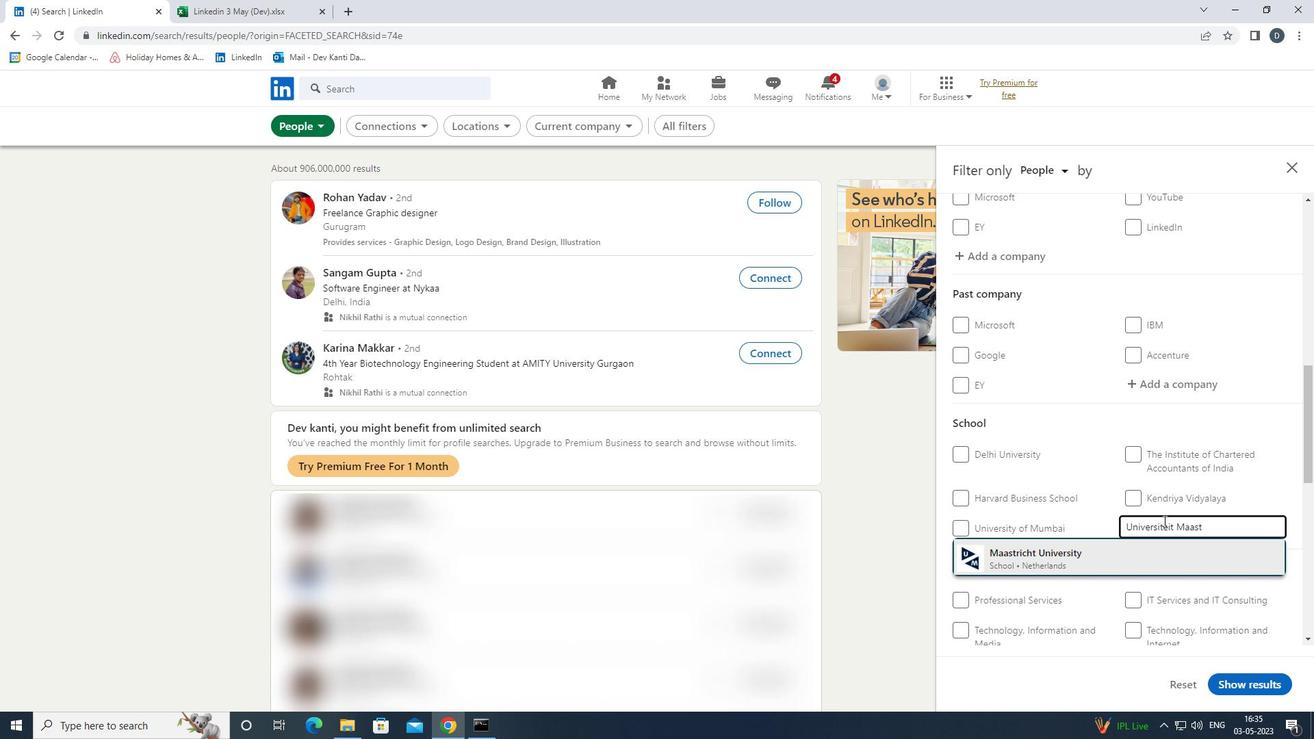 
Action: Mouse moved to (1155, 511)
Screenshot: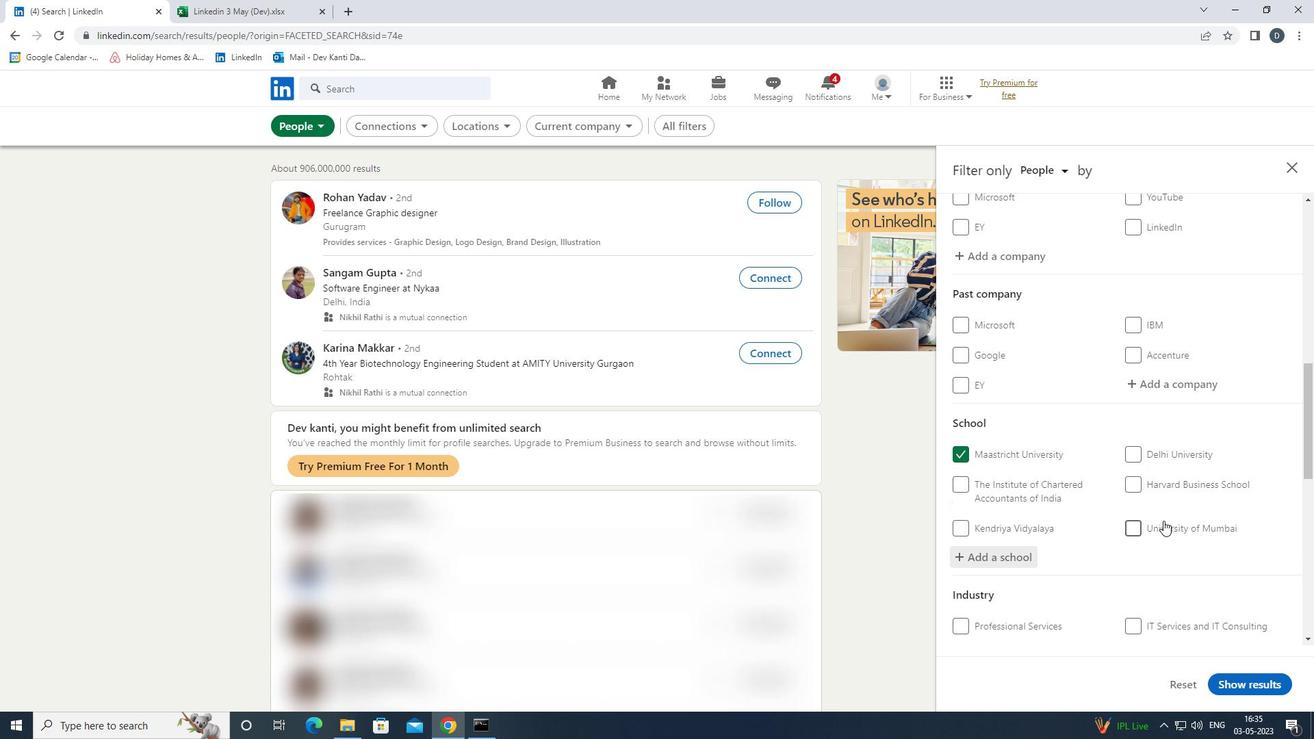 
Action: Mouse scrolled (1155, 510) with delta (0, 0)
Screenshot: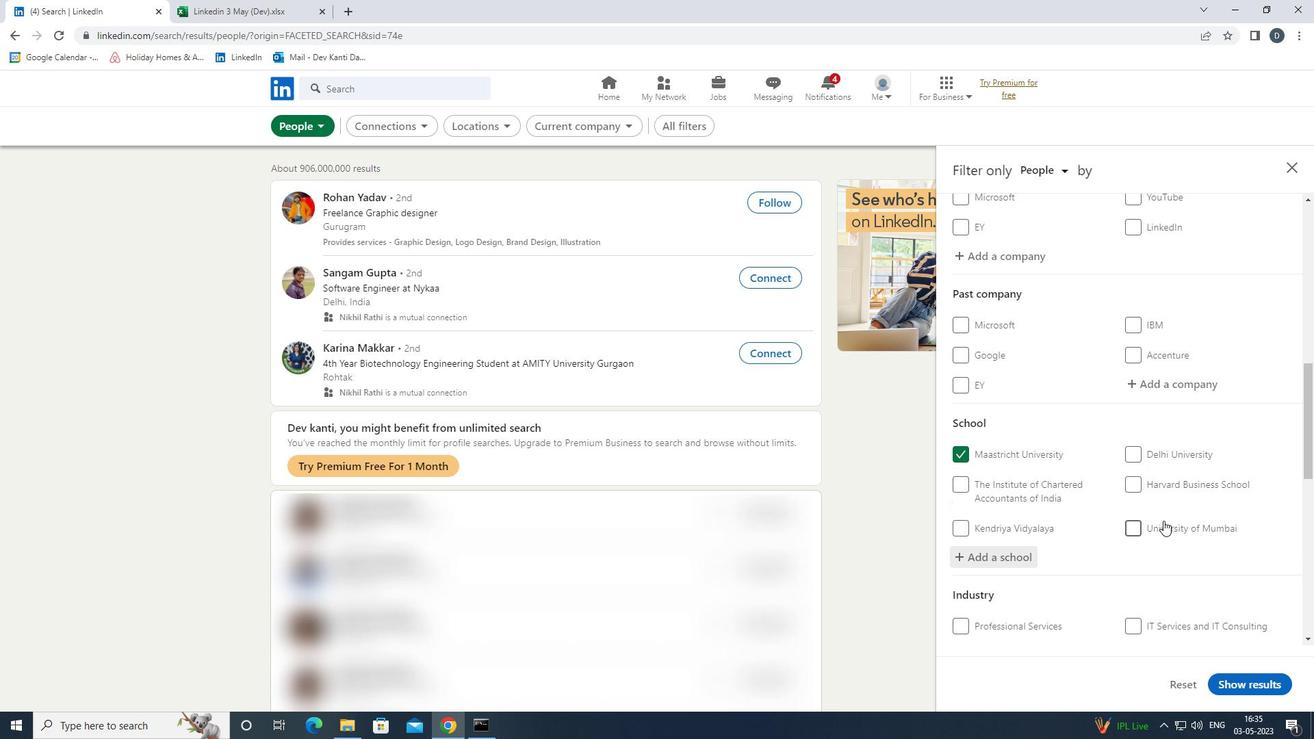 
Action: Mouse scrolled (1155, 510) with delta (0, 0)
Screenshot: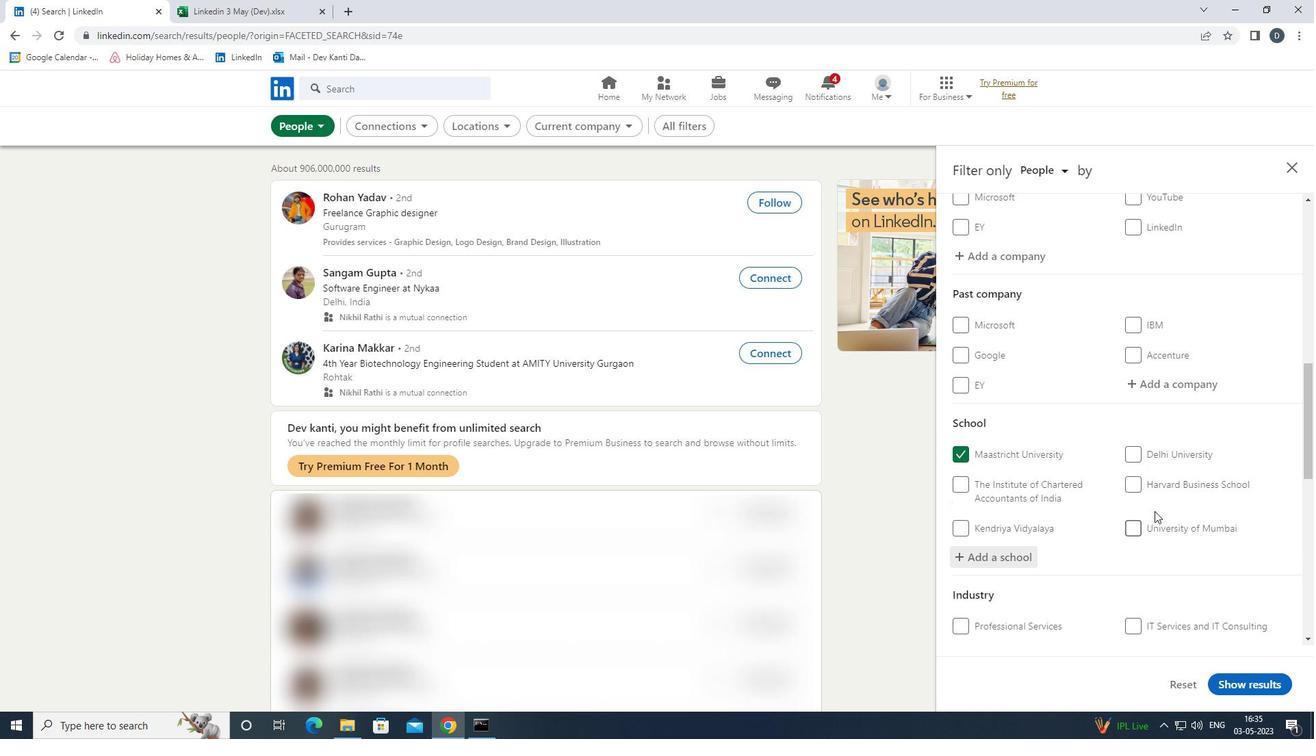 
Action: Mouse scrolled (1155, 510) with delta (0, 0)
Screenshot: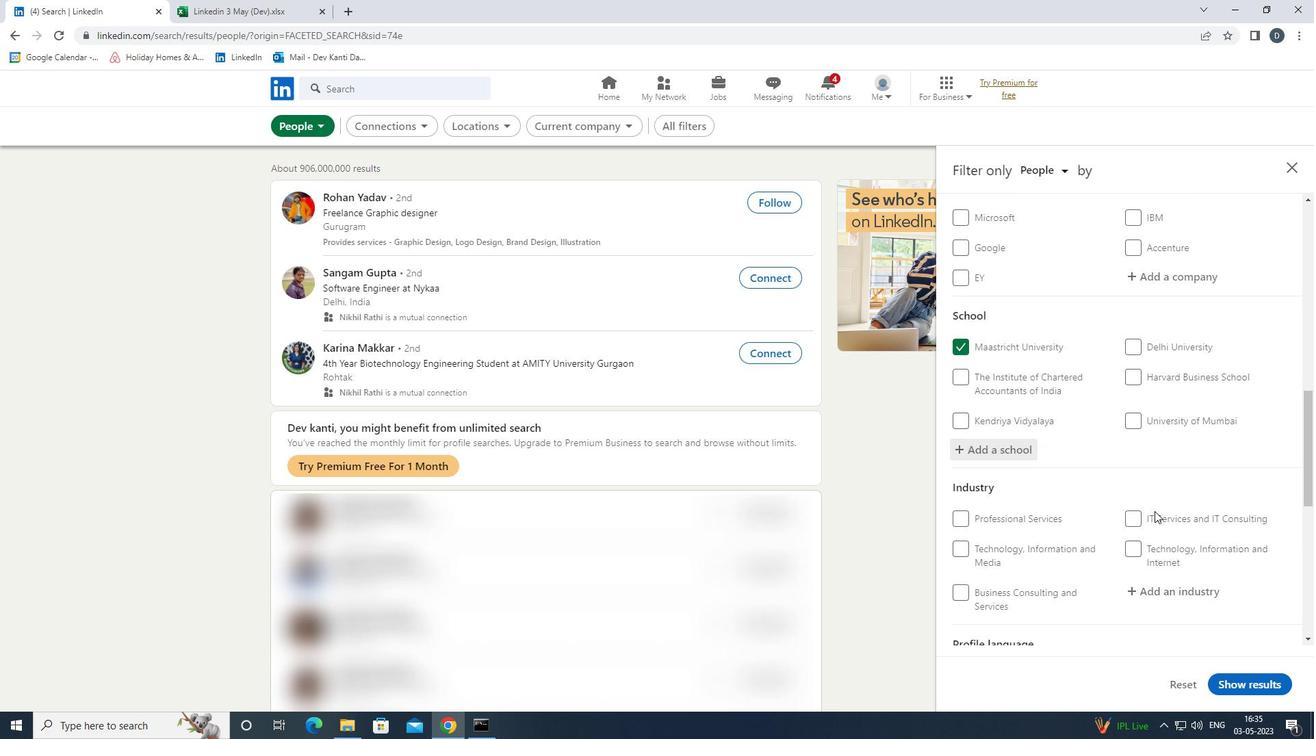 
Action: Mouse moved to (1182, 491)
Screenshot: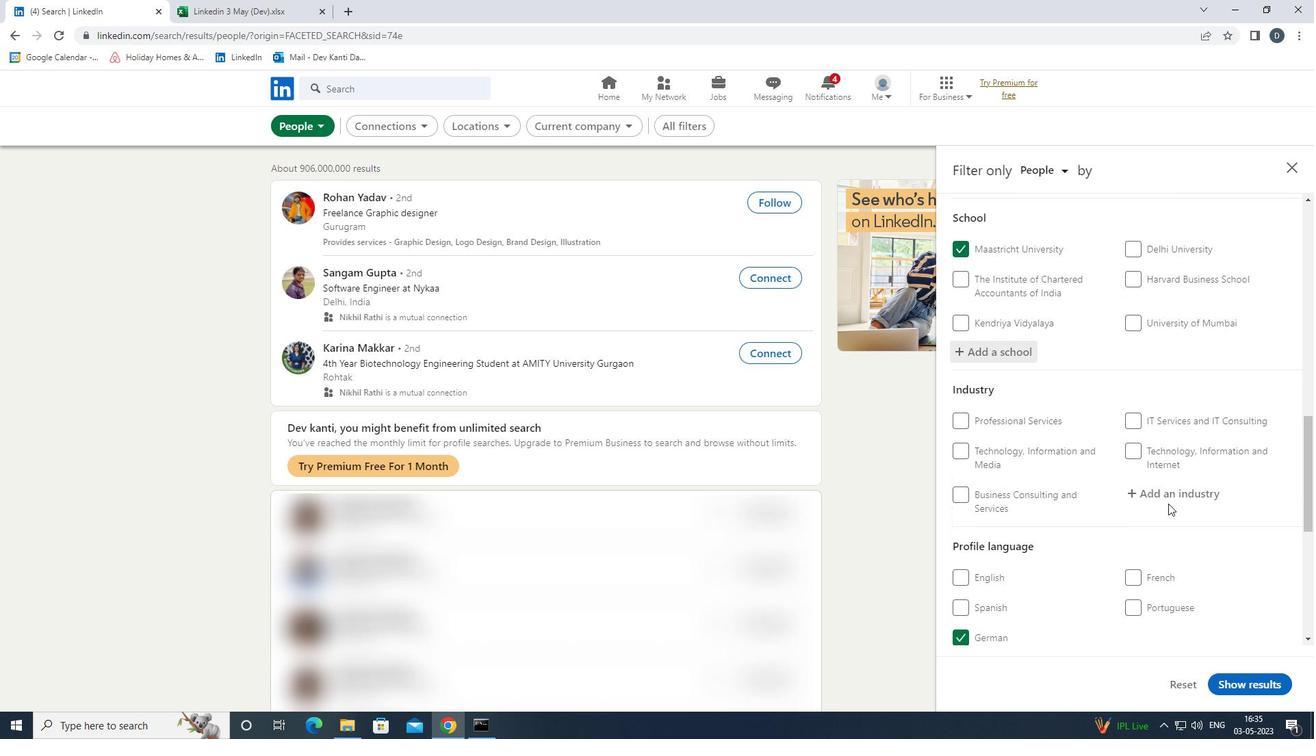 
Action: Mouse pressed left at (1182, 491)
Screenshot: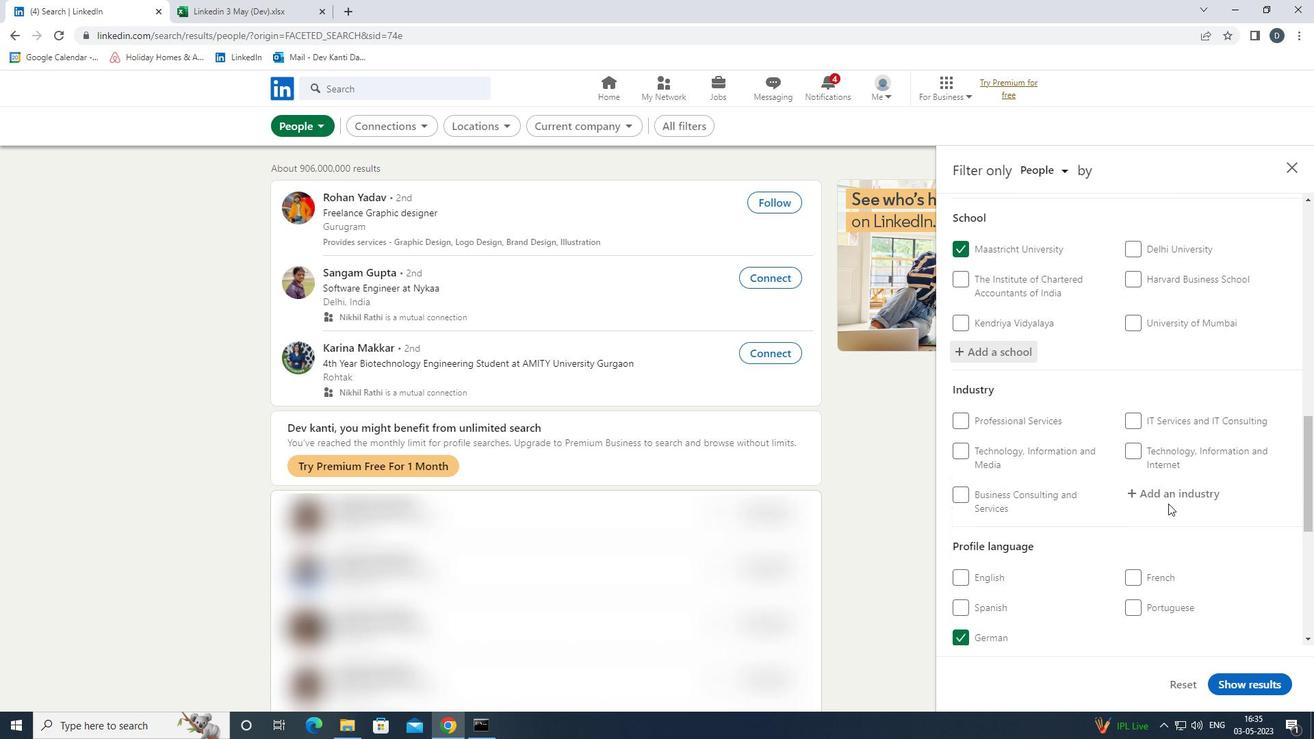 
Action: Key pressed <Key.shift>HUMAN<Key.space><Key.shift>RE<Key.down><Key.enter>
Screenshot: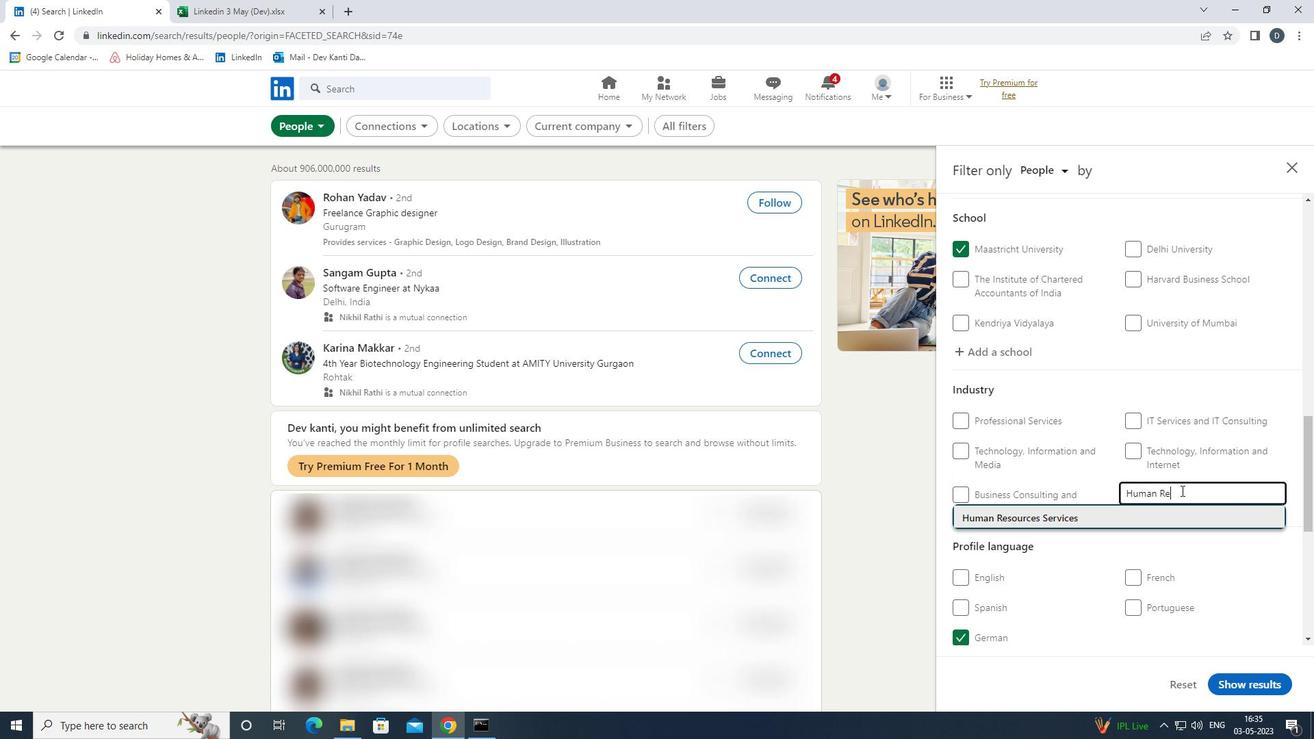
Action: Mouse scrolled (1182, 490) with delta (0, 0)
Screenshot: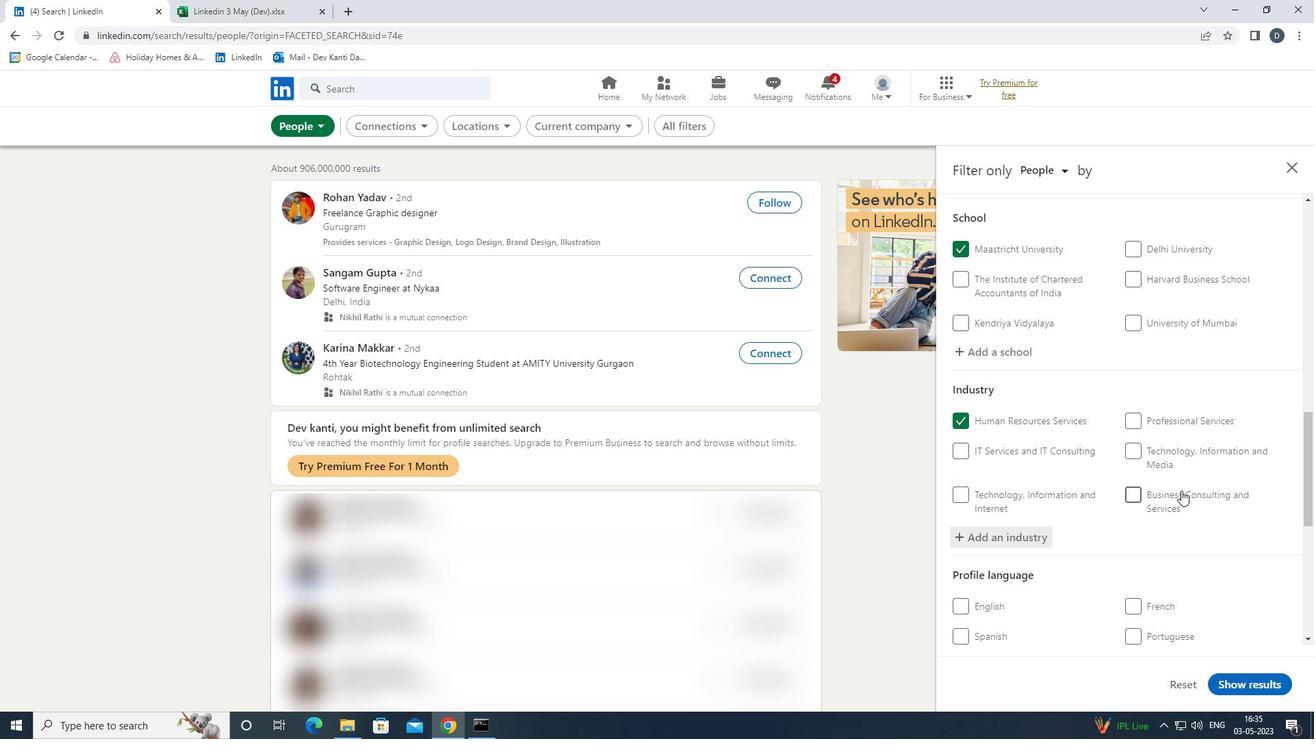 
Action: Mouse scrolled (1182, 490) with delta (0, 0)
Screenshot: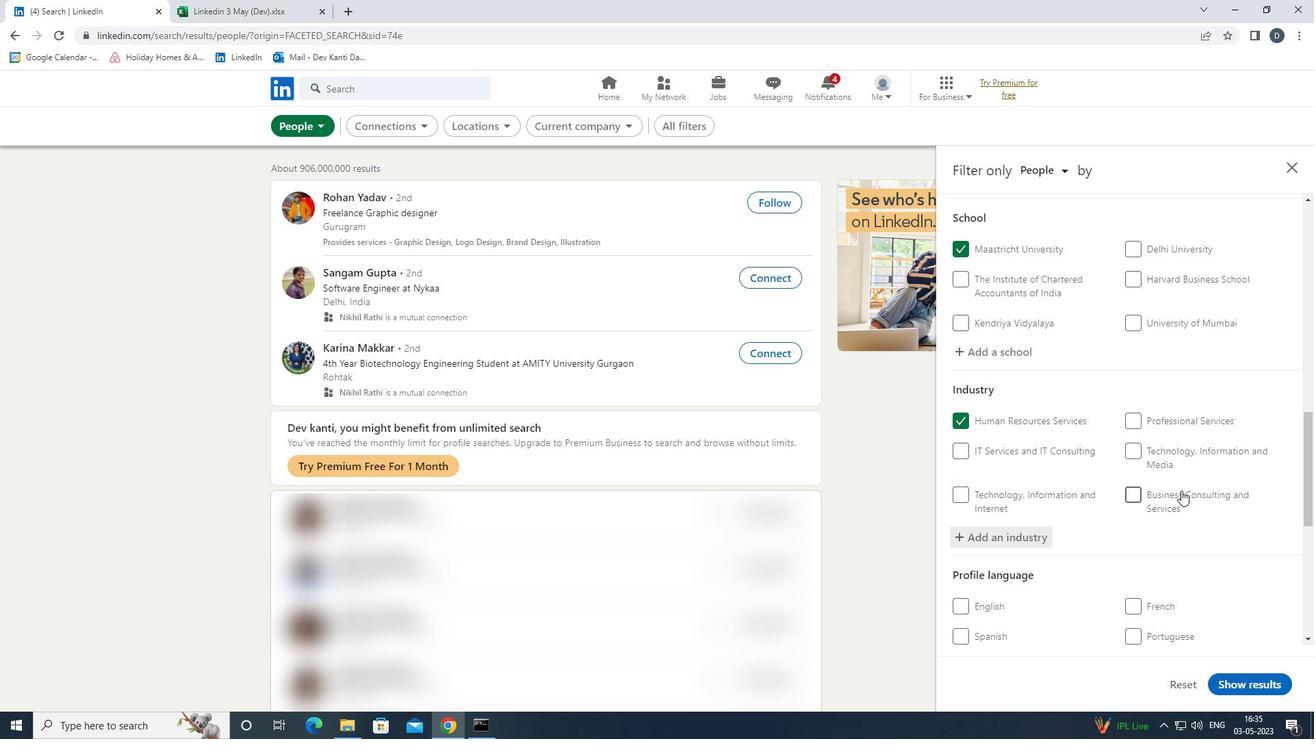 
Action: Mouse scrolled (1182, 490) with delta (0, 0)
Screenshot: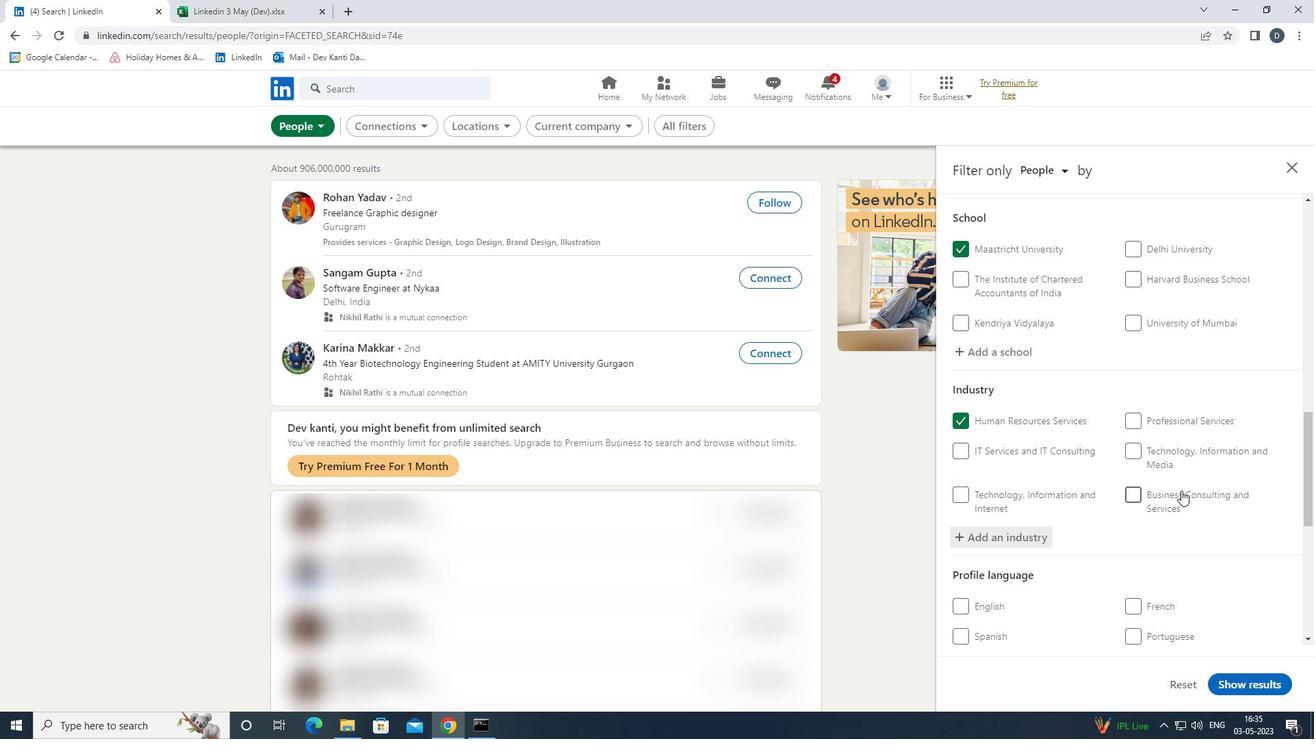 
Action: Mouse moved to (1176, 496)
Screenshot: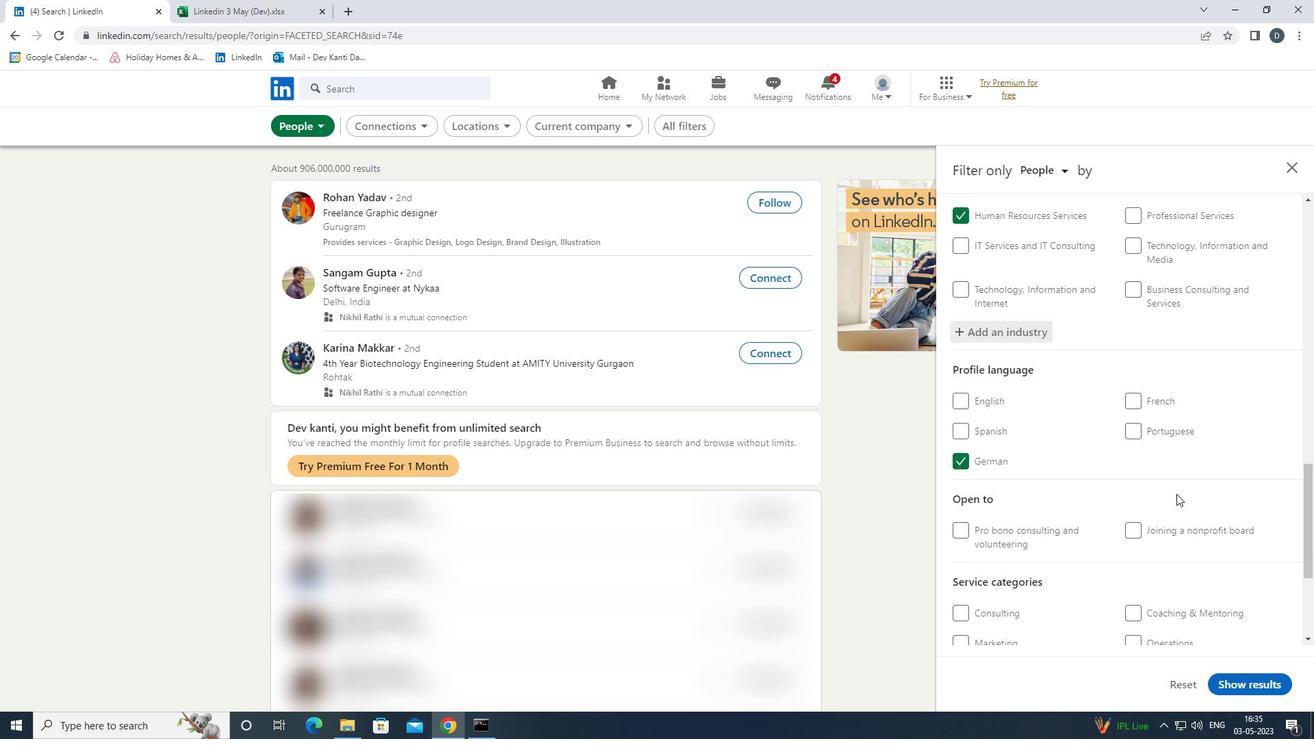 
Action: Mouse scrolled (1176, 495) with delta (0, 0)
Screenshot: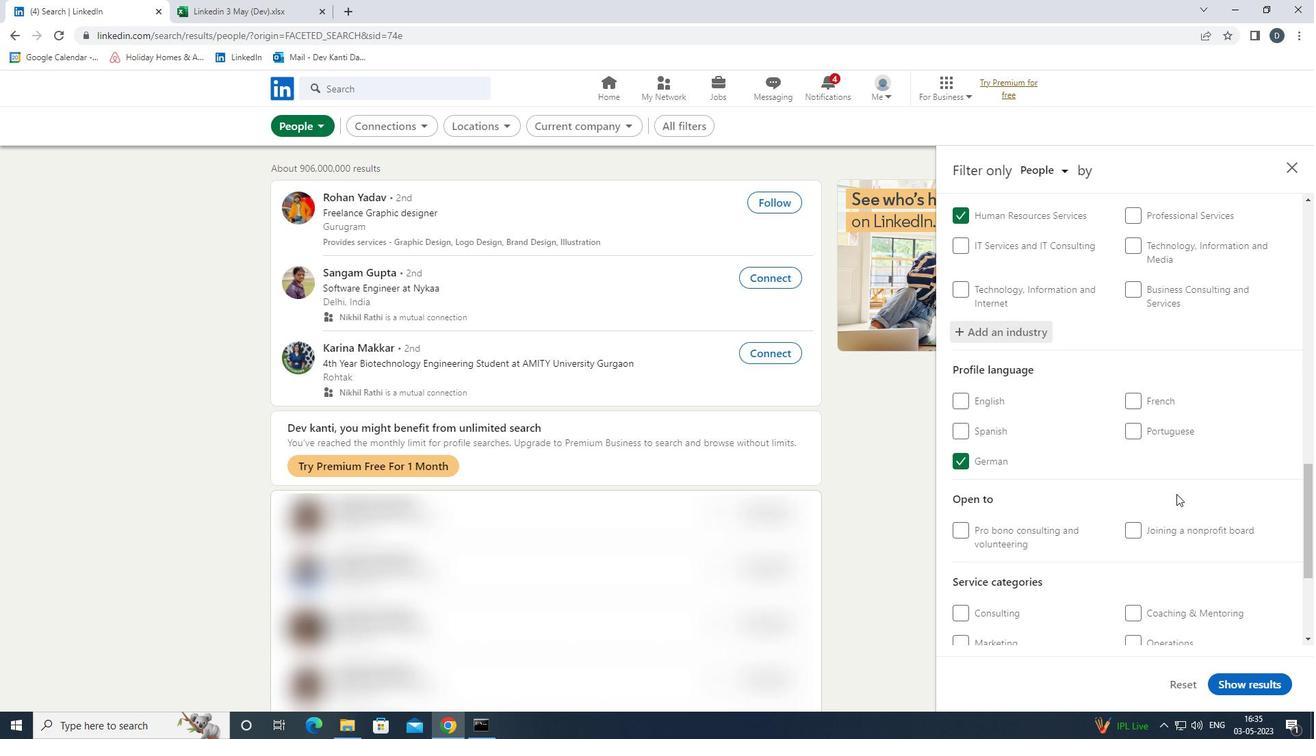 
Action: Mouse scrolled (1176, 495) with delta (0, 0)
Screenshot: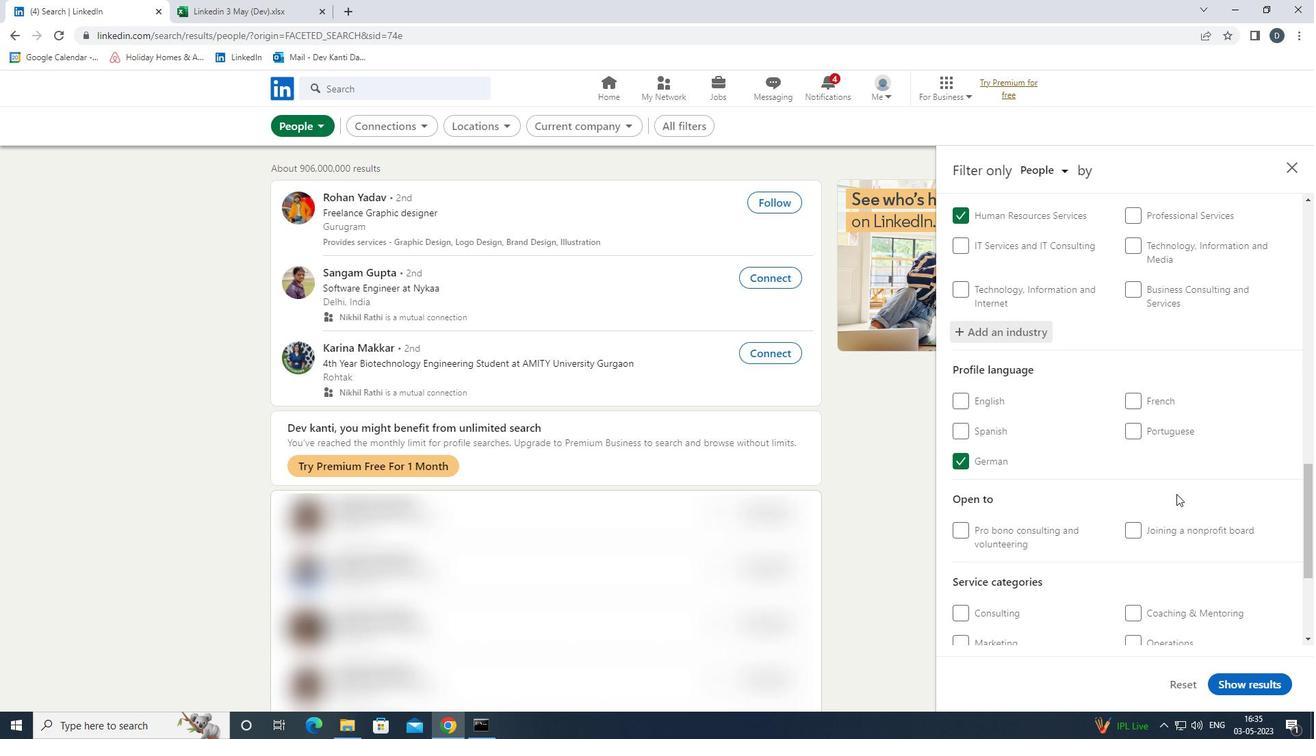 
Action: Mouse moved to (1175, 513)
Screenshot: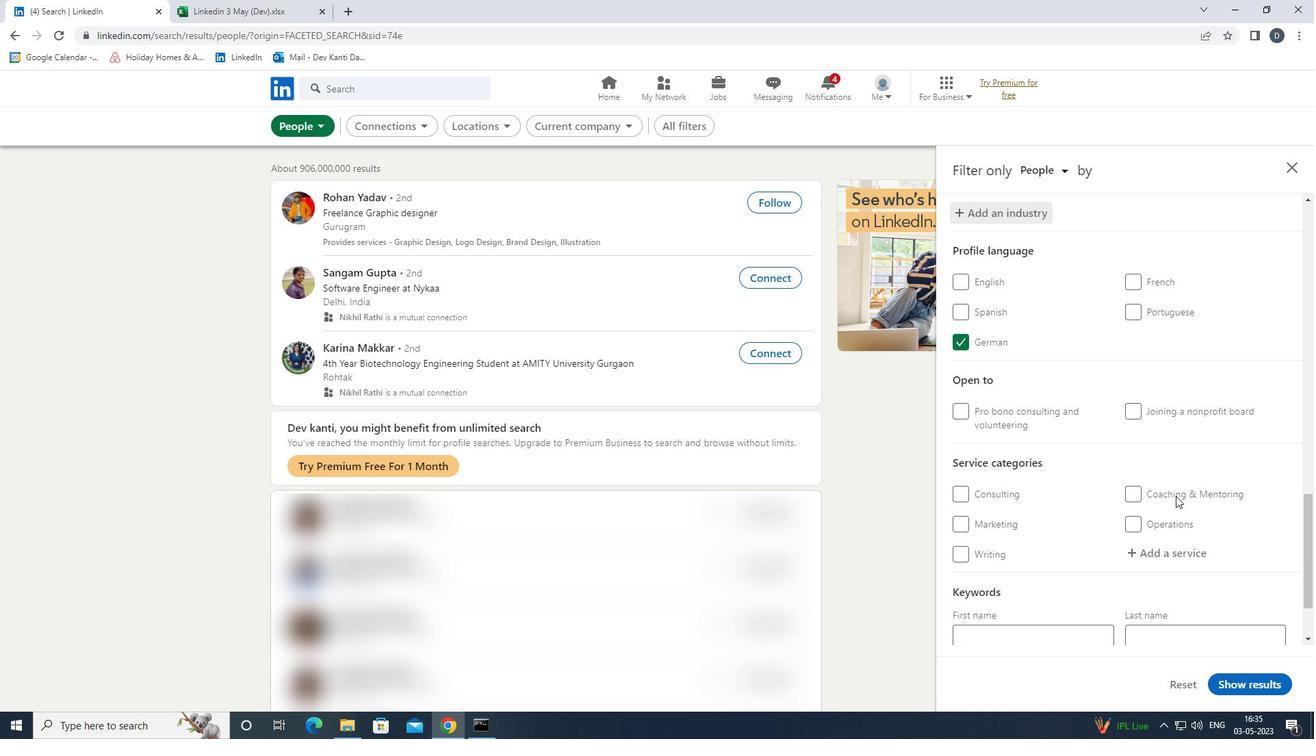 
Action: Mouse scrolled (1175, 512) with delta (0, 0)
Screenshot: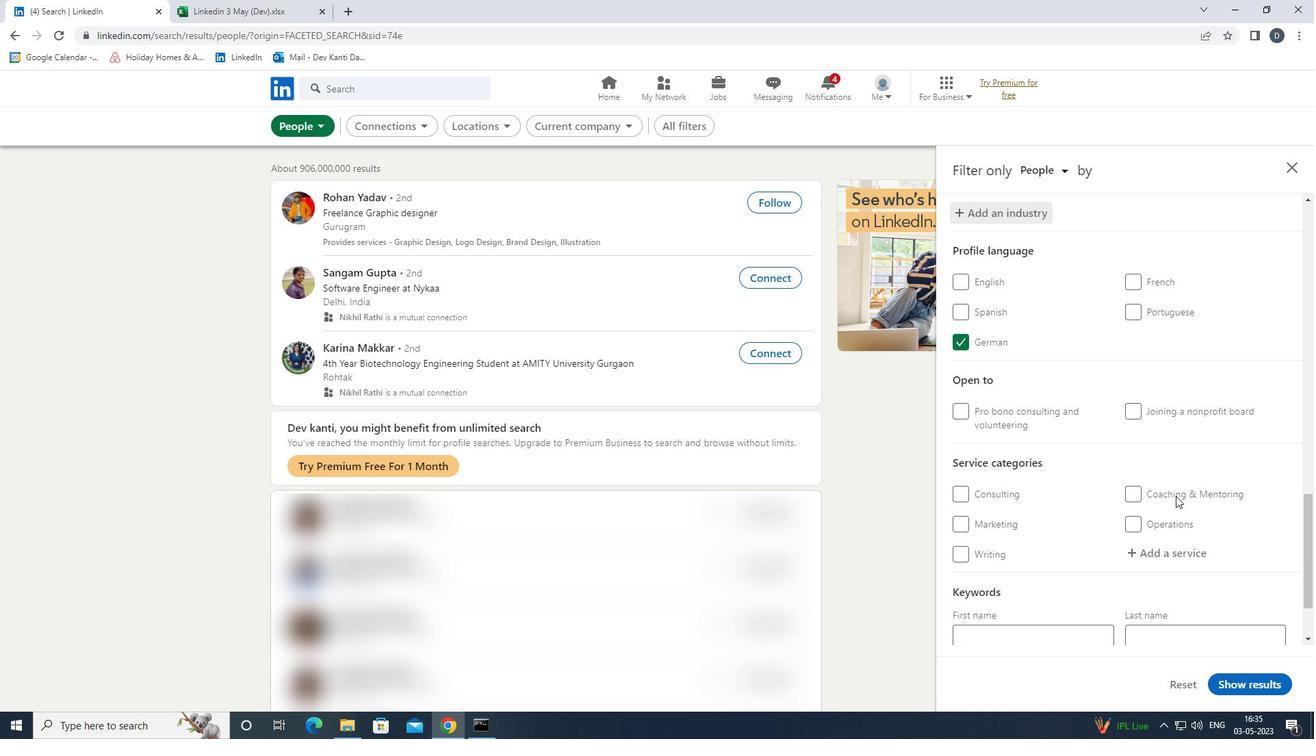 
Action: Mouse moved to (1179, 471)
Screenshot: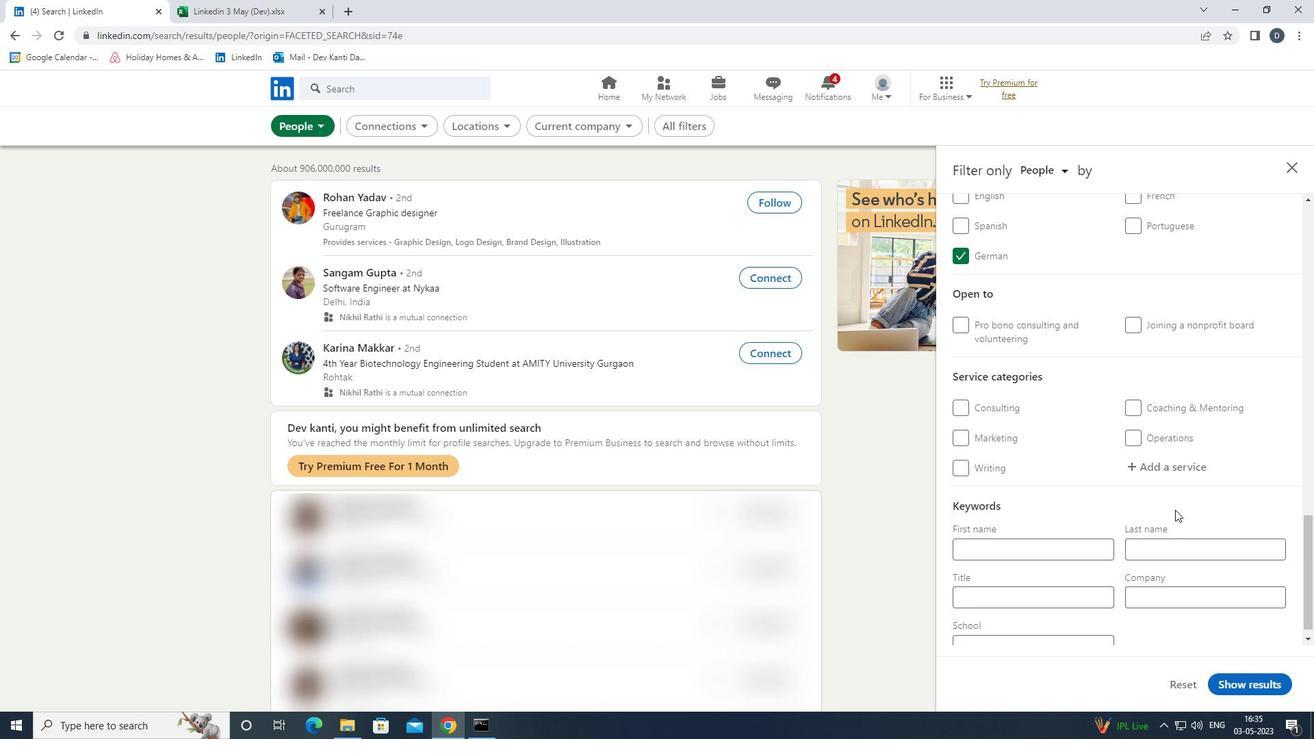 
Action: Mouse pressed left at (1179, 471)
Screenshot: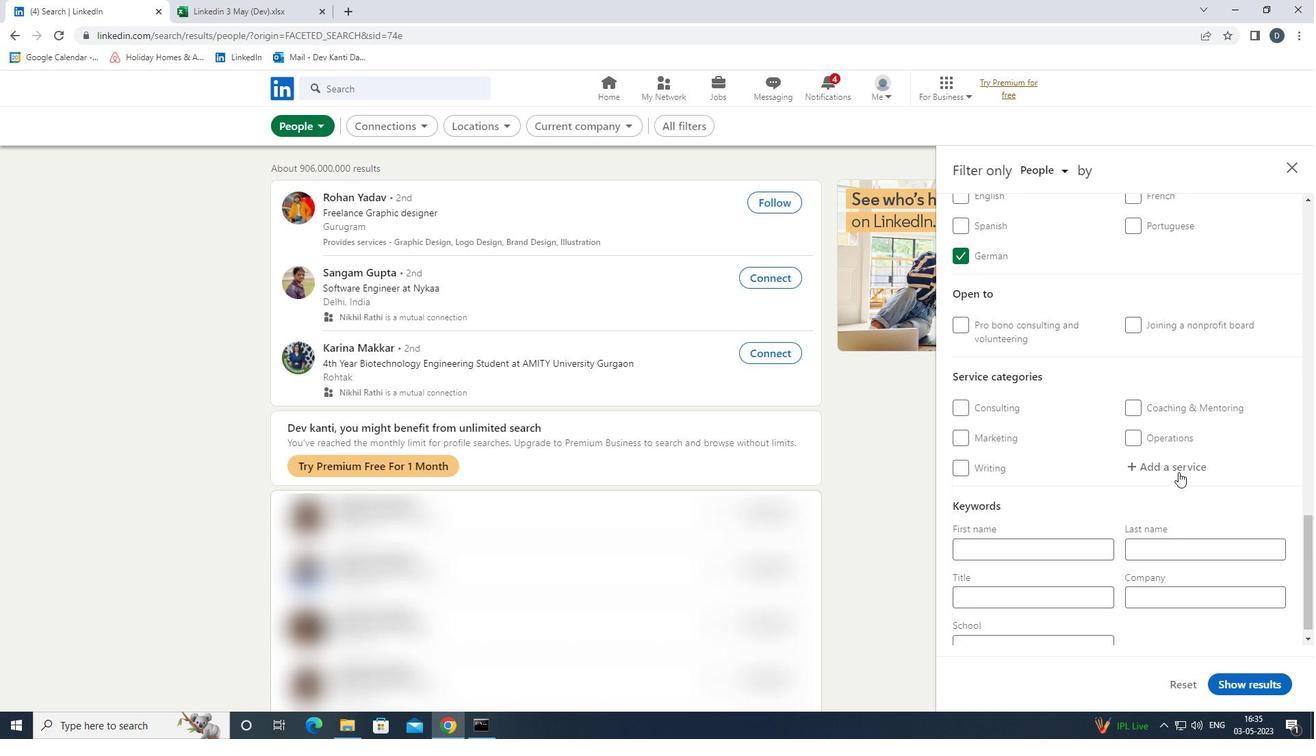
Action: Mouse moved to (1171, 480)
Screenshot: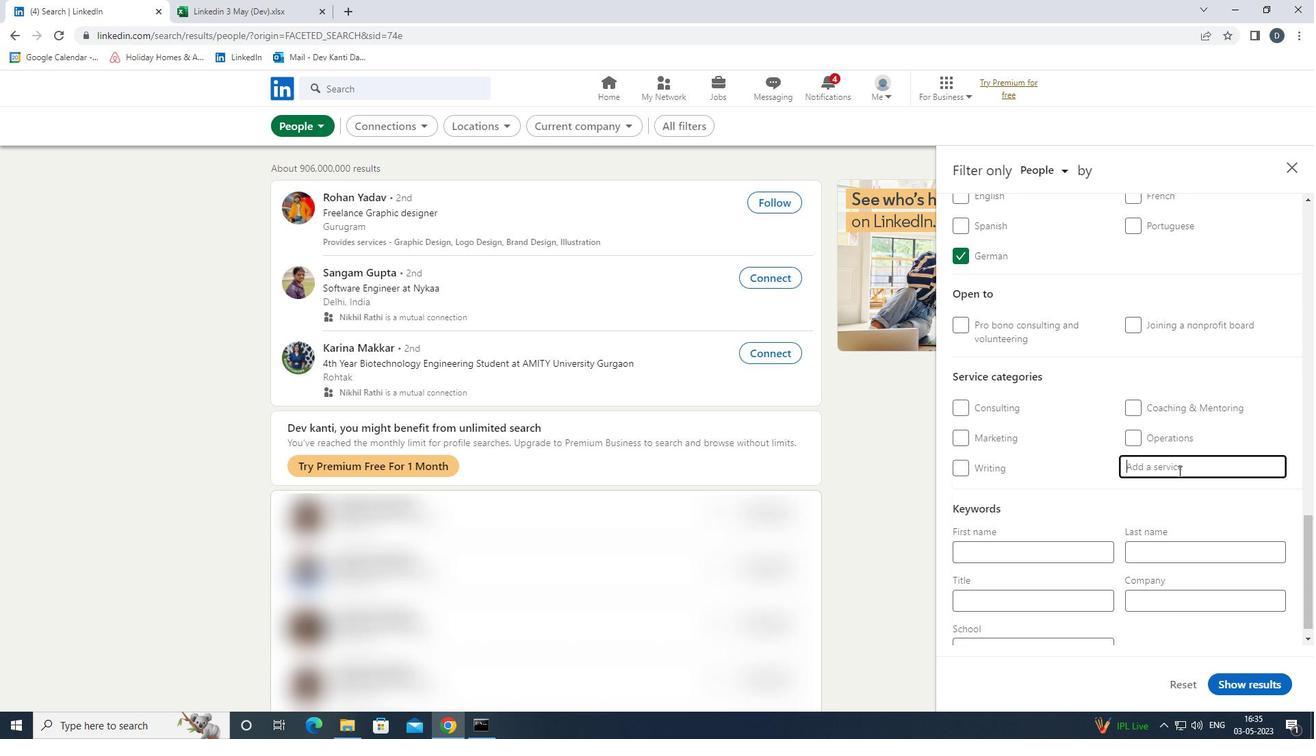 
Action: Key pressed <Key.shift>SOFTWARE<Key.space><Key.down><Key.enter>
Screenshot: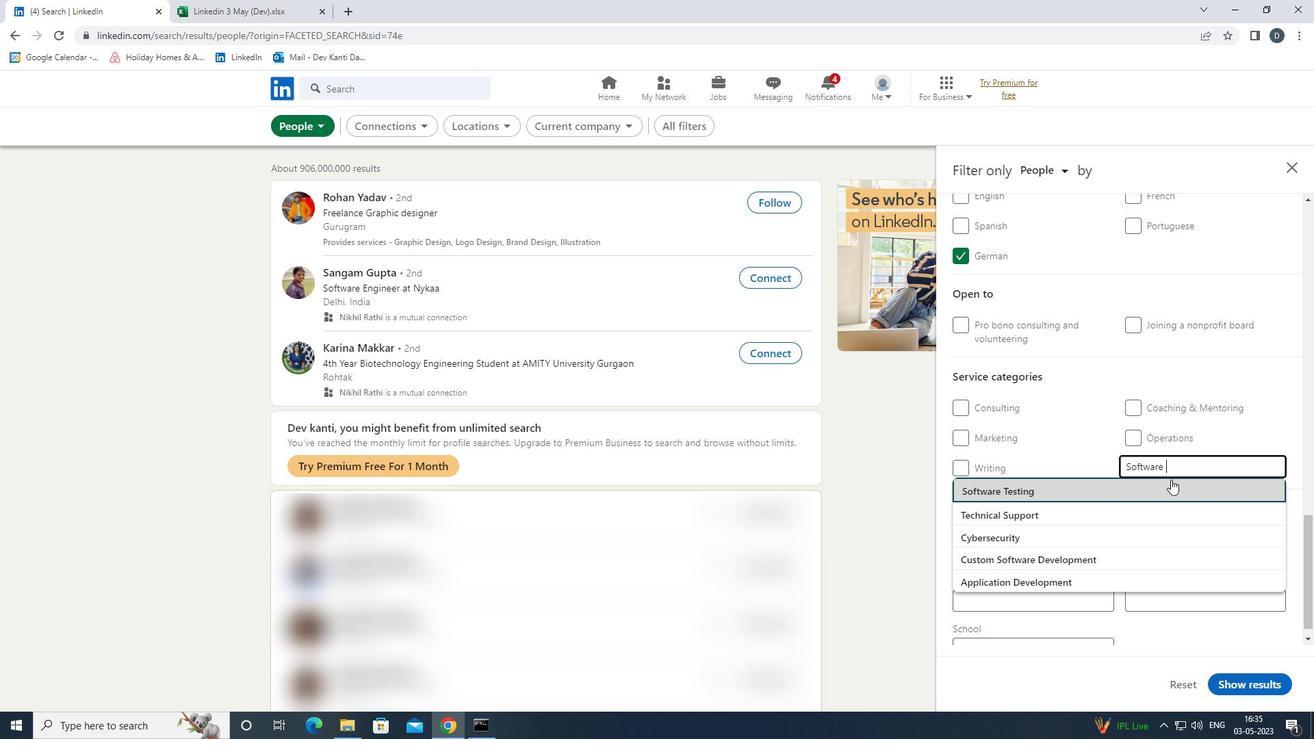
Action: Mouse moved to (1177, 479)
Screenshot: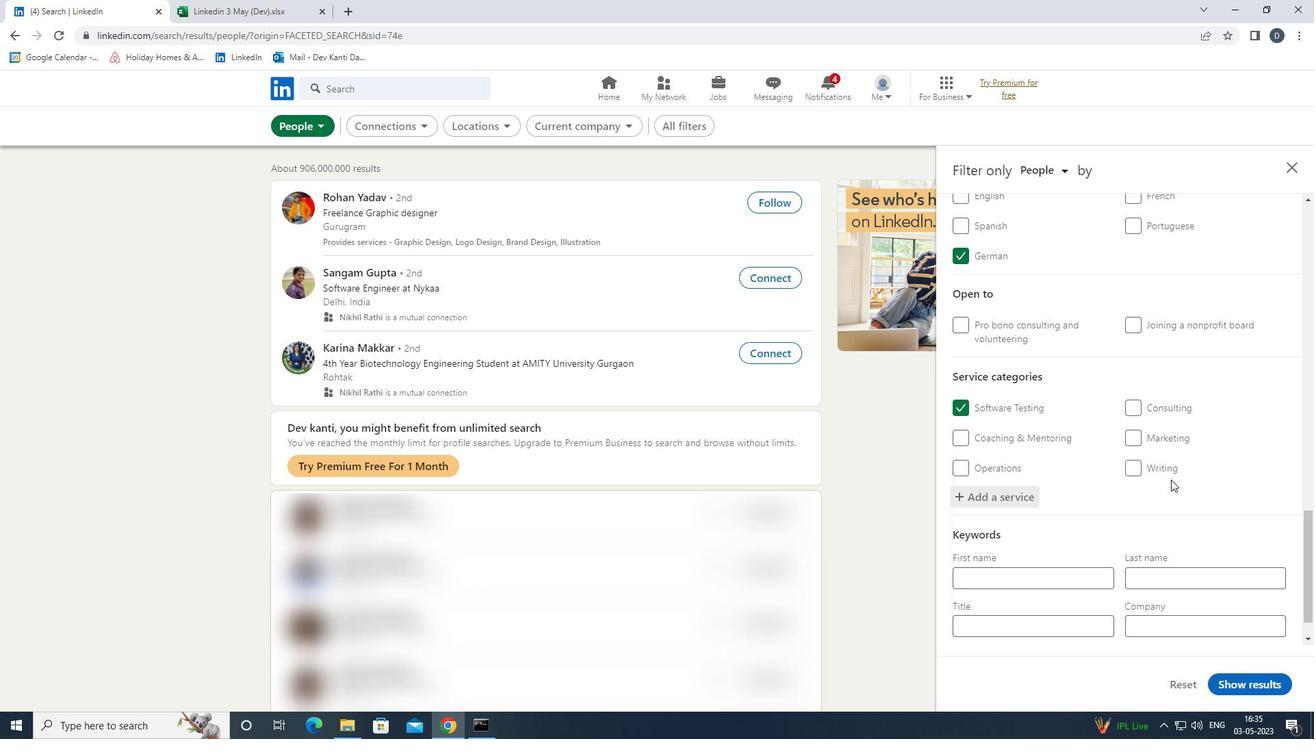
Action: Mouse scrolled (1177, 478) with delta (0, 0)
Screenshot: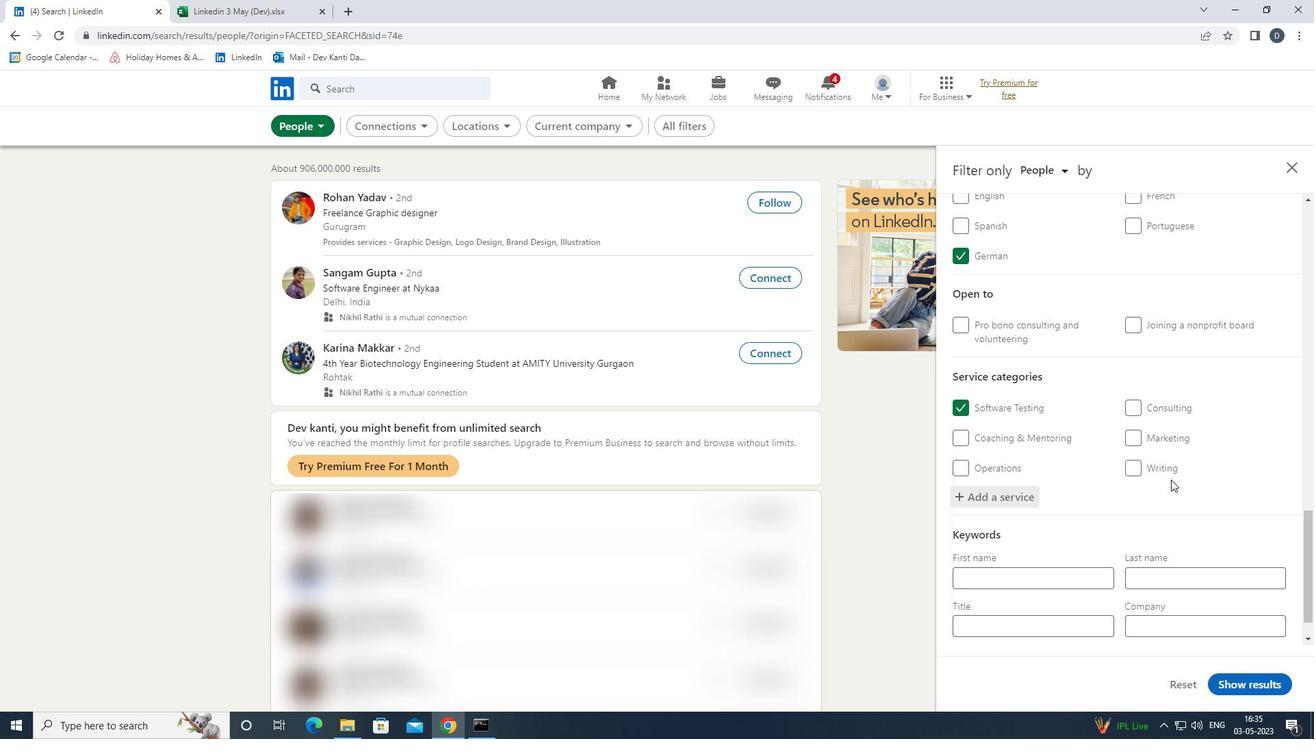 
Action: Mouse scrolled (1177, 478) with delta (0, 0)
Screenshot: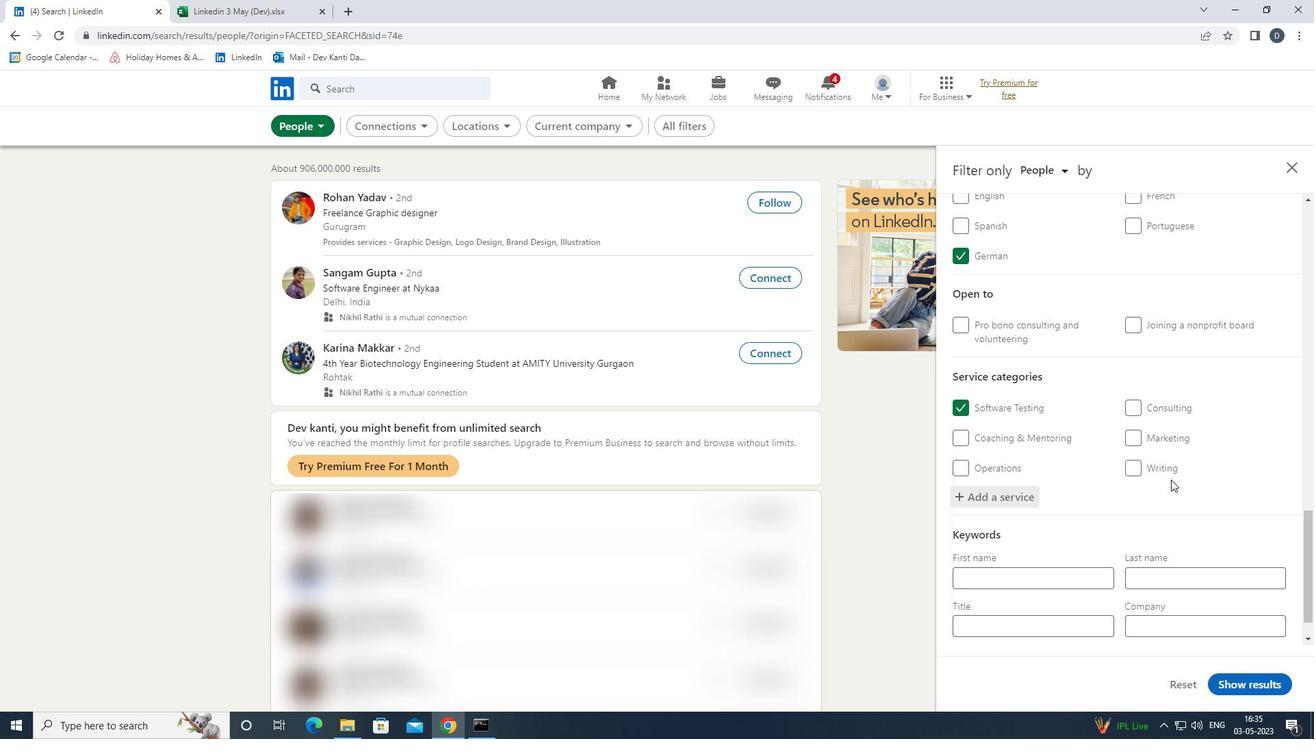 
Action: Mouse scrolled (1177, 478) with delta (0, 0)
Screenshot: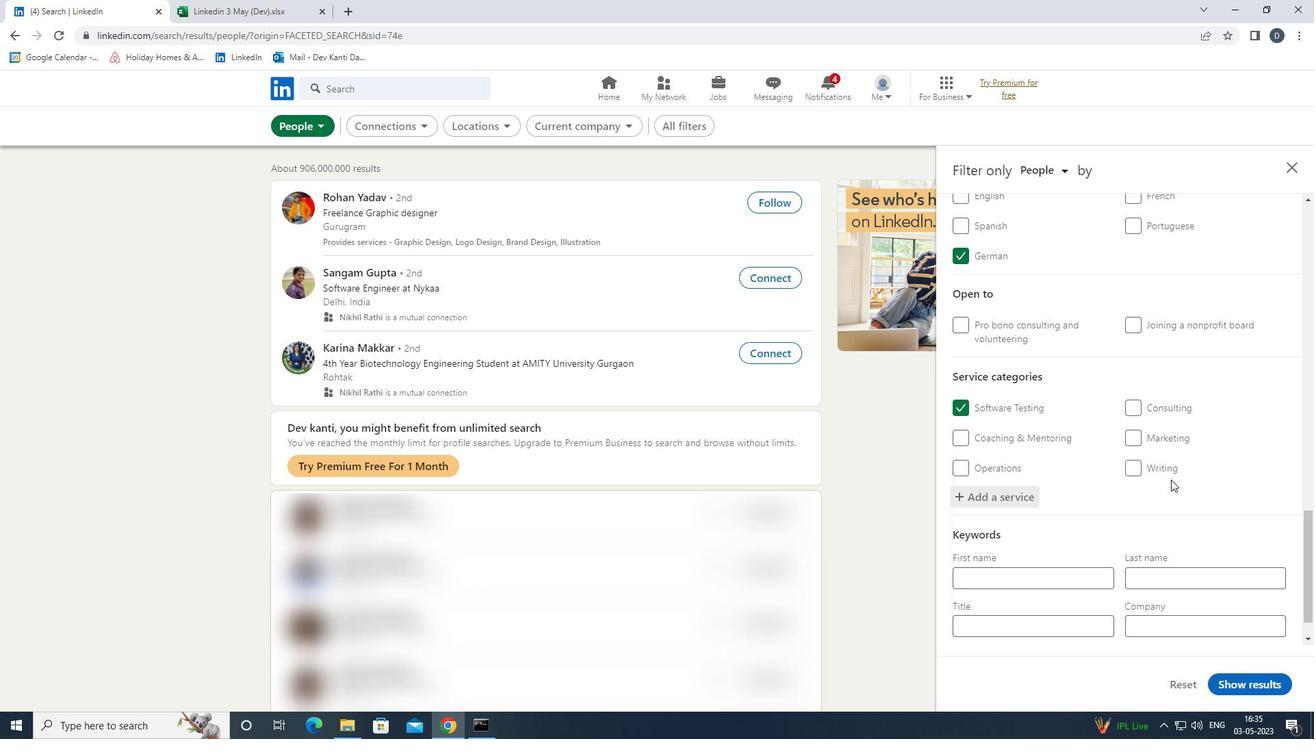 
Action: Mouse scrolled (1177, 478) with delta (0, 0)
Screenshot: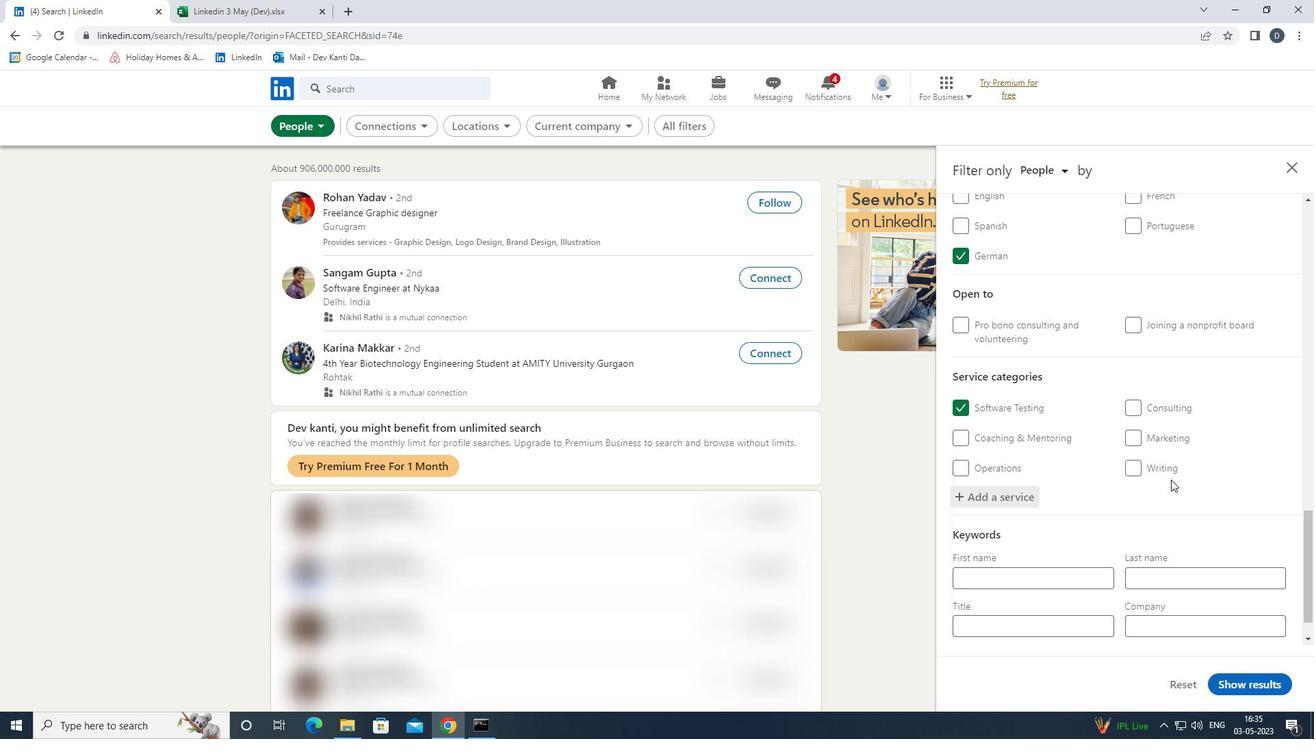 
Action: Mouse scrolled (1177, 478) with delta (0, 0)
Screenshot: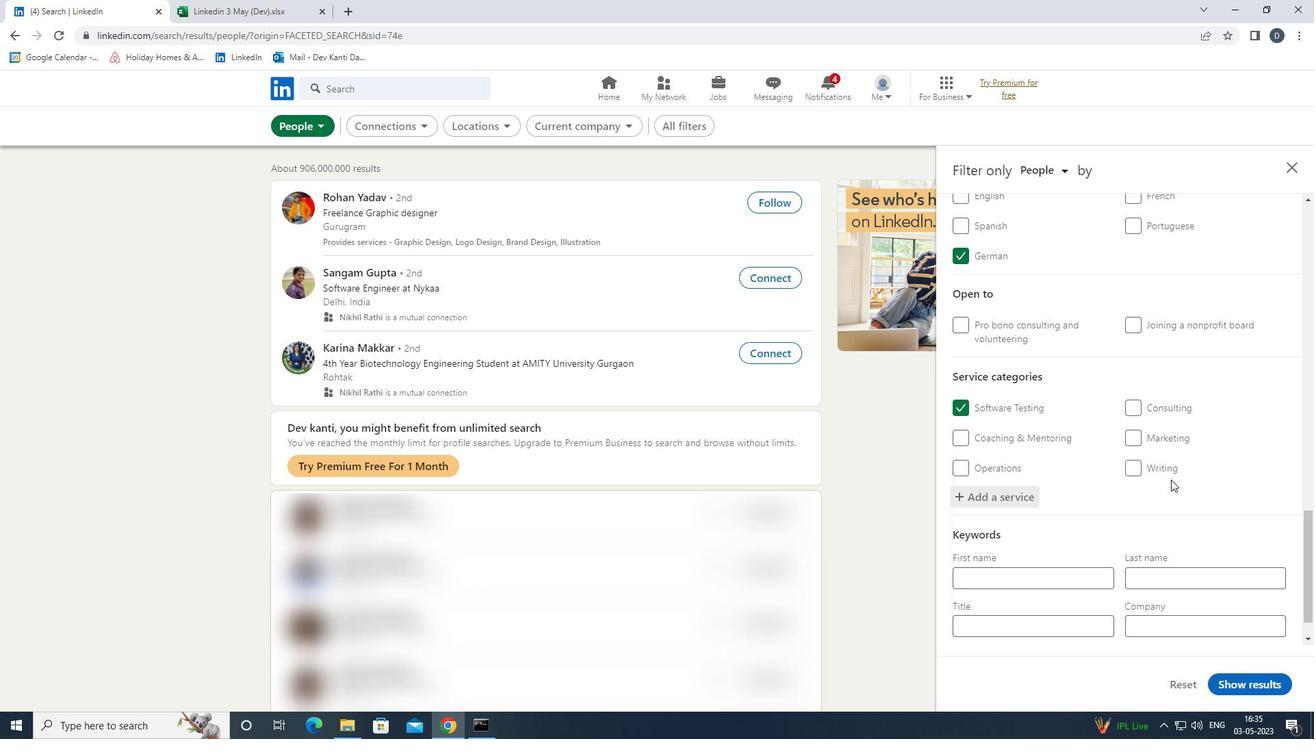 
Action: Mouse moved to (1177, 480)
Screenshot: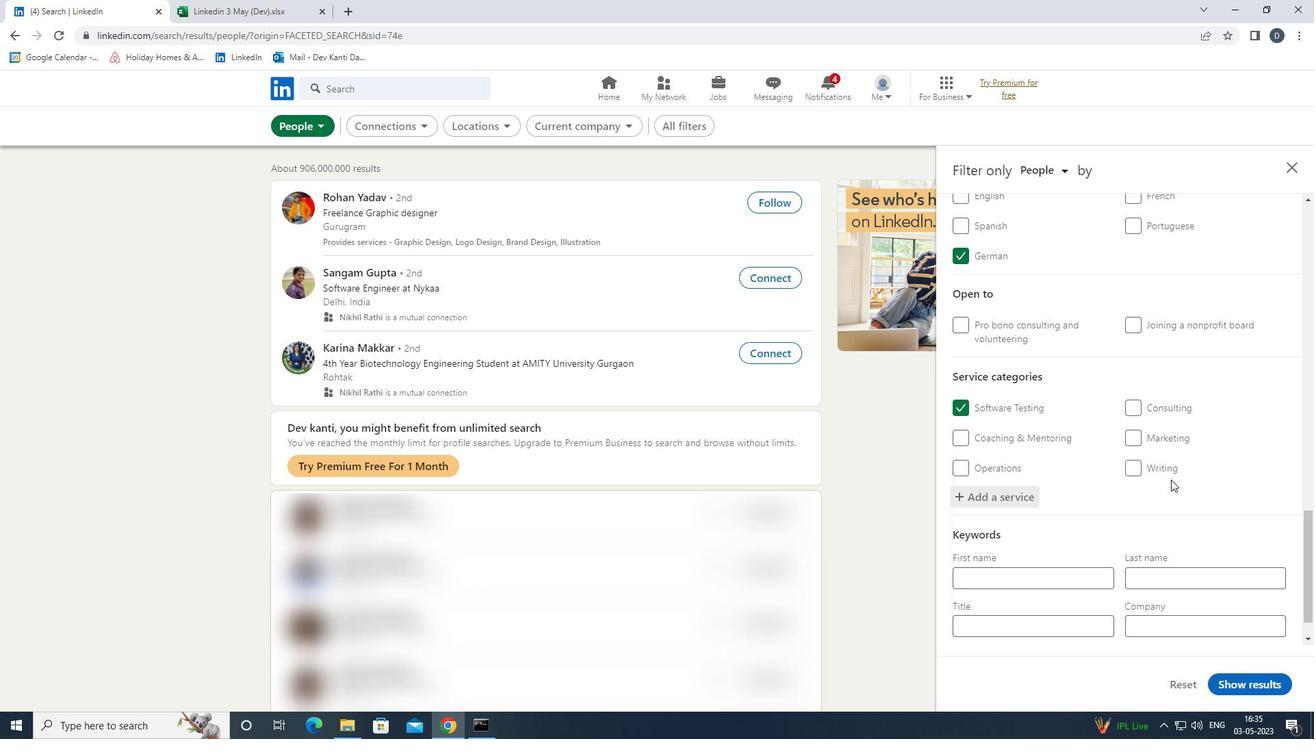 
Action: Mouse scrolled (1177, 479) with delta (0, 0)
Screenshot: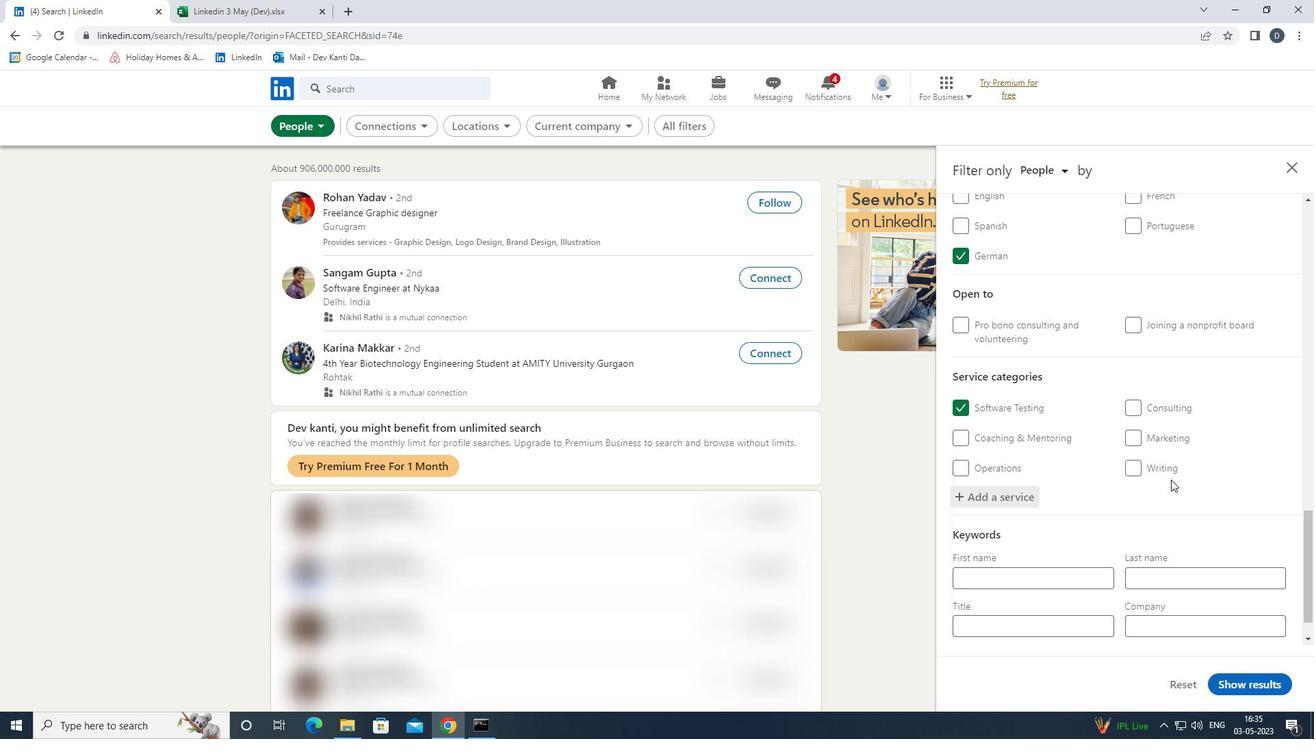 
Action: Mouse moved to (1047, 579)
Screenshot: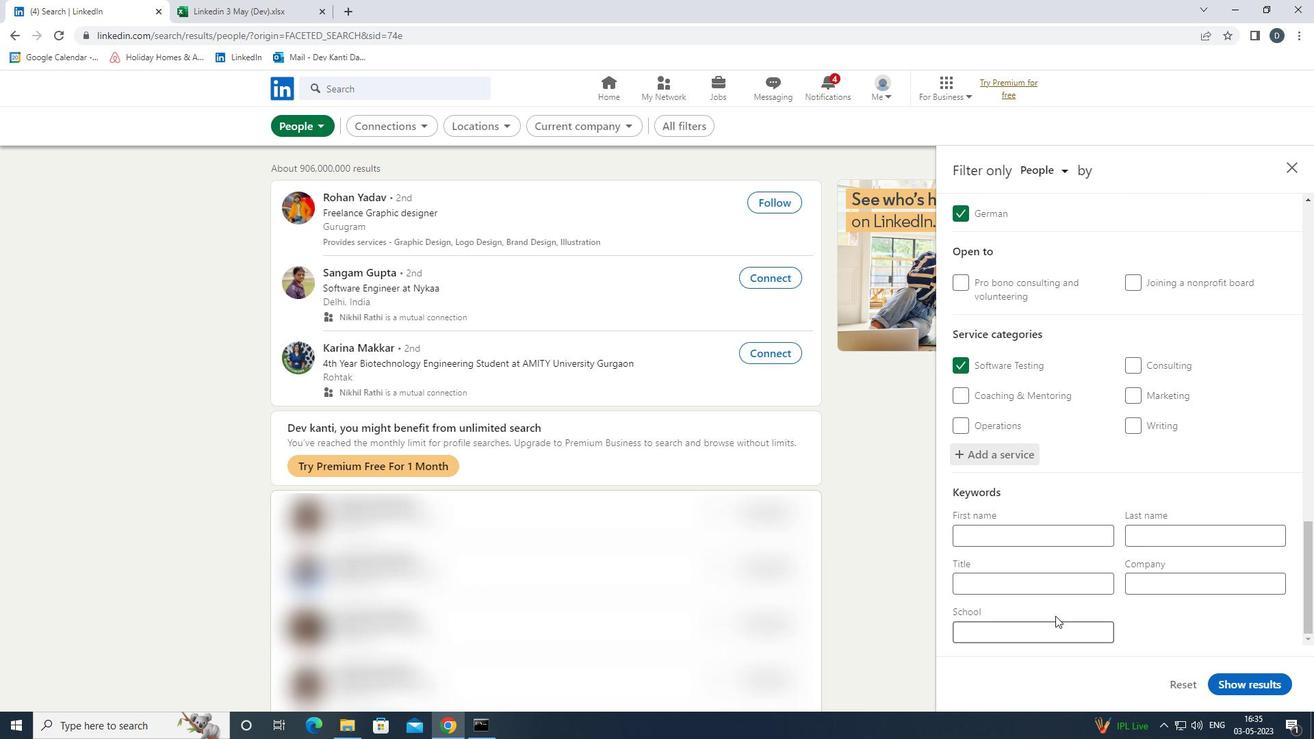 
Action: Mouse pressed left at (1047, 579)
Screenshot: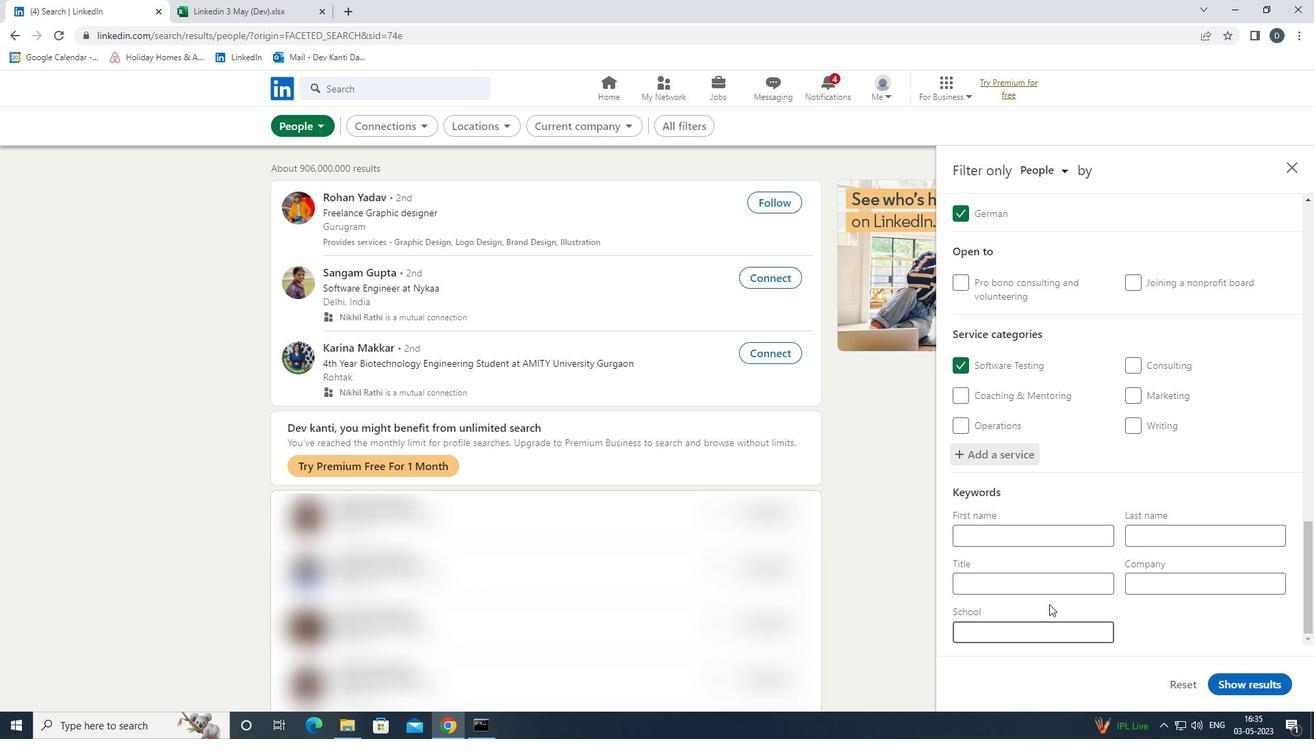 
Action: Key pressed <Key.shift><Key.shift><Key.shift>DOG<Key.space><Key.shift>WALKER/<Key.space><Key.shift>PET<Key.space><Key.shift>SITTER
Screenshot: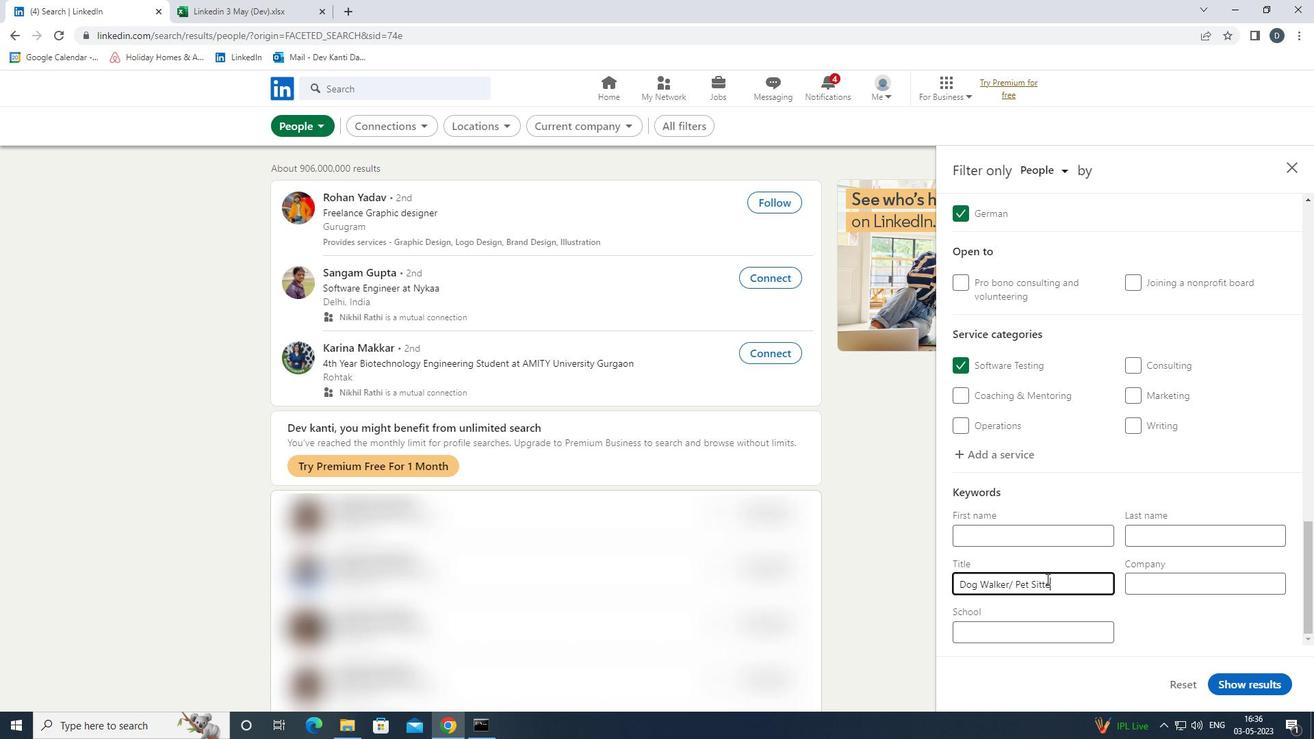 
Action: Mouse moved to (1235, 683)
Screenshot: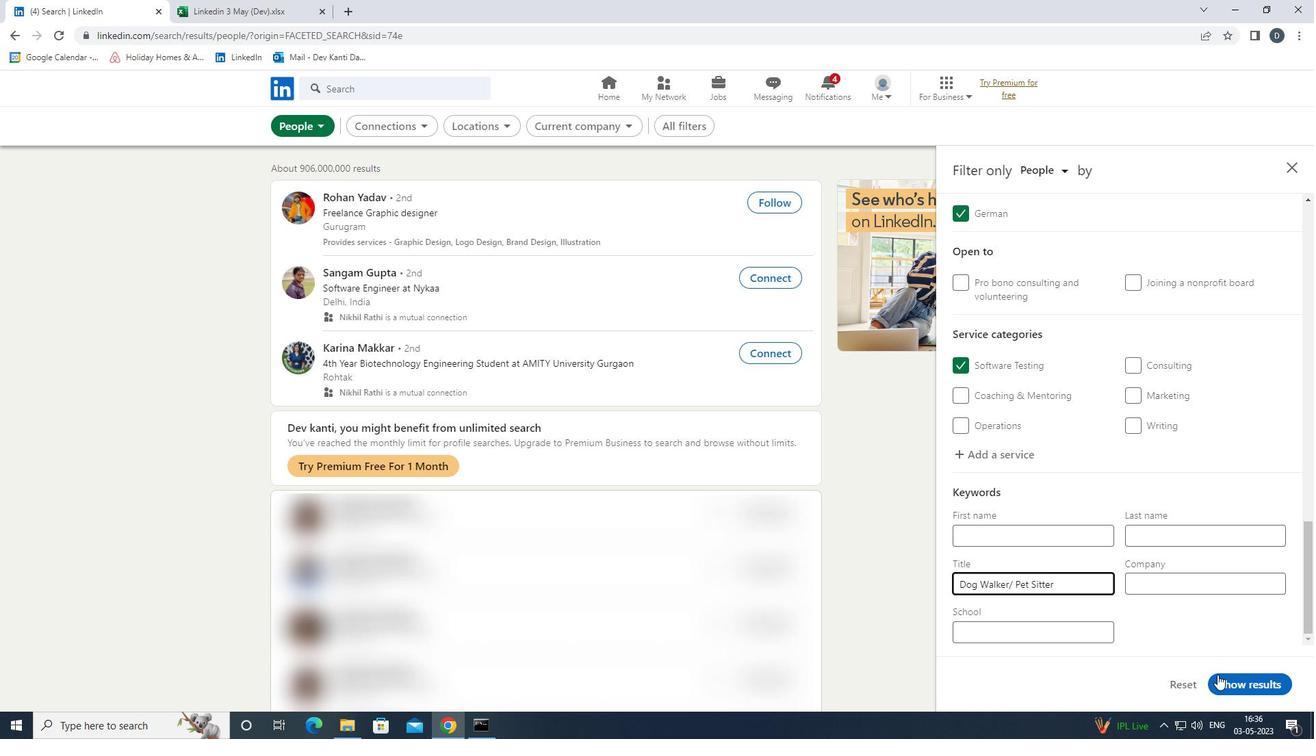 
Action: Mouse pressed left at (1235, 683)
Screenshot: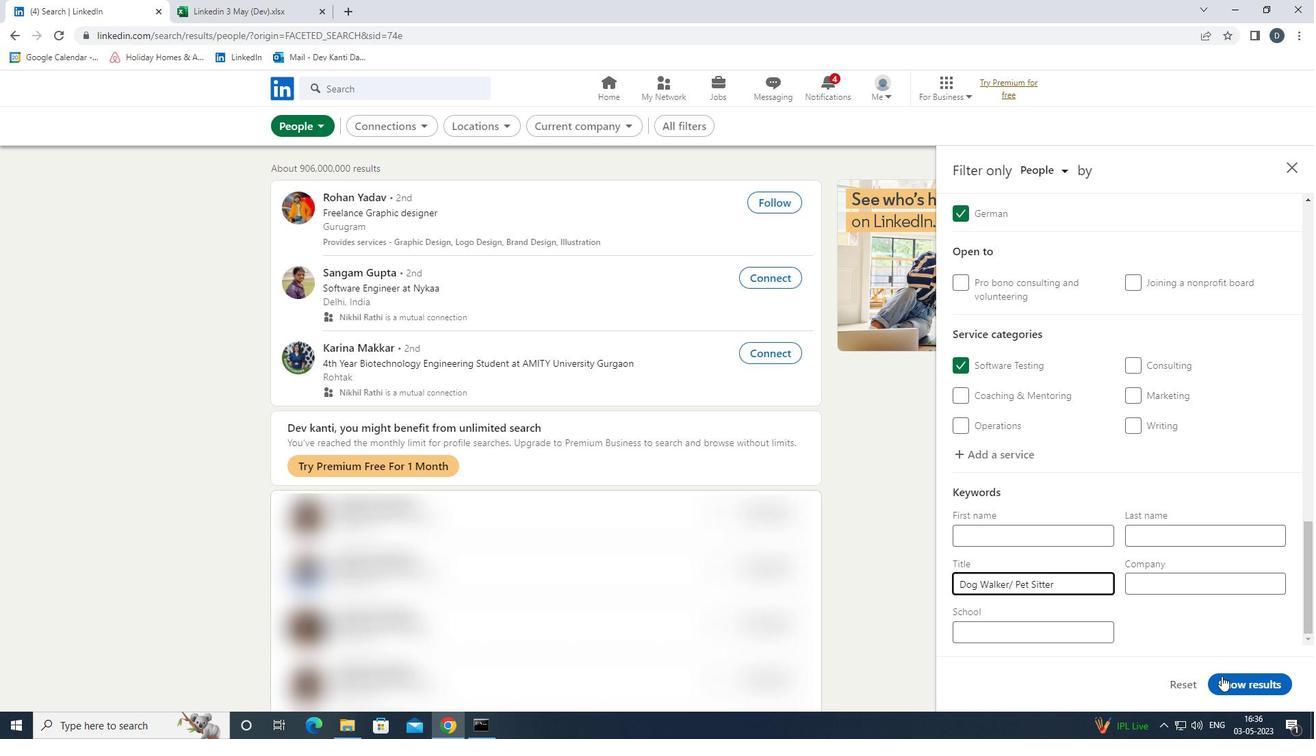 
Action: Mouse moved to (305, 106)
Screenshot: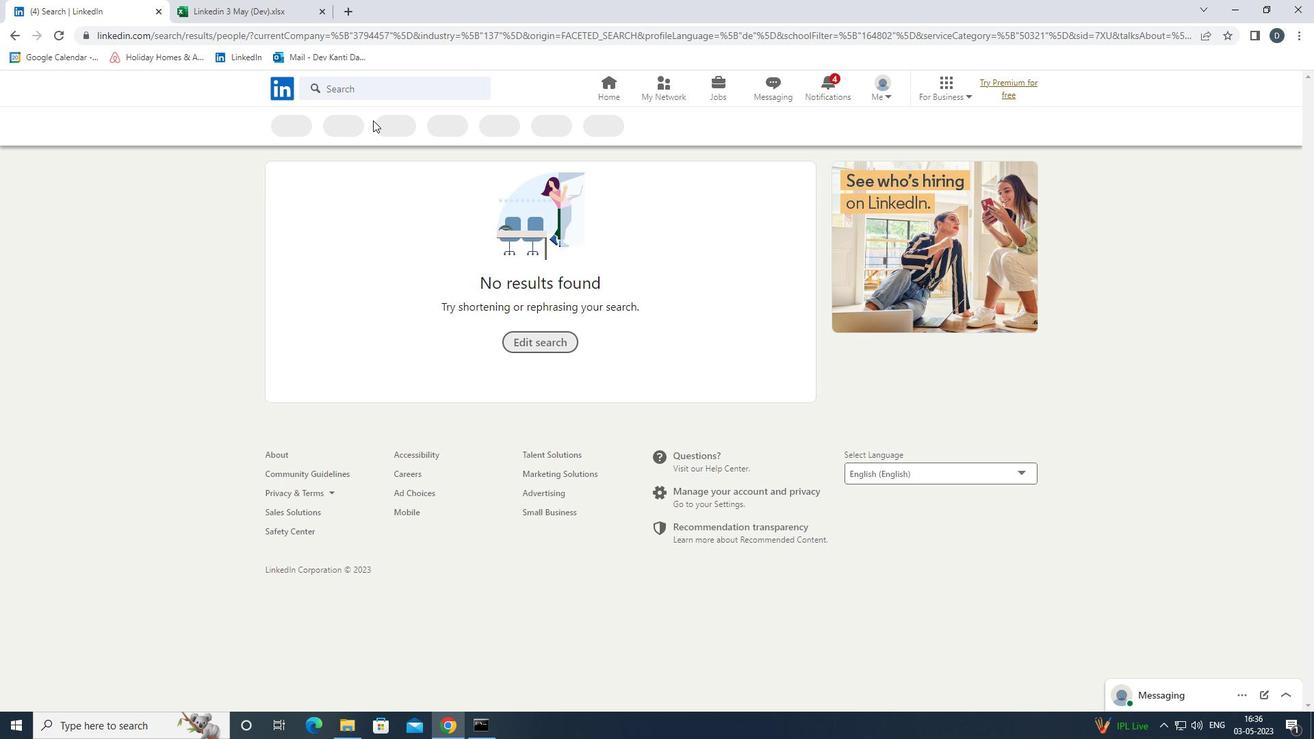 
